 Task: Open a blank google sheet and write heading  Revive Sales. Add 10 people name  'Ethan Reynolds, Olivia Thompson, Benjamin Martinez, Emma Davis, Alexander Mitchell, Ava Rodriguez, Daniel Anderson, Mia Lewis, Christopher Scott, Sophia Harris.'Item code in between  1001-1098. Product range in between  2000-9000. Add Products   Calvin Klein, Tommy Hilfiger T-shirt, Armani Bag, Burberry Shoe, Levi's T-shirt, Under Armour, Vans Shoe, Converse Shoe, Timberland Shoe, Skechers Shoe.Choose quantity  5 to 9 commission 2 percent Total Add Amount. Save page  Revive Sales templetes   book
Action: Mouse moved to (28, 103)
Screenshot: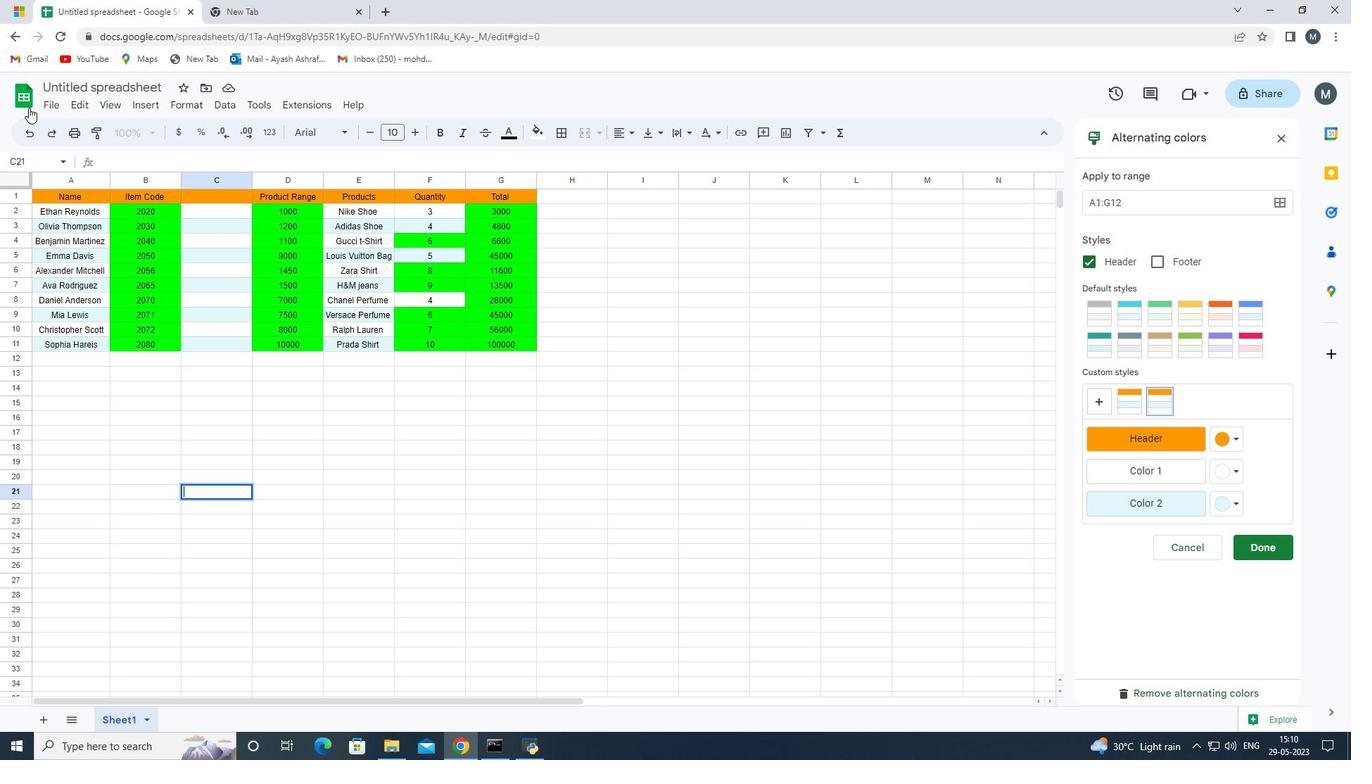 
Action: Mouse pressed left at (28, 103)
Screenshot: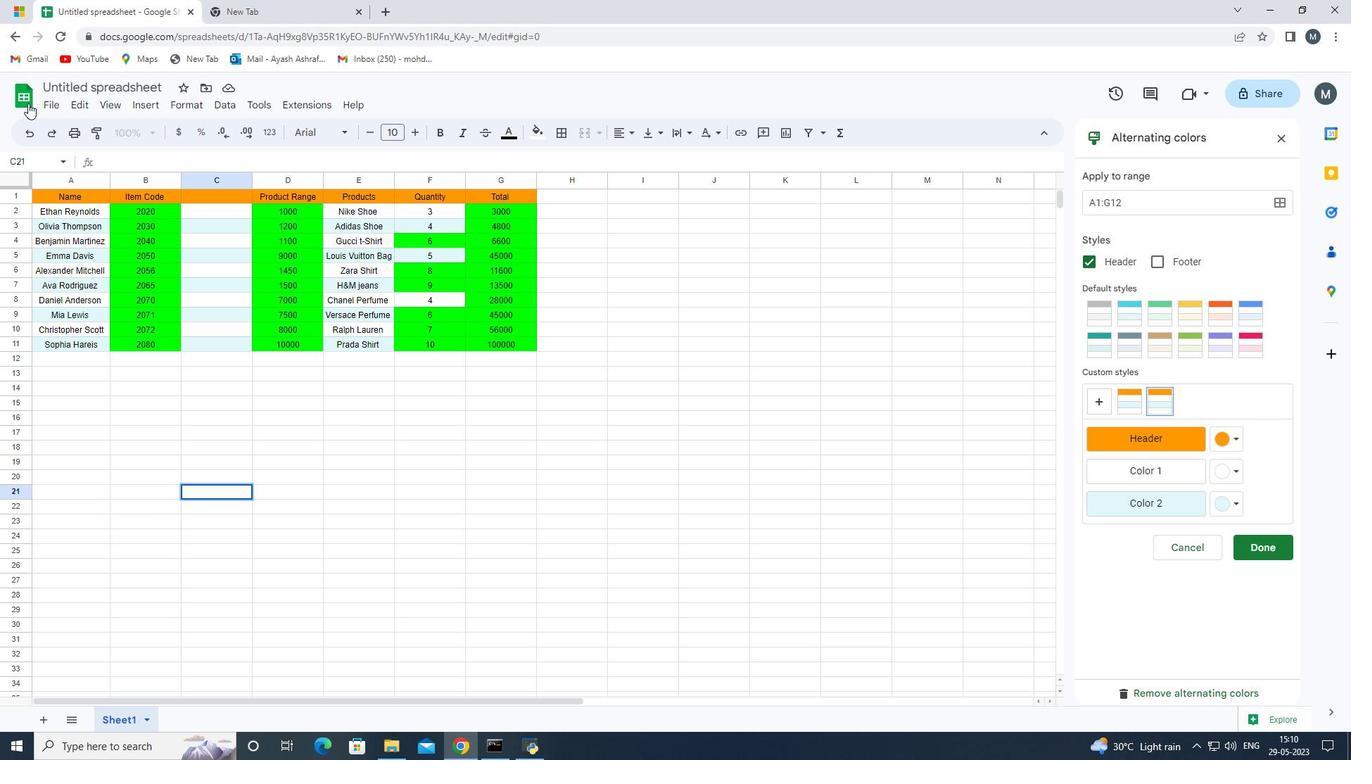 
Action: Mouse moved to (744, 117)
Screenshot: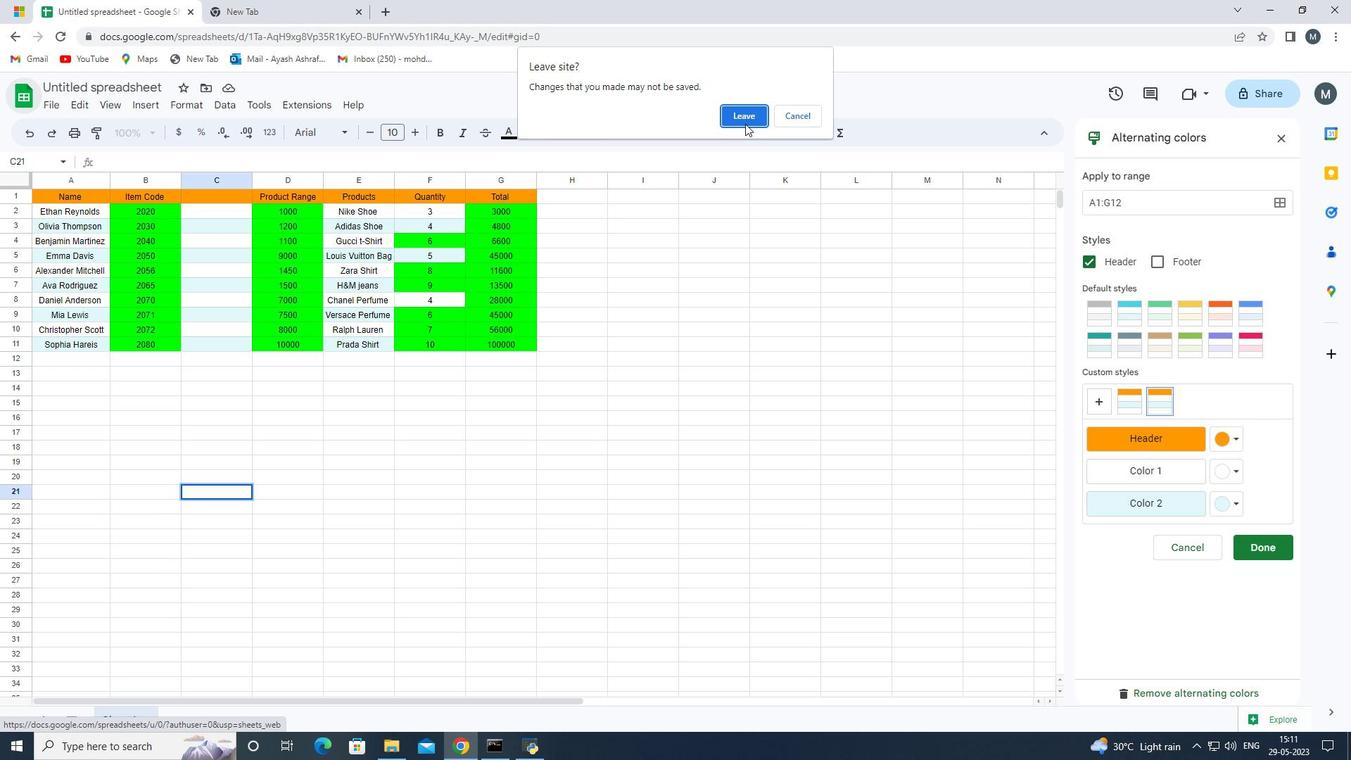 
Action: Mouse pressed left at (744, 117)
Screenshot: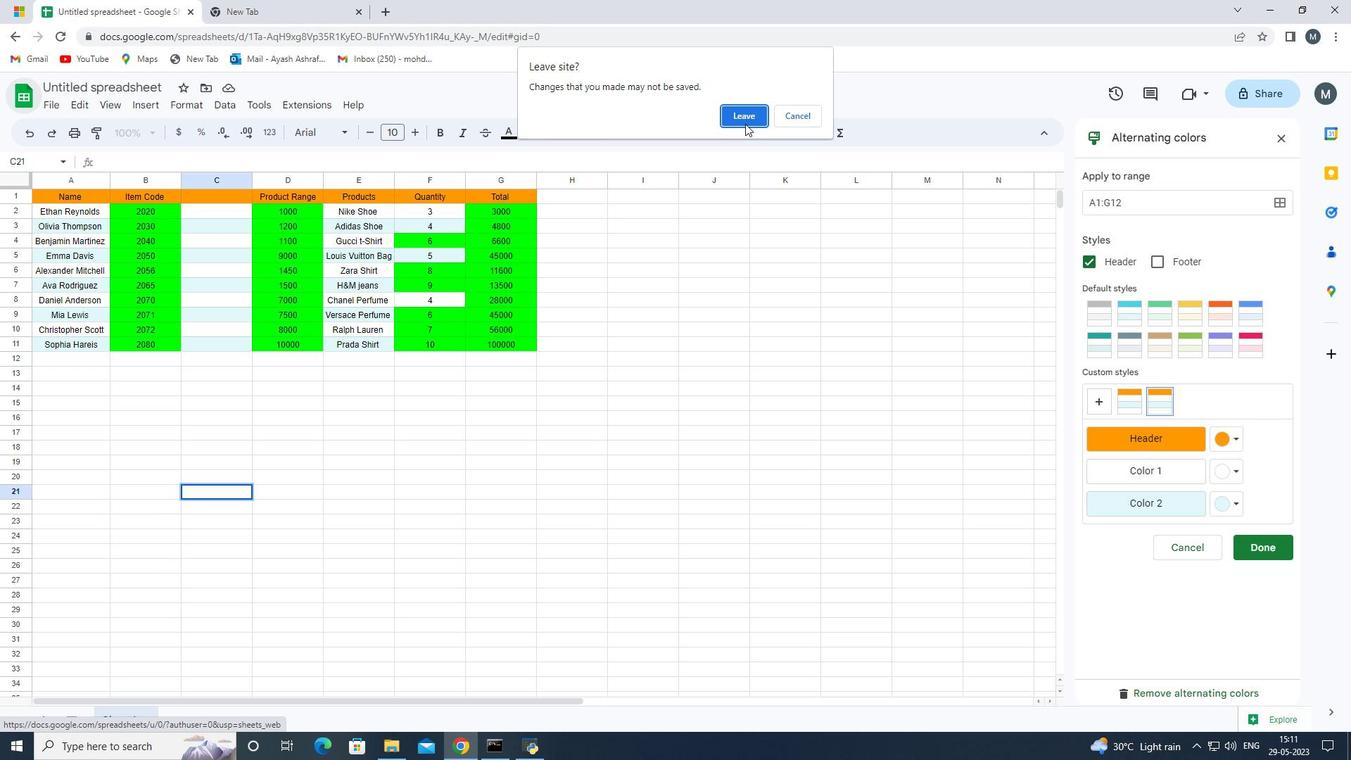 
Action: Mouse moved to (313, 226)
Screenshot: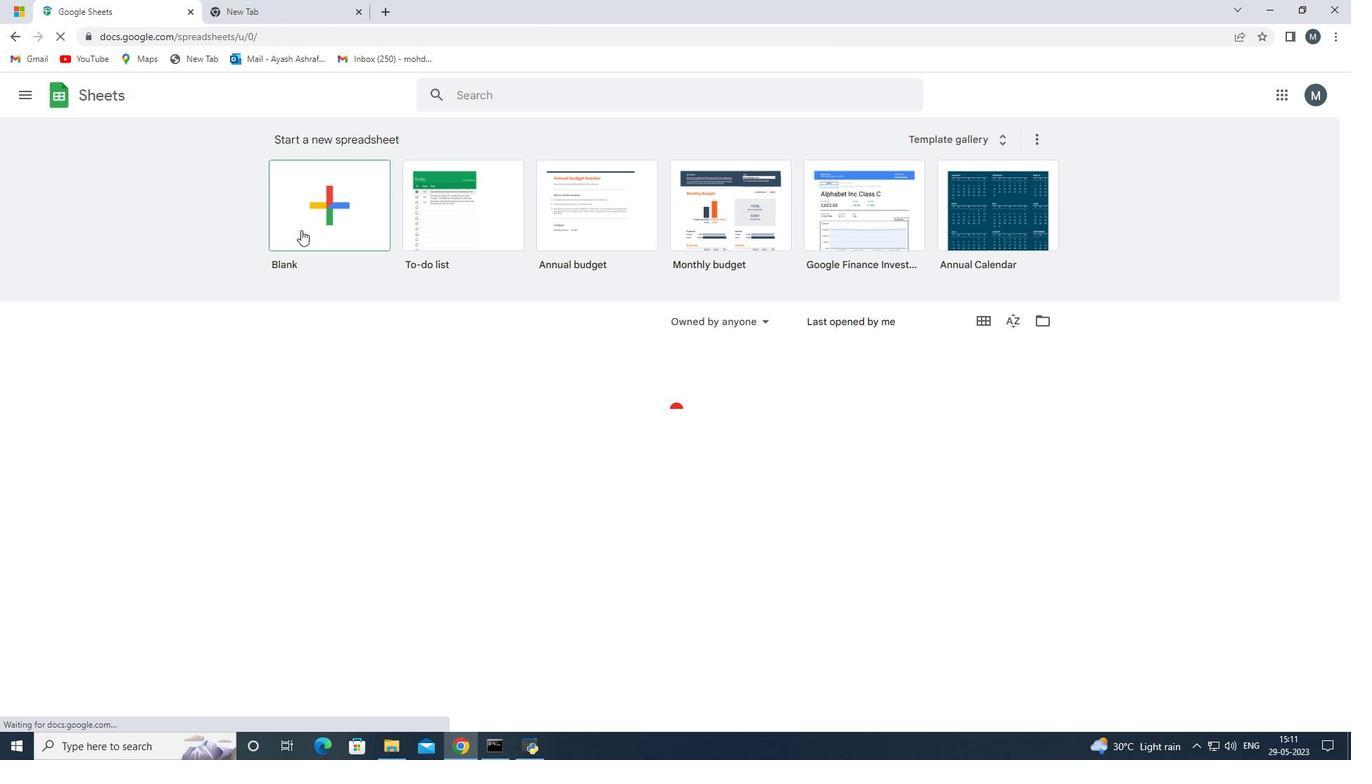 
Action: Mouse pressed left at (313, 226)
Screenshot: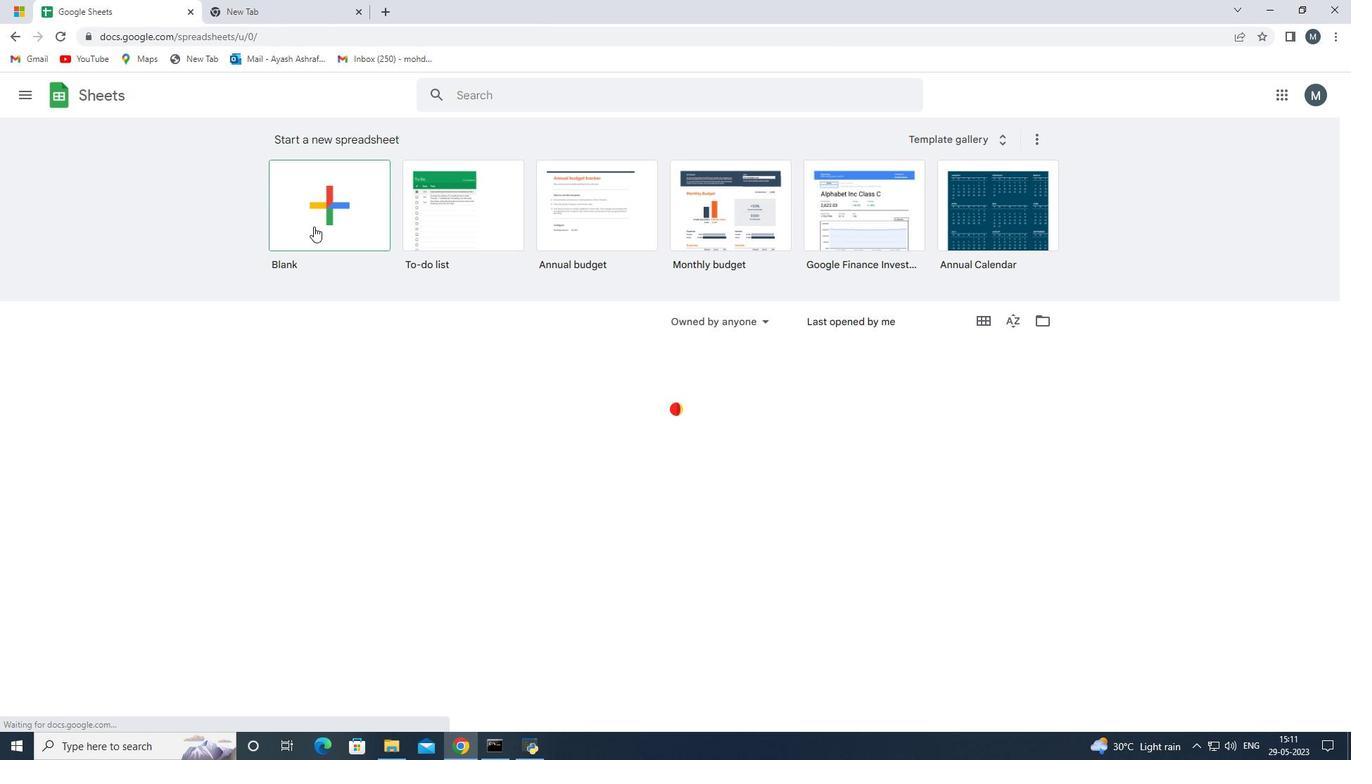 
Action: Mouse moved to (225, 163)
Screenshot: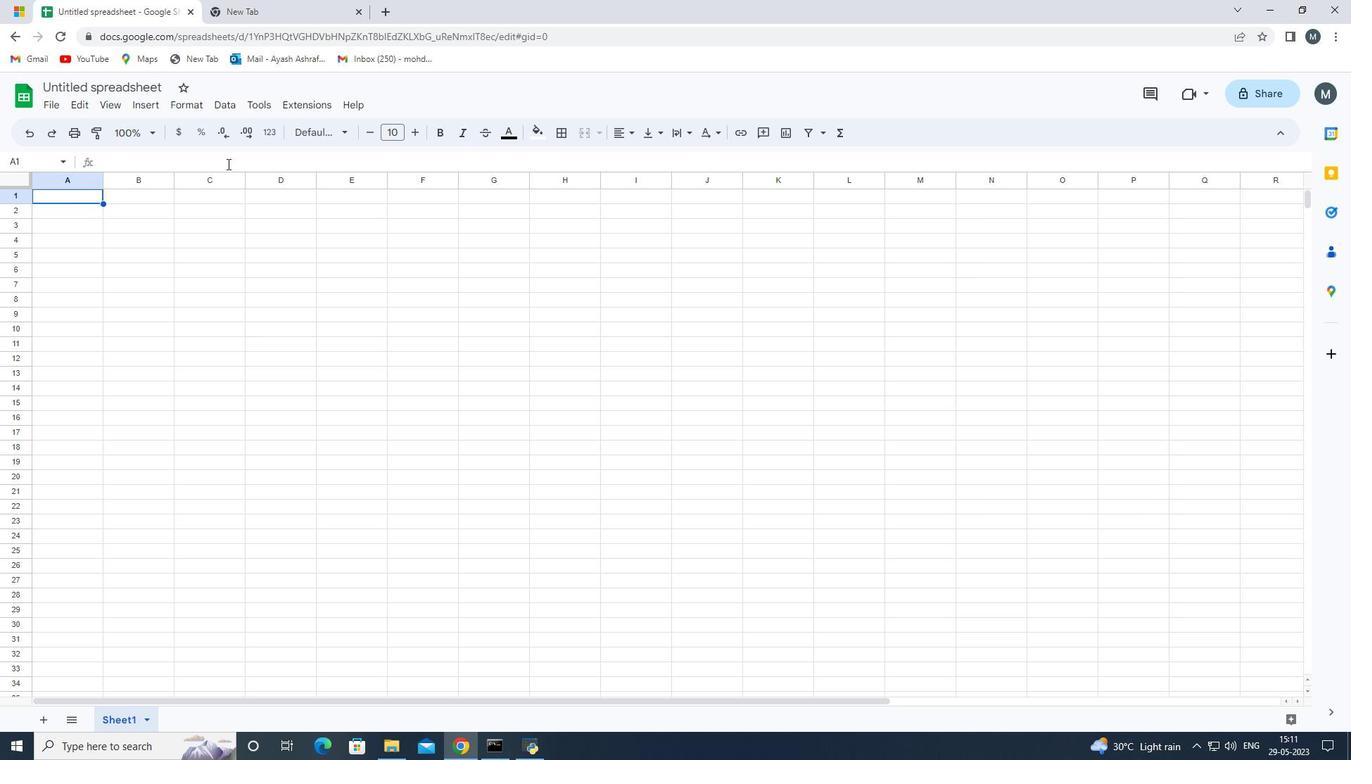 
Action: Mouse pressed left at (225, 163)
Screenshot: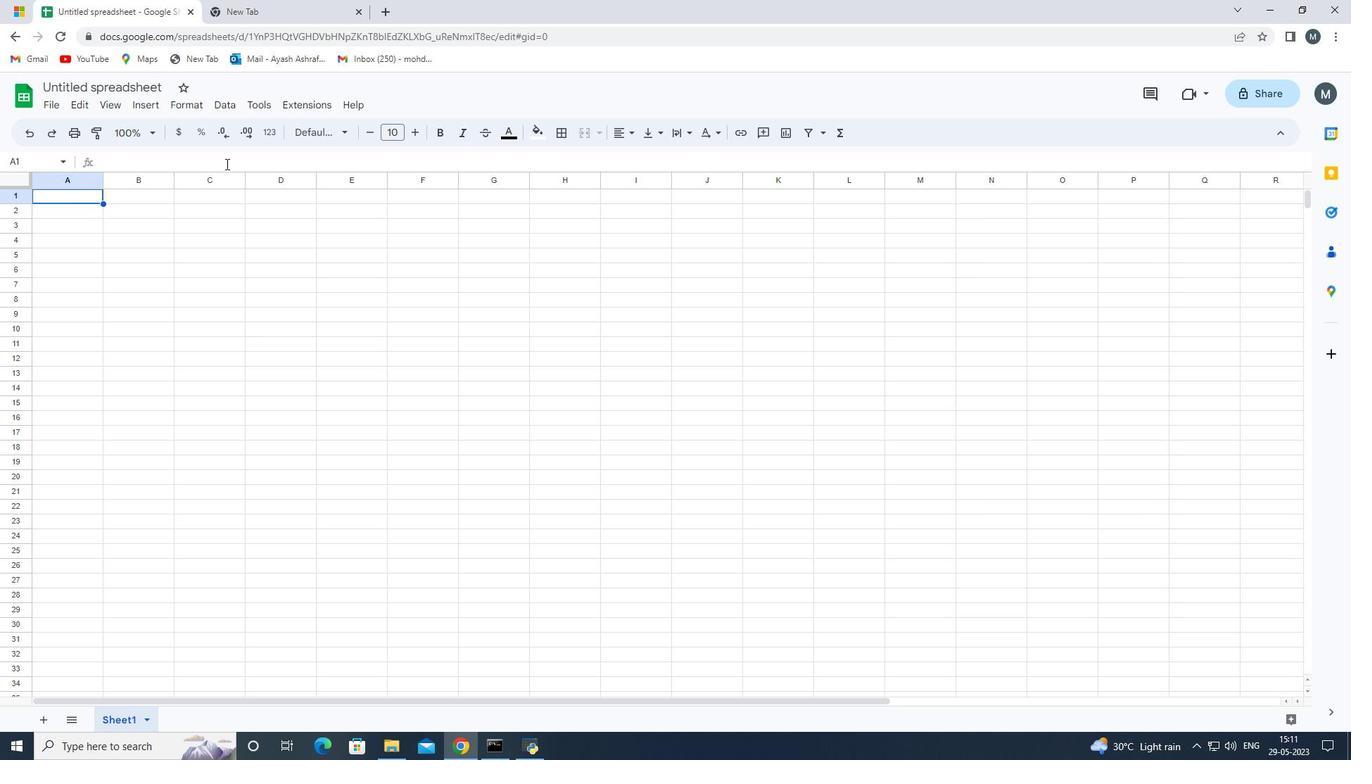 
Action: Key pressed <Key.shift>Revive<Key.space><Key.shift>Sales<Key.space>
Screenshot: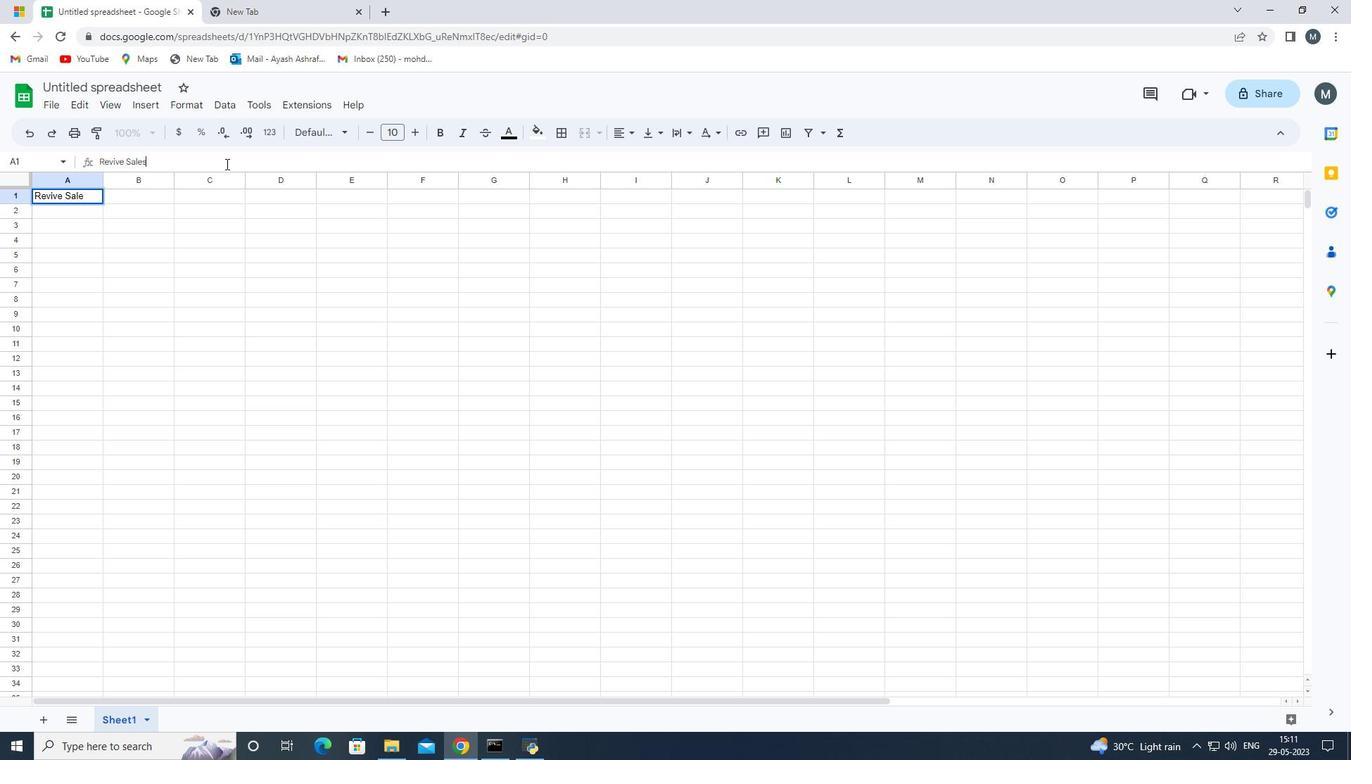 
Action: Mouse moved to (57, 230)
Screenshot: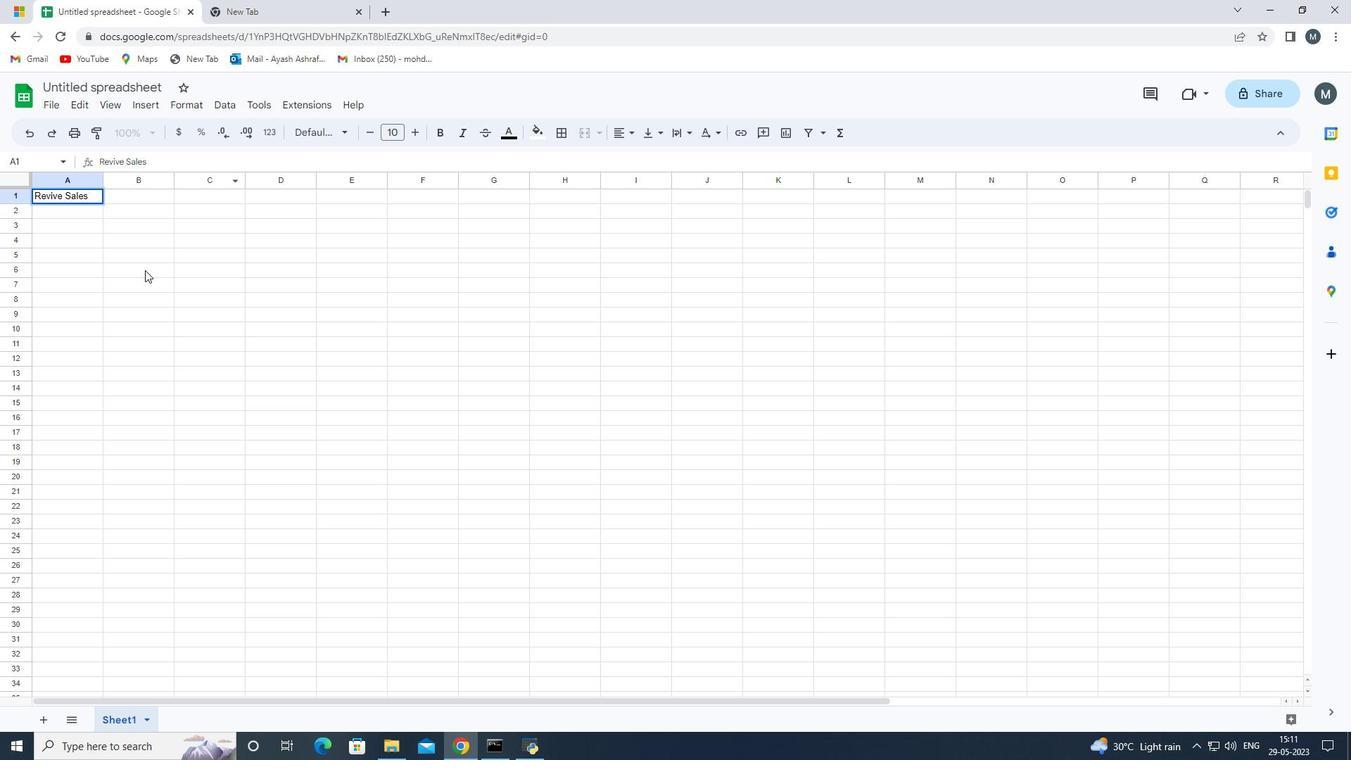 
Action: Mouse pressed left at (57, 230)
Screenshot: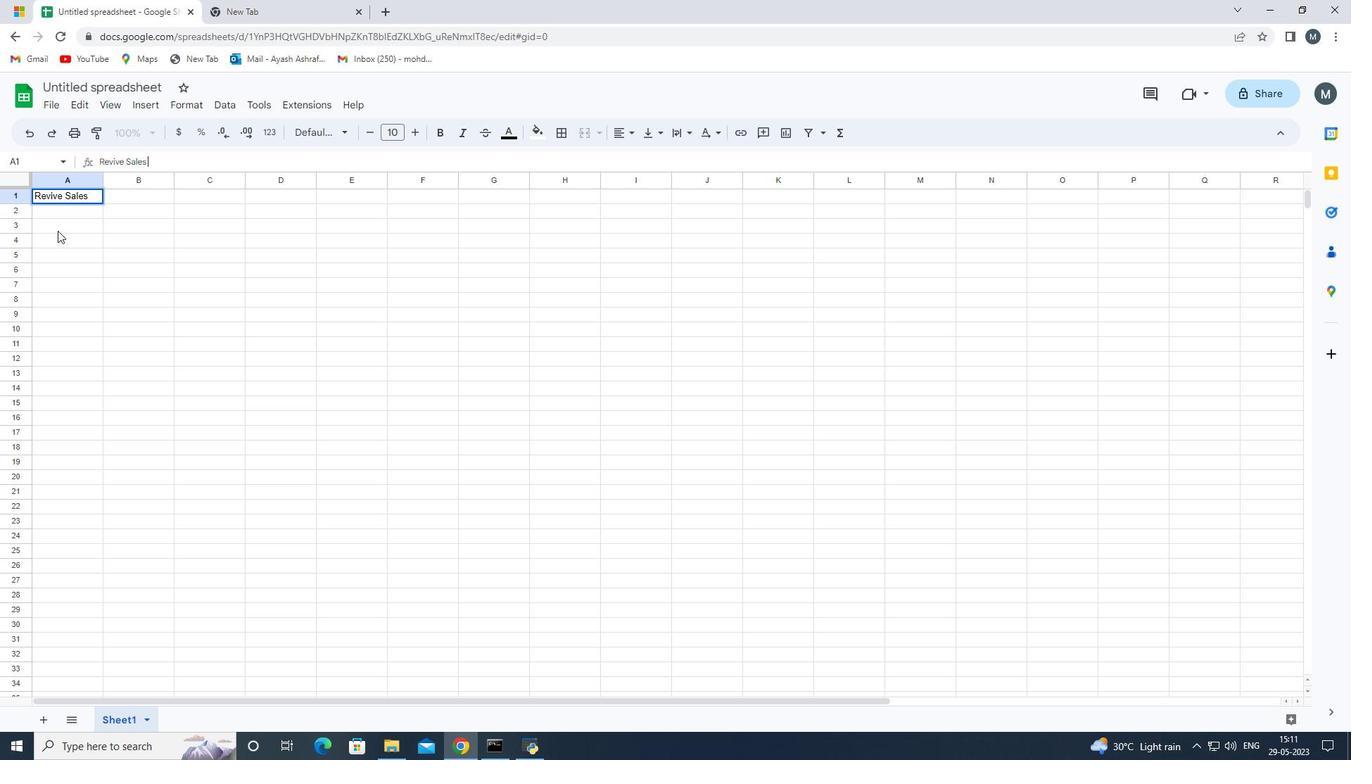 
Action: Mouse moved to (60, 210)
Screenshot: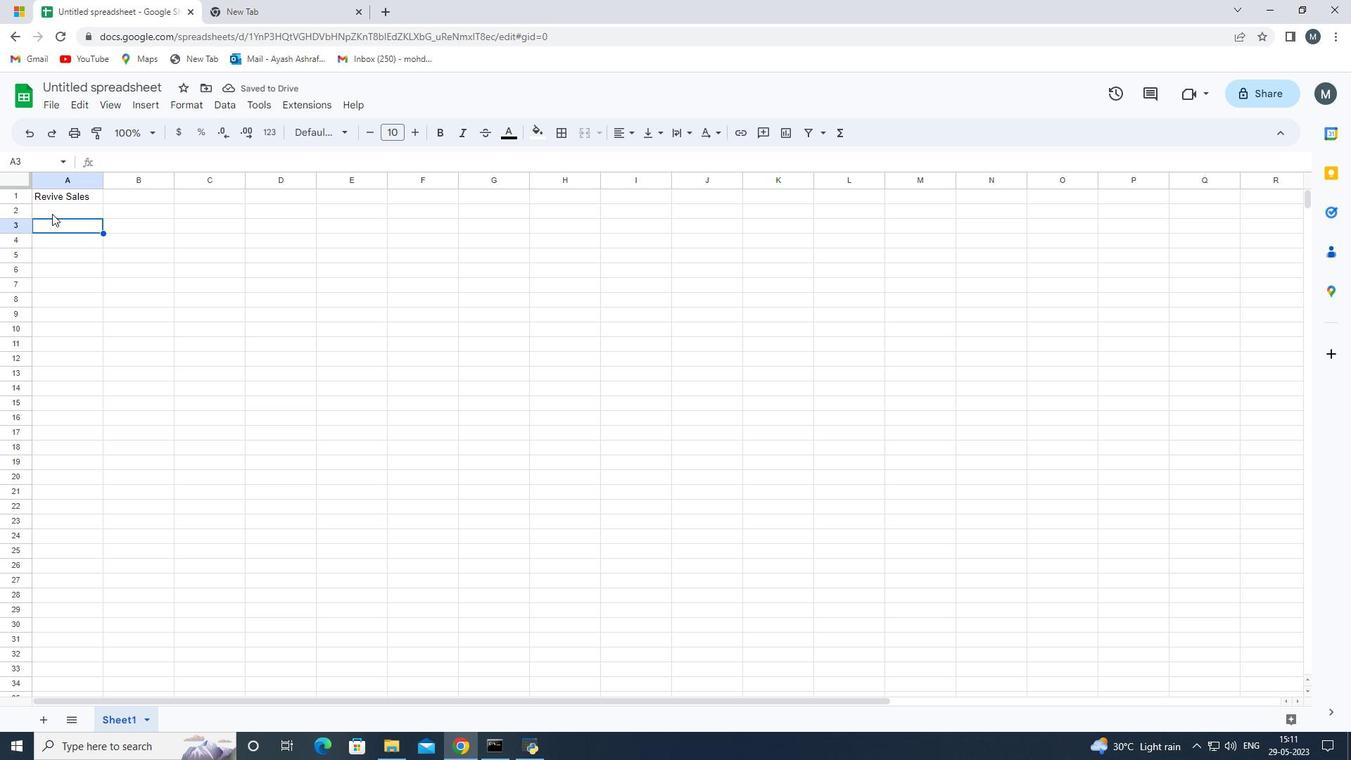 
Action: Mouse pressed left at (60, 210)
Screenshot: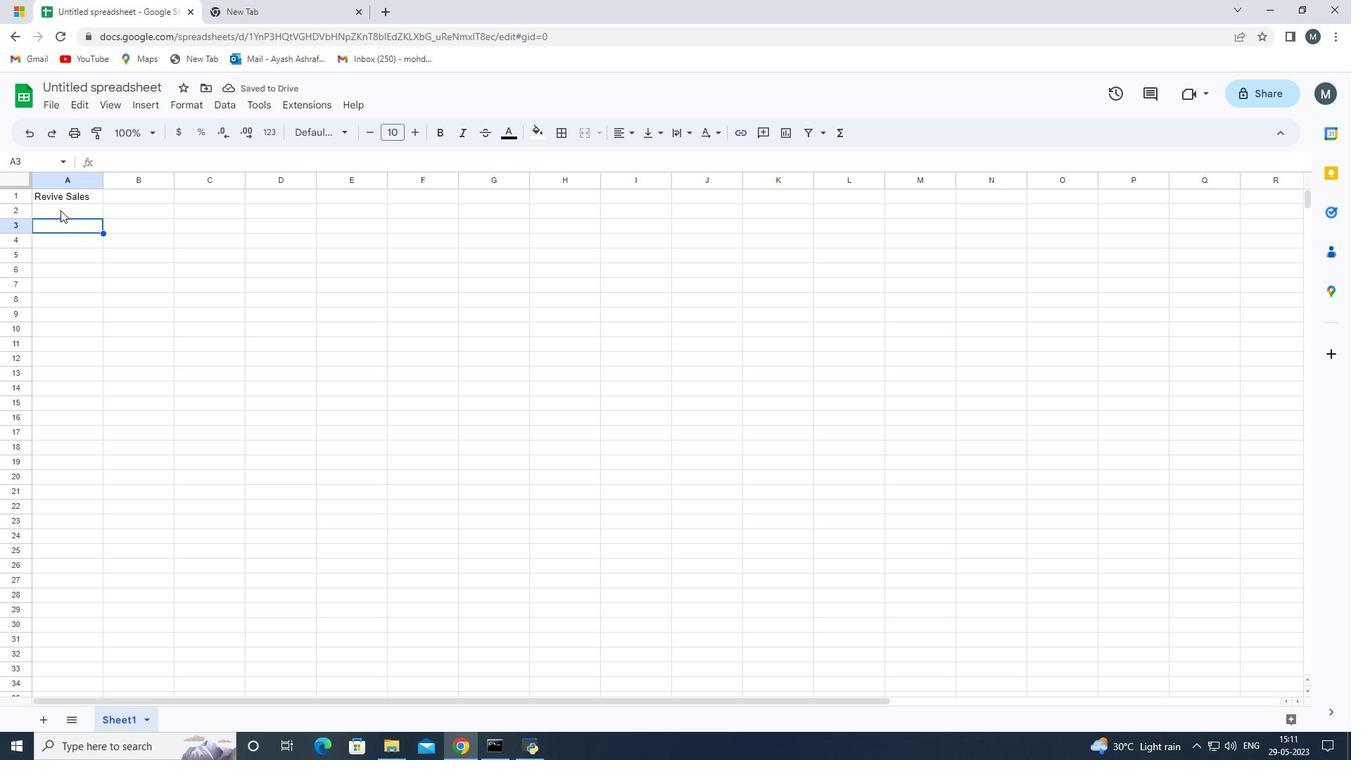 
Action: Mouse moved to (61, 209)
Screenshot: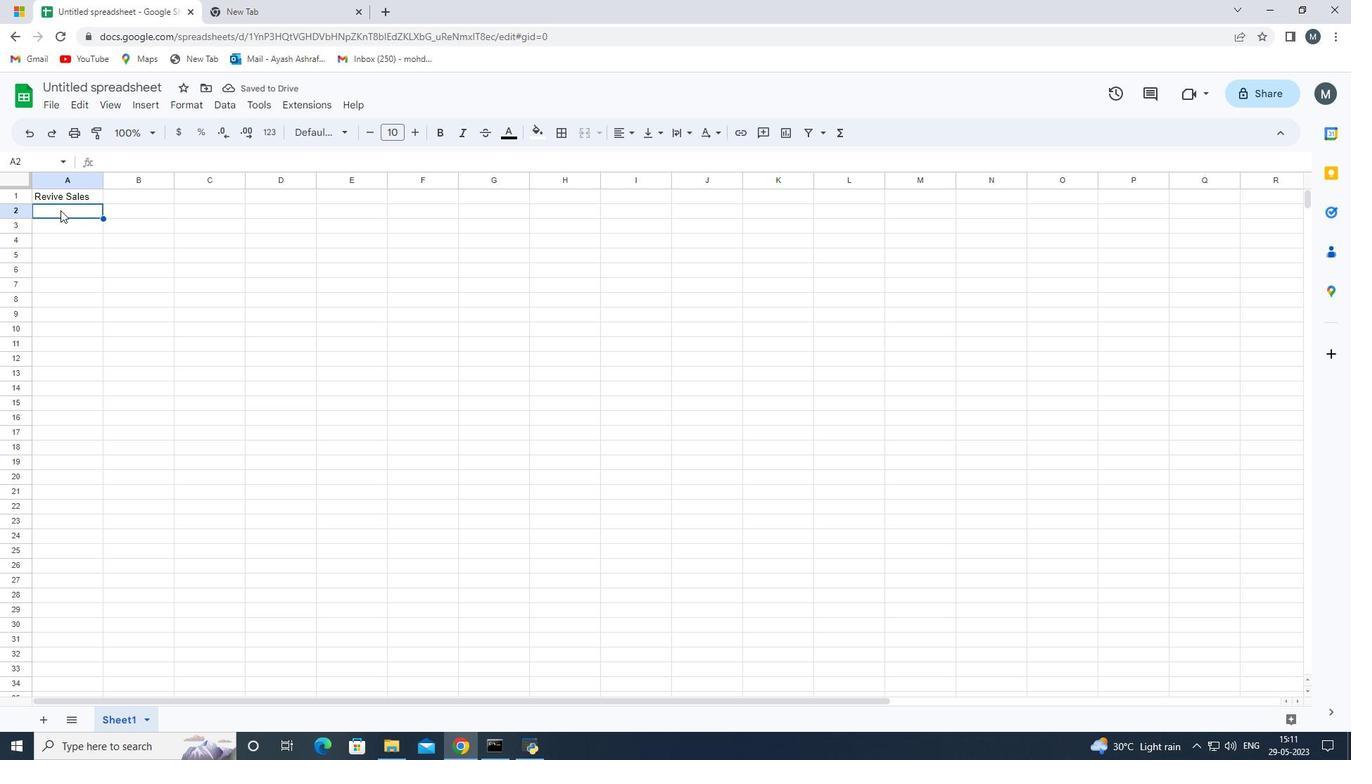 
Action: Key pressed <Key.shift>Name<Key.space><Key.space><Key.space><Key.space><Key.space><Key.backspace><Key.enter><Key.shift>Ethan<Key.space><Key.shift>Reynolds<Key.space><Key.enter><Key.shift>Olivia<Key.space><Key.shift>Thompson<Key.space><Key.enter><Key.shift>Benjamin<Key.space><Key.shift>Martin
Screenshot: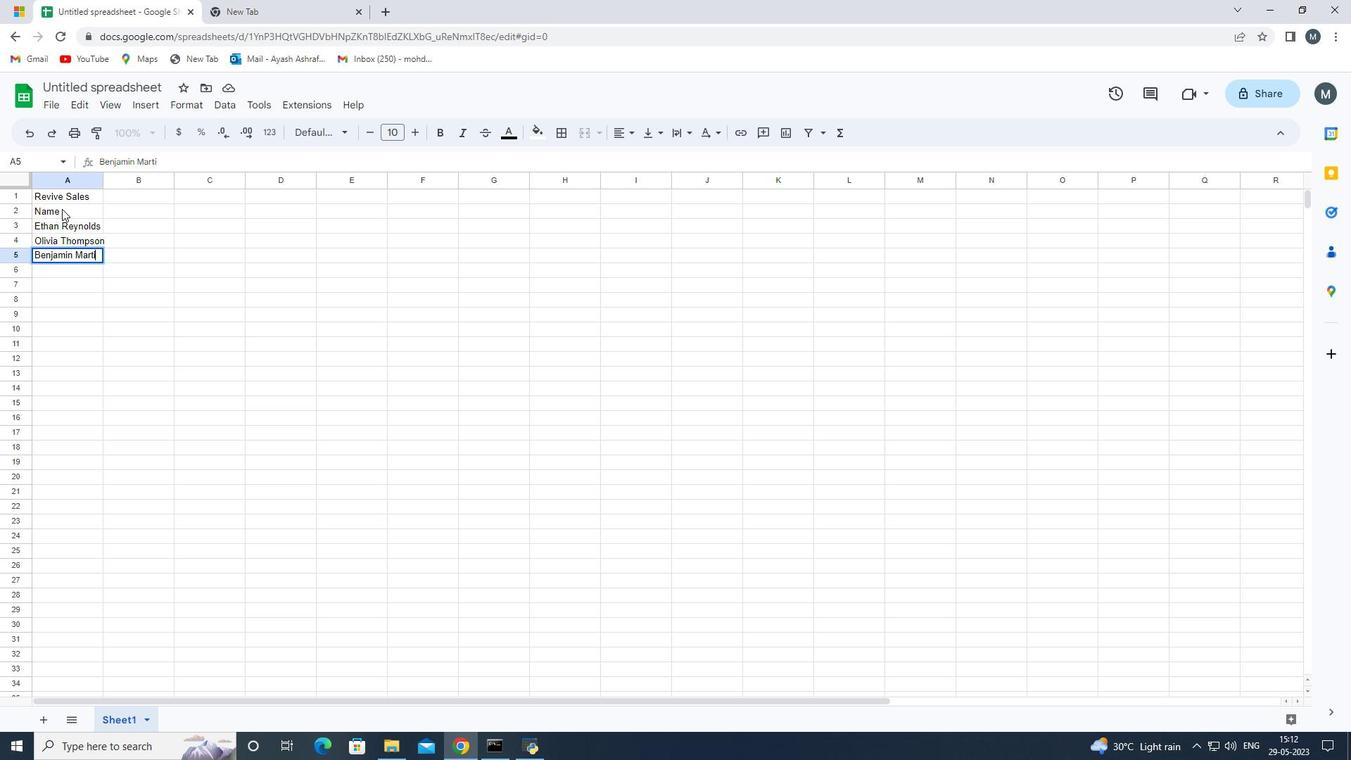 
Action: Mouse moved to (158, 394)
Screenshot: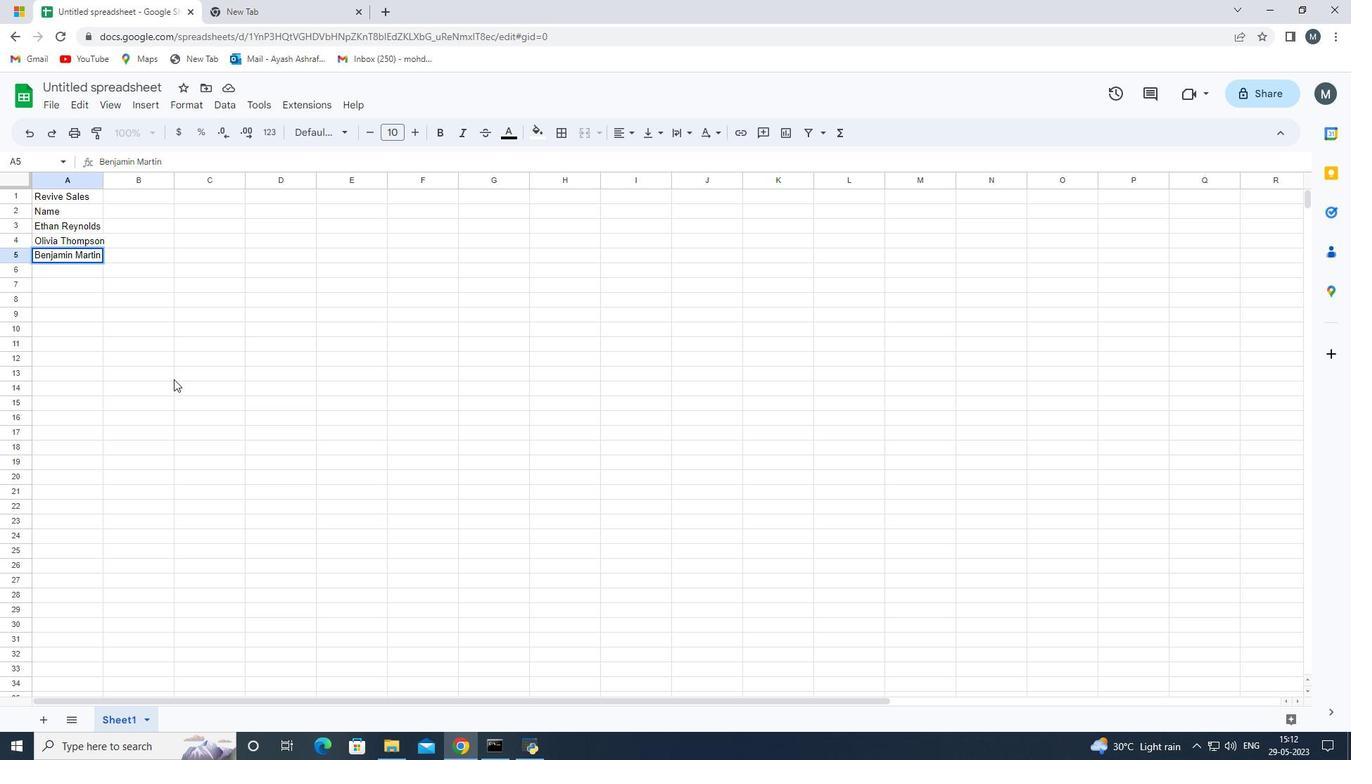 
Action: Key pressed ez<Key.space><Key.enter><Key.shift>Emma<Key.space><Key.shift>Davis<Key.enter><Key.shift>Alexander<Key.space><Key.shift>Mitchell<Key.enter><Key.shift>Ava<Key.space><Key.shift><Key.shift><Key.shift>Rodriguez<Key.space><Key.shift><Key.shift><Key.shift><Key.shift><Key.shift><Key.shift><Key.shift><Key.shift>DA<Key.backspace><Key.backspace><Key.enter><Key.shift>Daniel<Key.space><Key.shift>Aderson<Key.enter><Key.shift>Mia<Key.space><Key.shift>Lewis<Key.space><Key.enter><Key.shift>Christopher<Key.space><Key.shift>Scott<Key.enter><Key.shift>Sophia<Key.space><Key.shift>Harriss<Key.backspace><Key.enter>
Screenshot: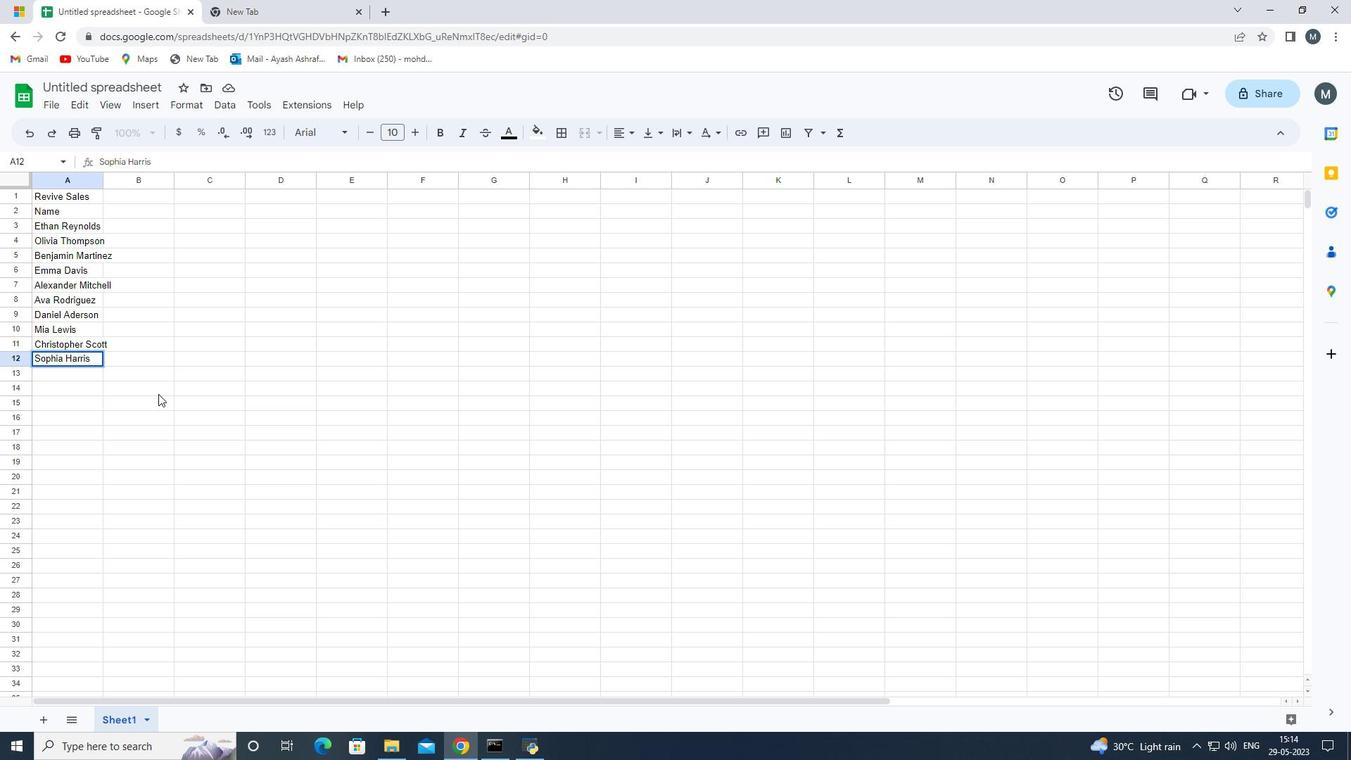 
Action: Mouse moved to (102, 175)
Screenshot: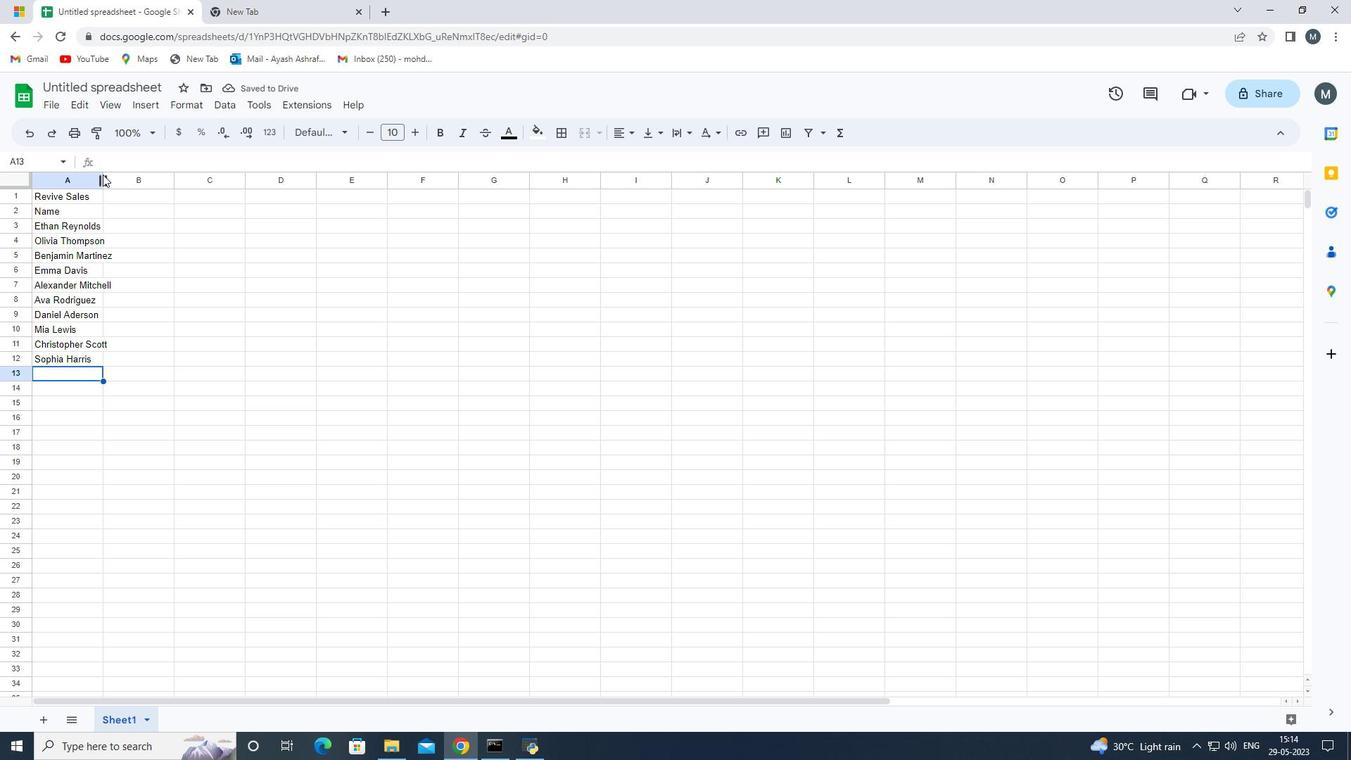 
Action: Mouse pressed left at (102, 175)
Screenshot: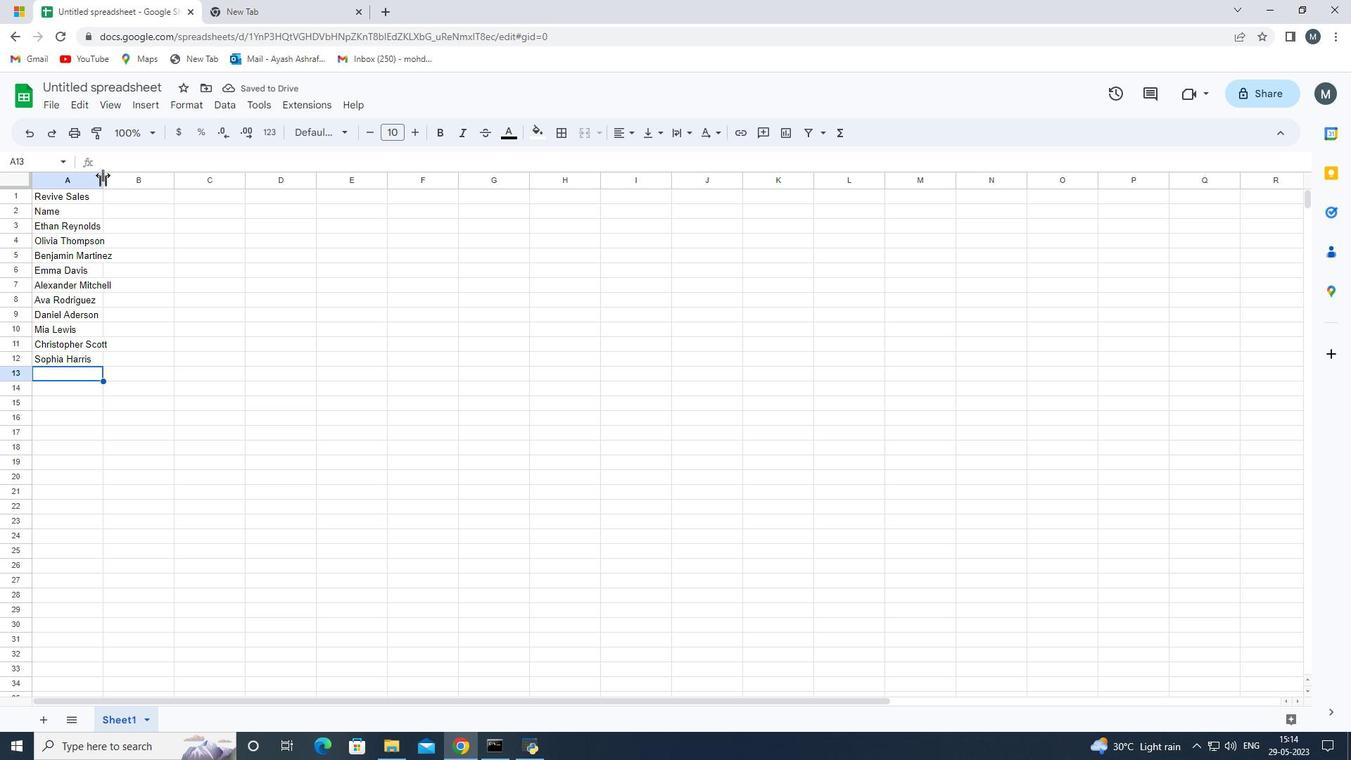 
Action: Mouse moved to (162, 195)
Screenshot: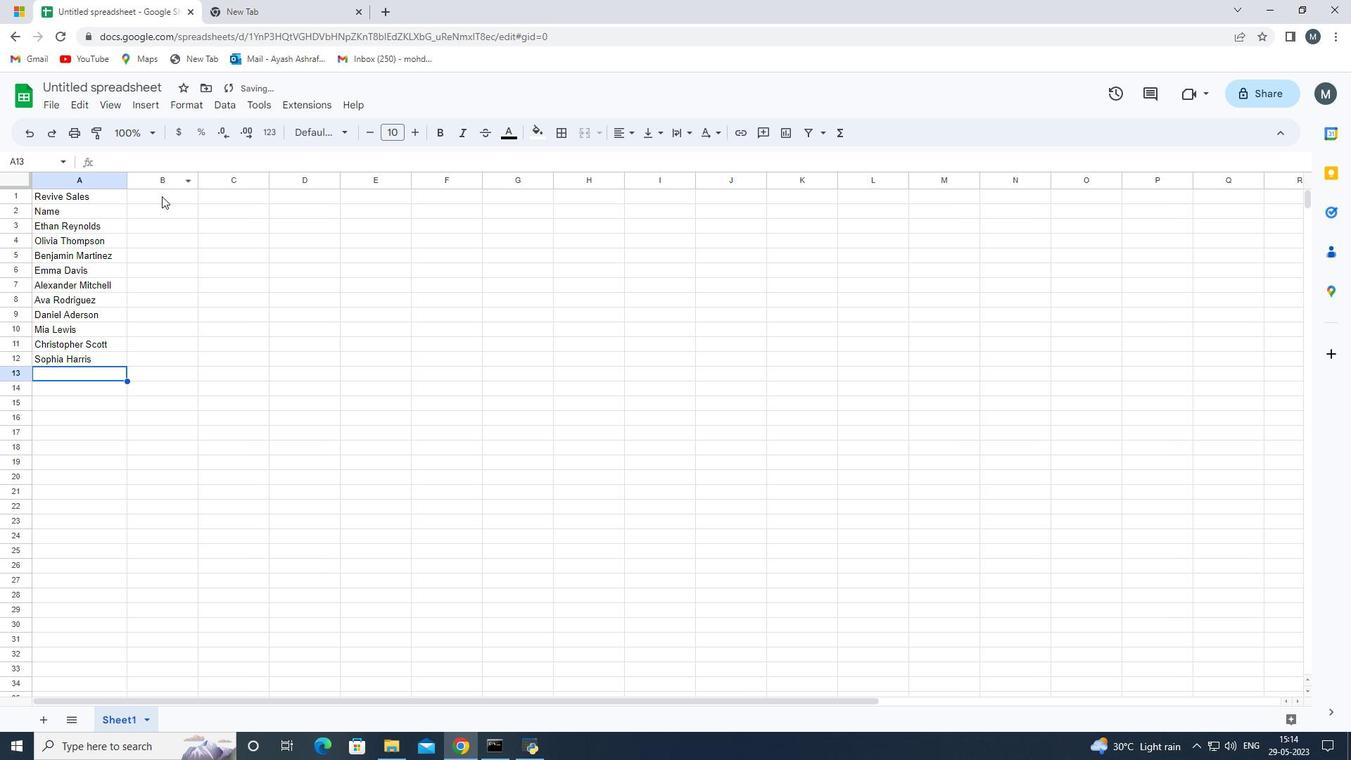 
Action: Mouse pressed left at (162, 195)
Screenshot: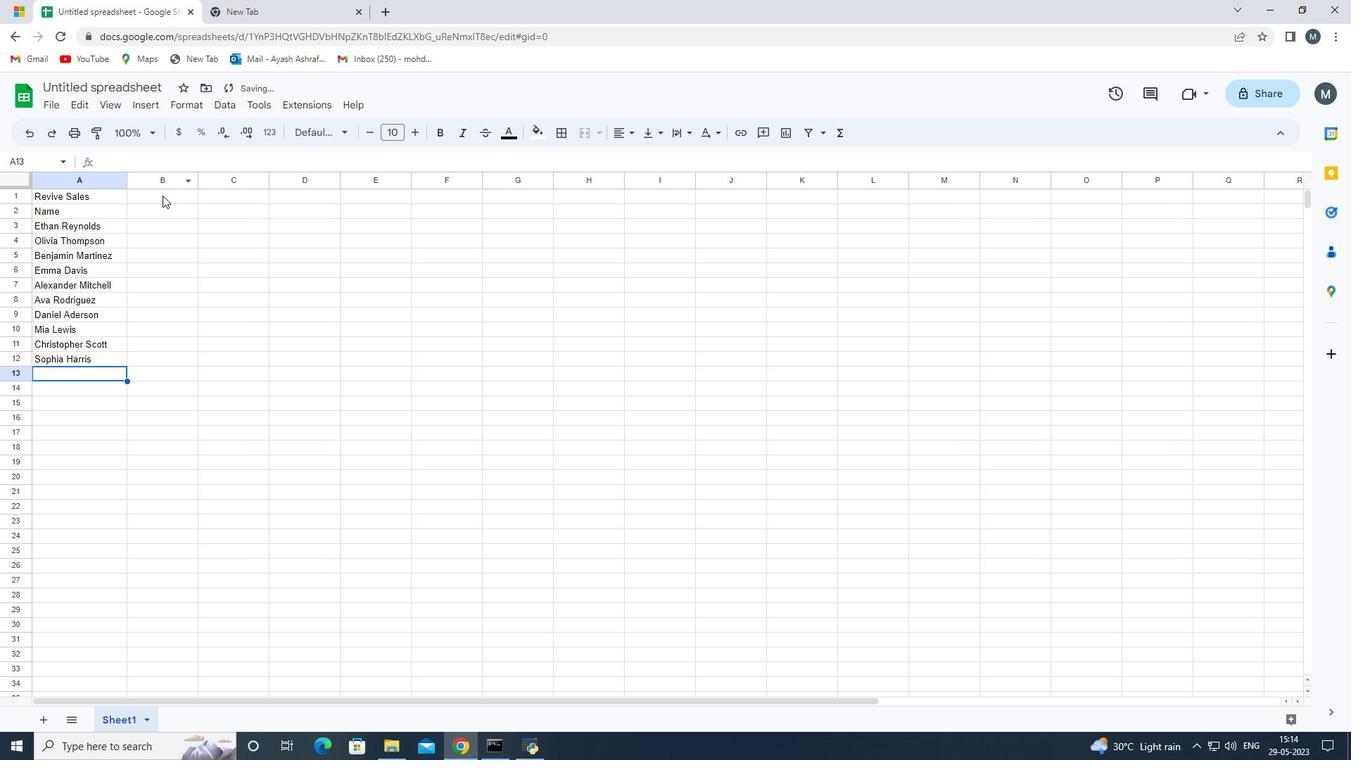 
Action: Mouse moved to (155, 214)
Screenshot: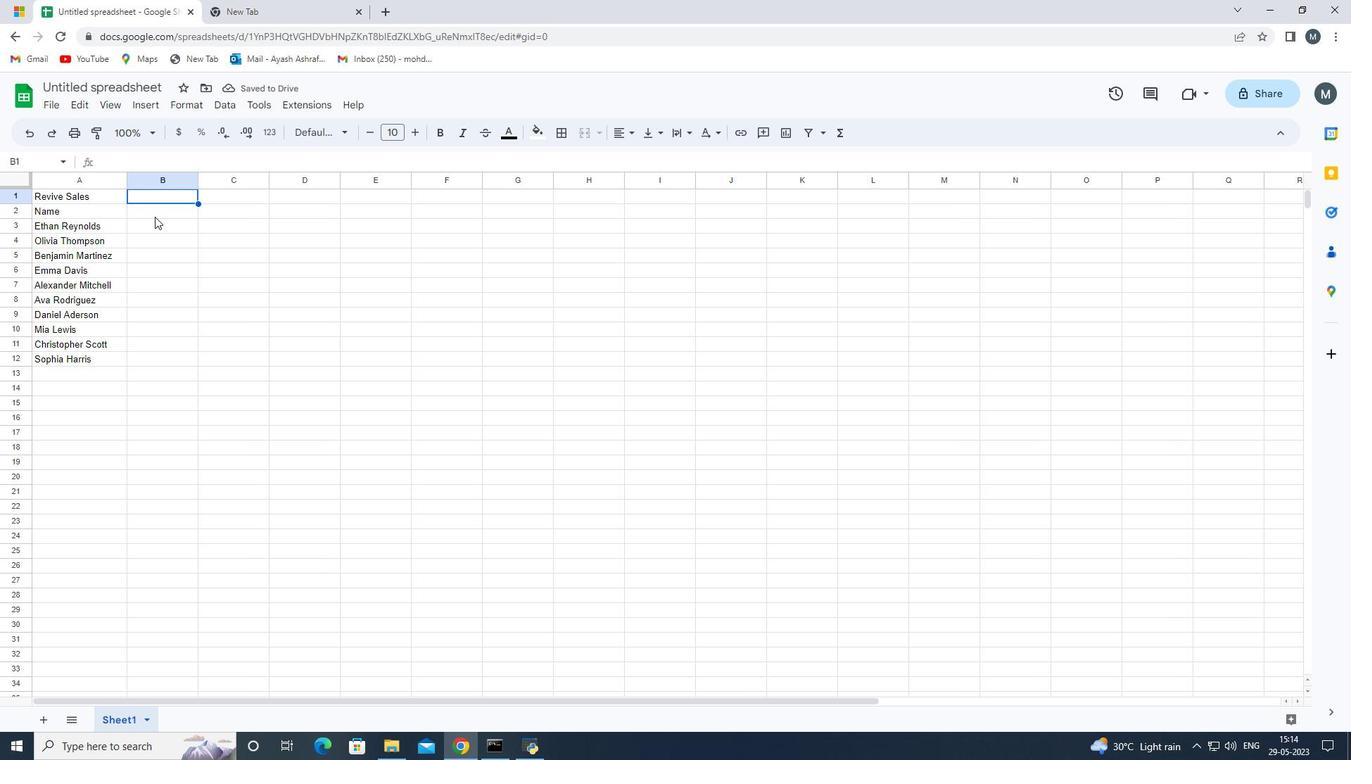 
Action: Mouse pressed left at (155, 214)
Screenshot: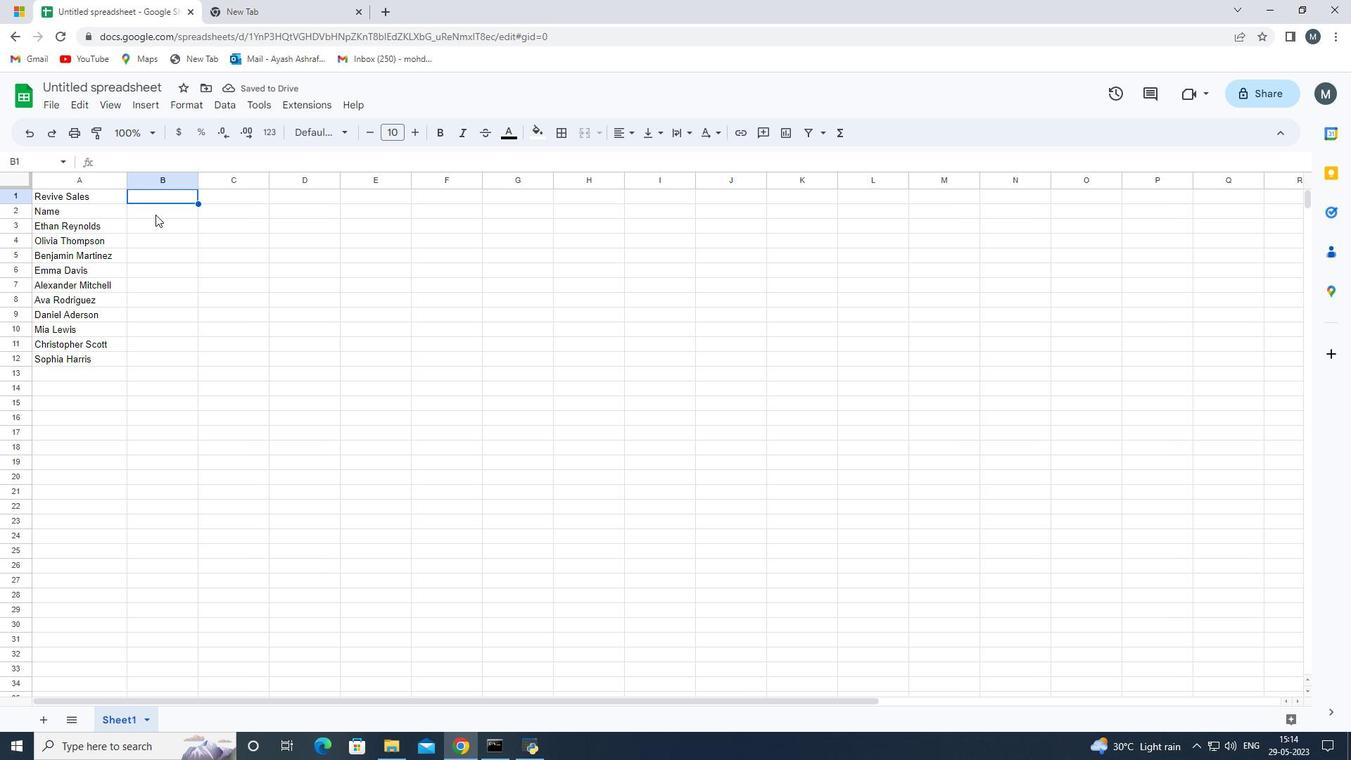 
Action: Mouse moved to (155, 213)
Screenshot: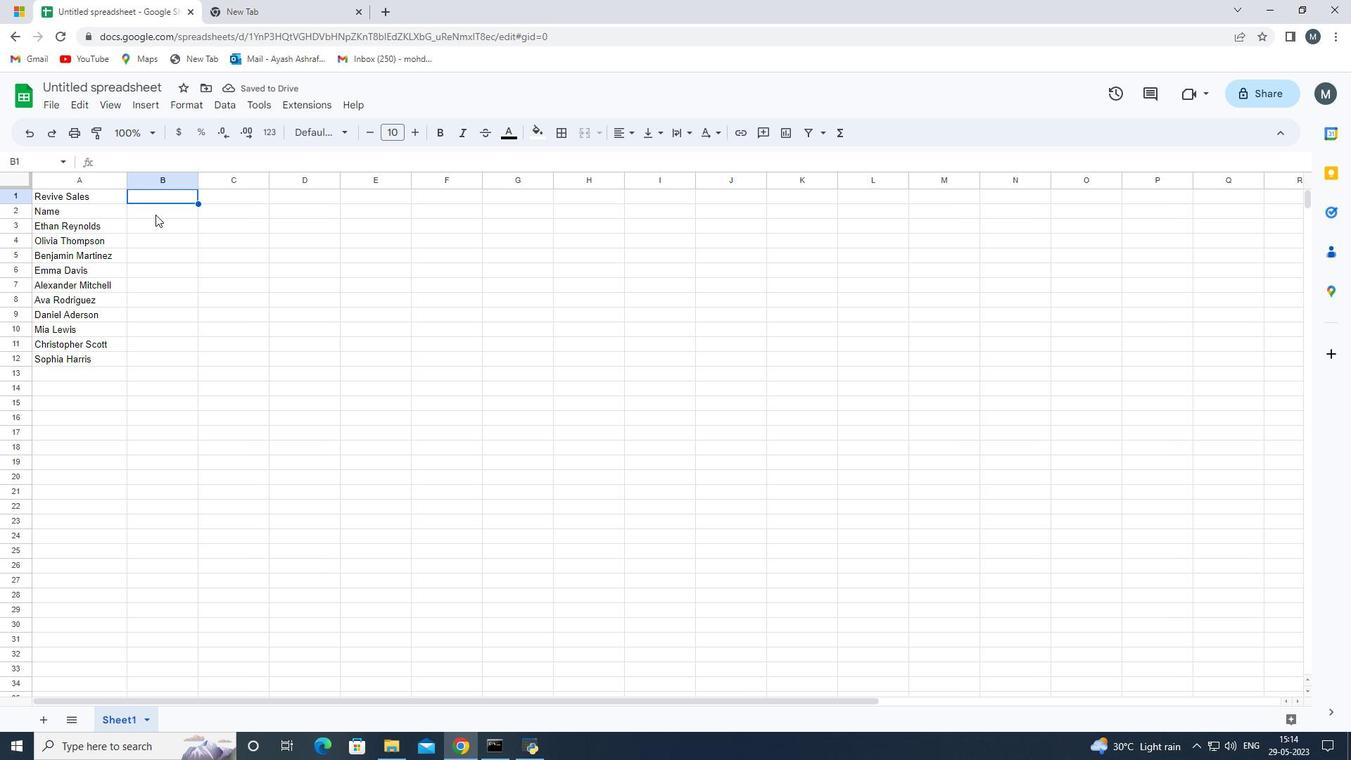 
Action: Mouse pressed left at (155, 213)
Screenshot: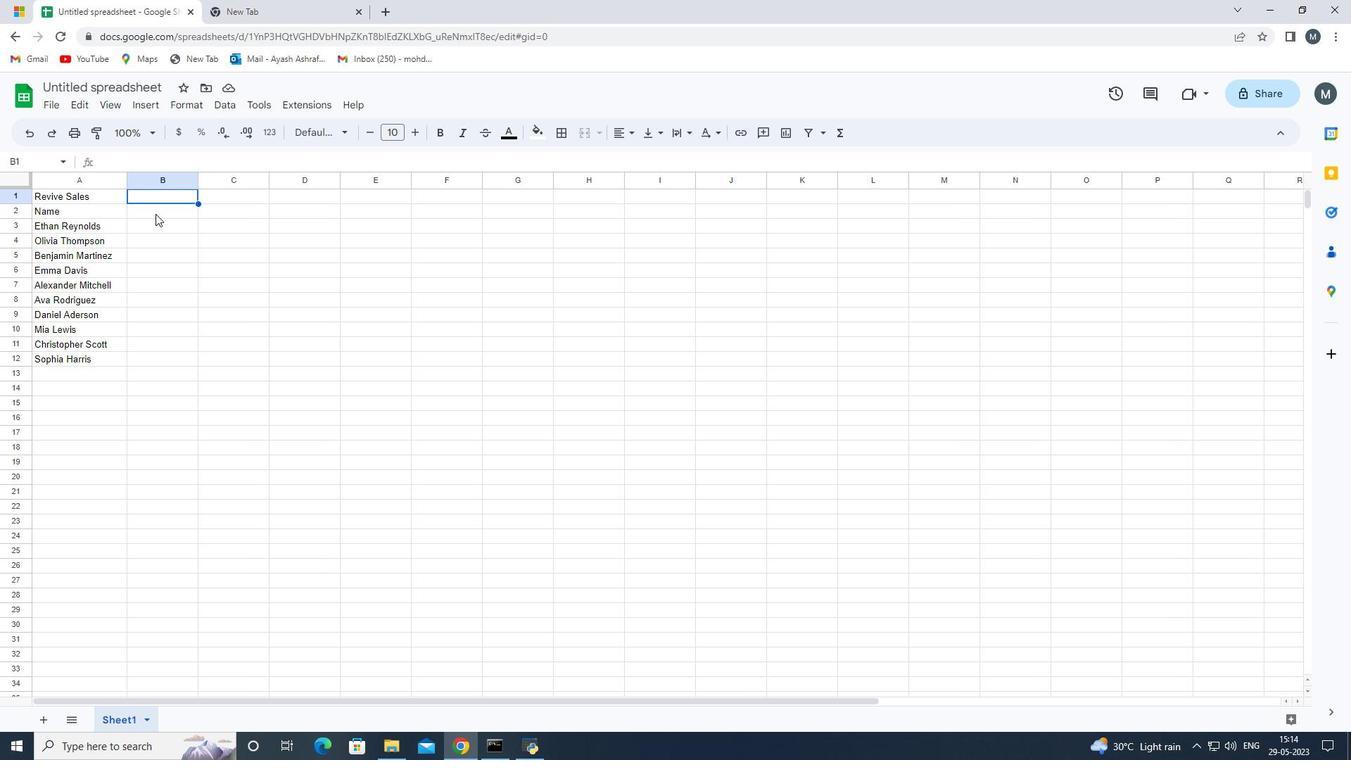 
Action: Key pressed <Key.shift>Item<Key.space><Key.shift><Key.shift>Code<Key.enter>1001<Key.enter>1010<Key.enter>1020<Key.enter>1030<Key.enter>
Screenshot: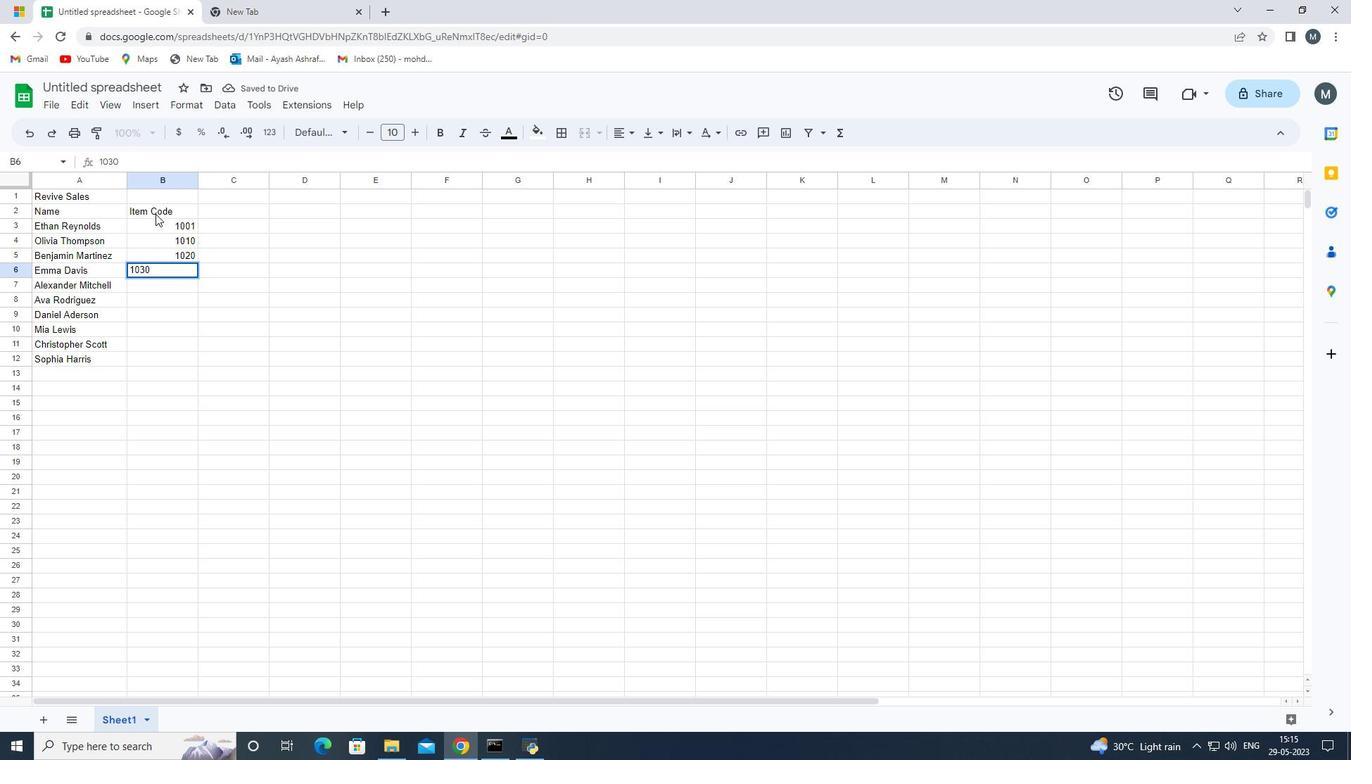 
Action: Mouse moved to (159, 212)
Screenshot: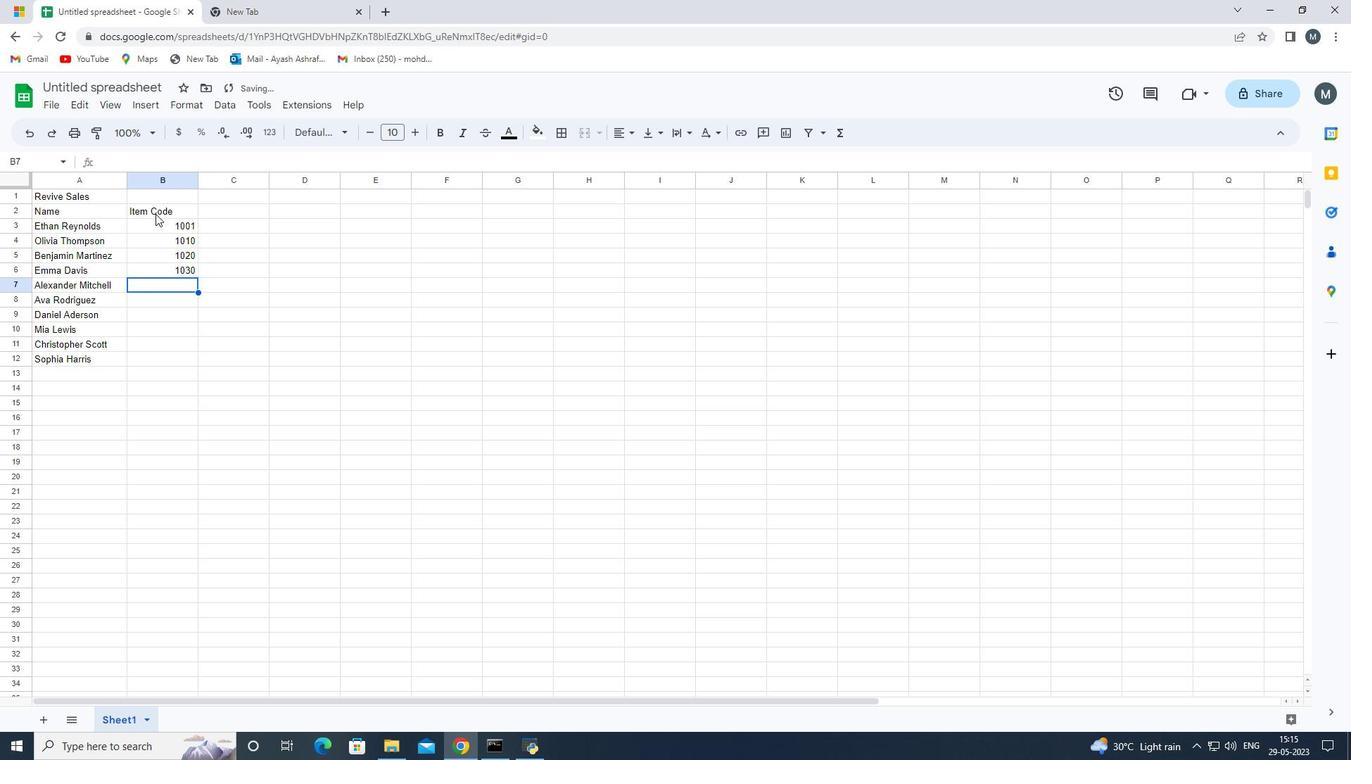 
Action: Key pressed 1022<Key.enter>1055<Key.enter>1060<Key.enter>1070<Key.enter>1080<Key.enter>1098<Key.enter>
Screenshot: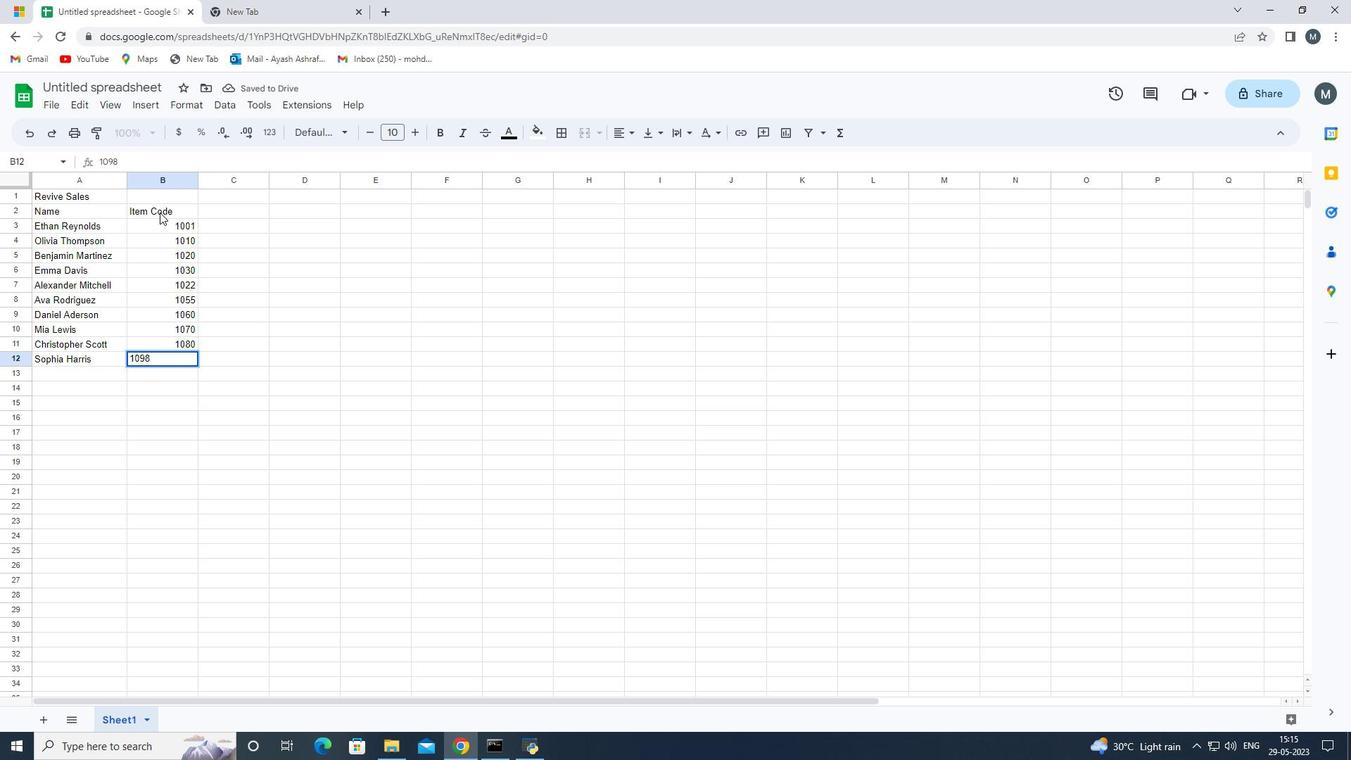 
Action: Mouse moved to (226, 213)
Screenshot: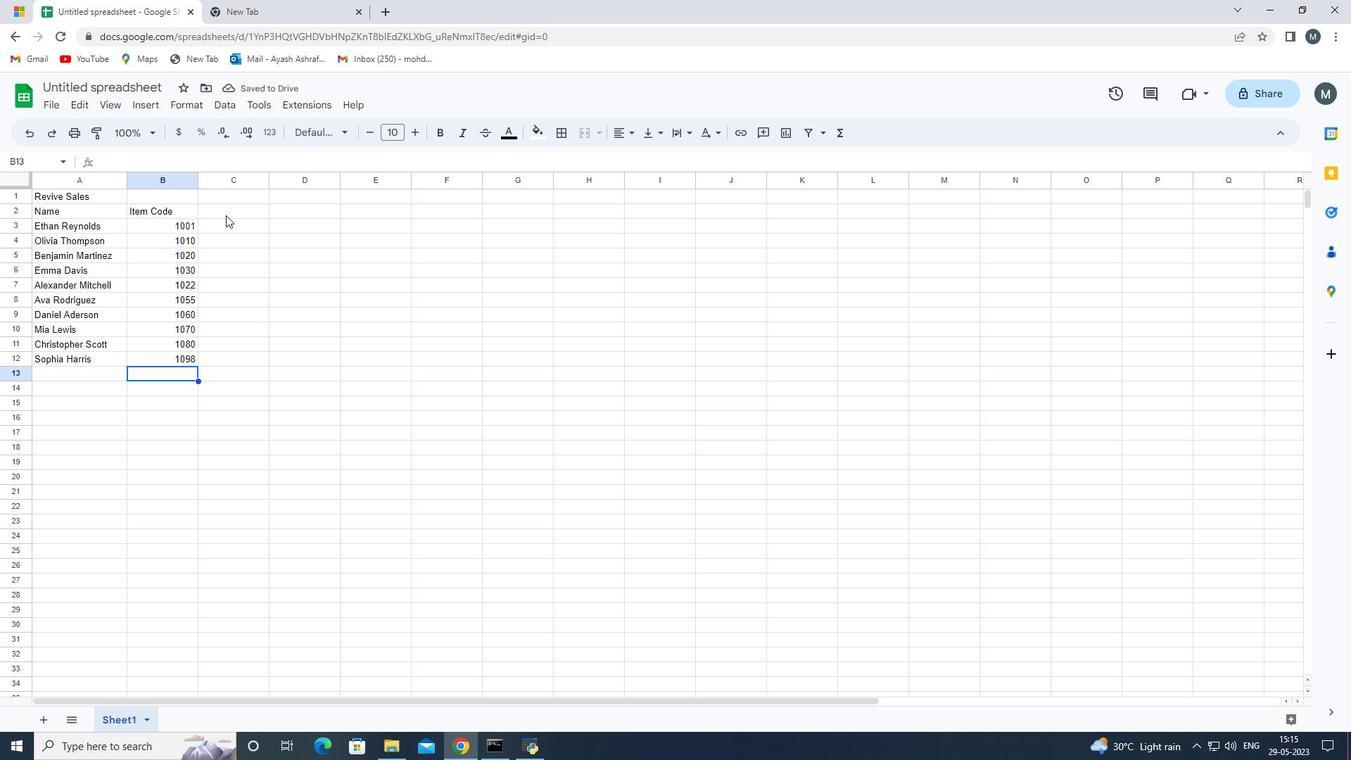 
Action: Mouse pressed left at (226, 213)
Screenshot: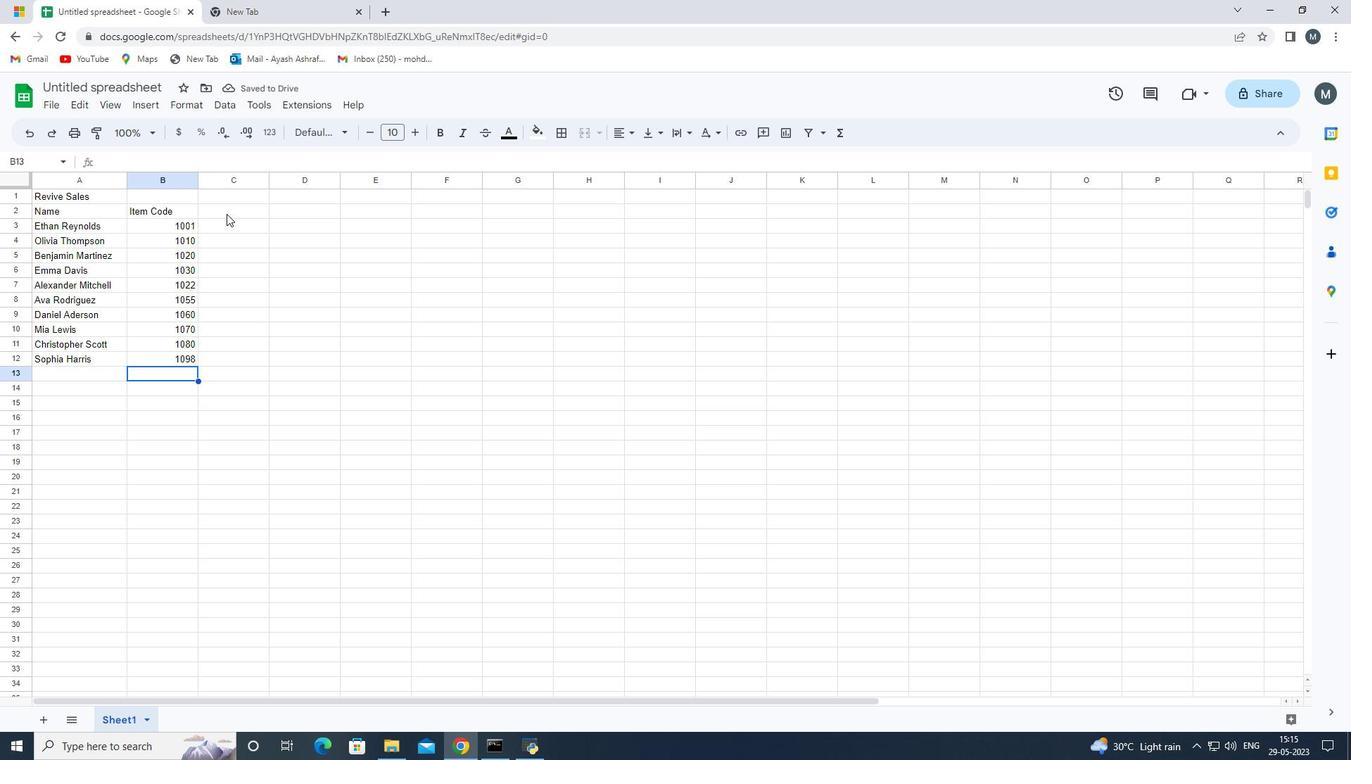 
Action: Mouse moved to (231, 212)
Screenshot: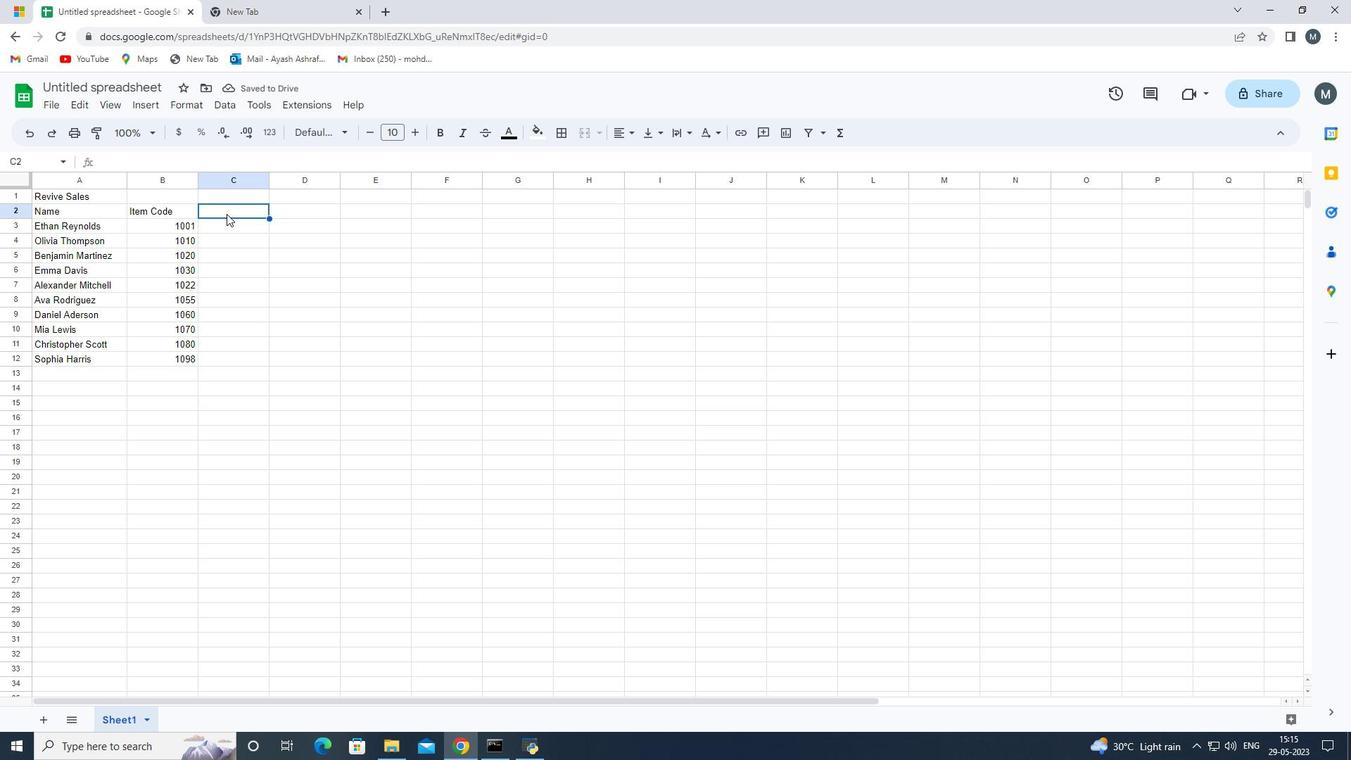 
Action: Mouse pressed left at (231, 212)
Screenshot: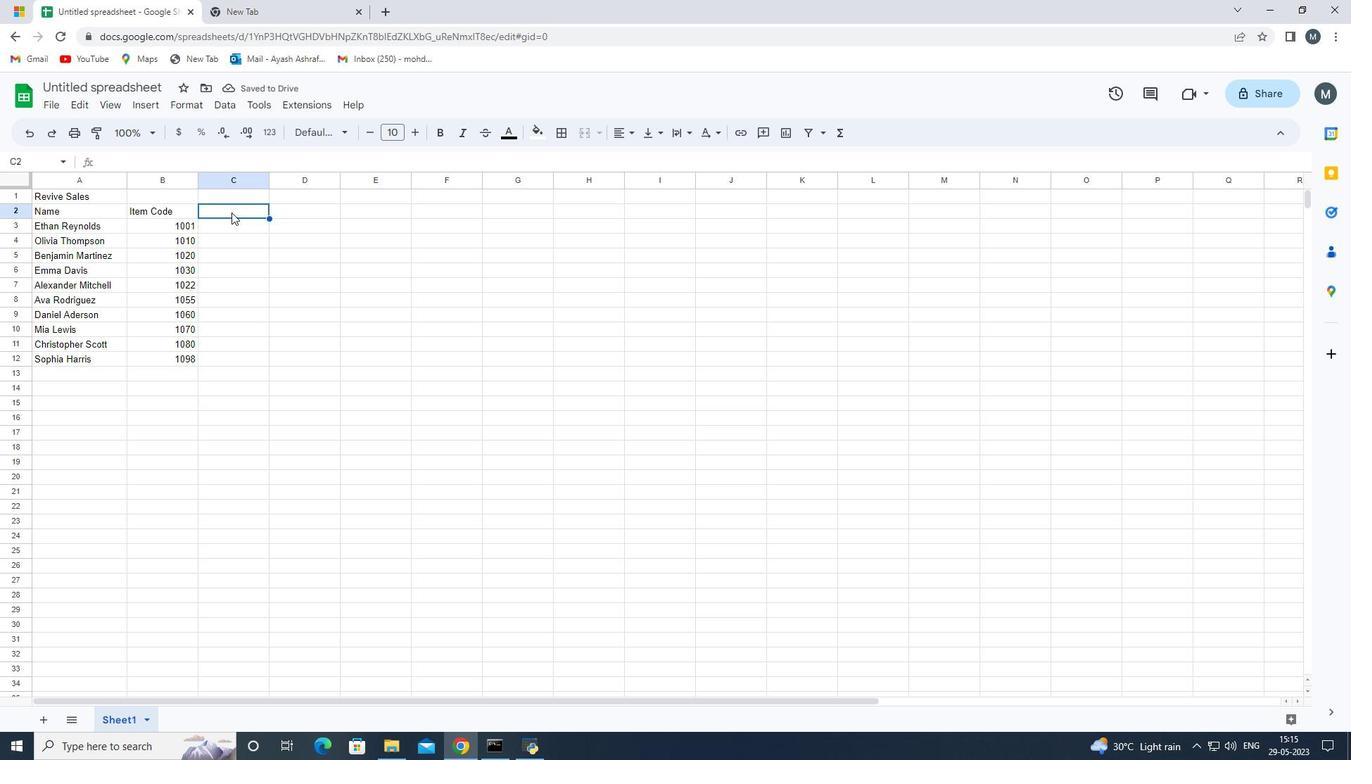 
Action: Mouse pressed left at (231, 212)
Screenshot: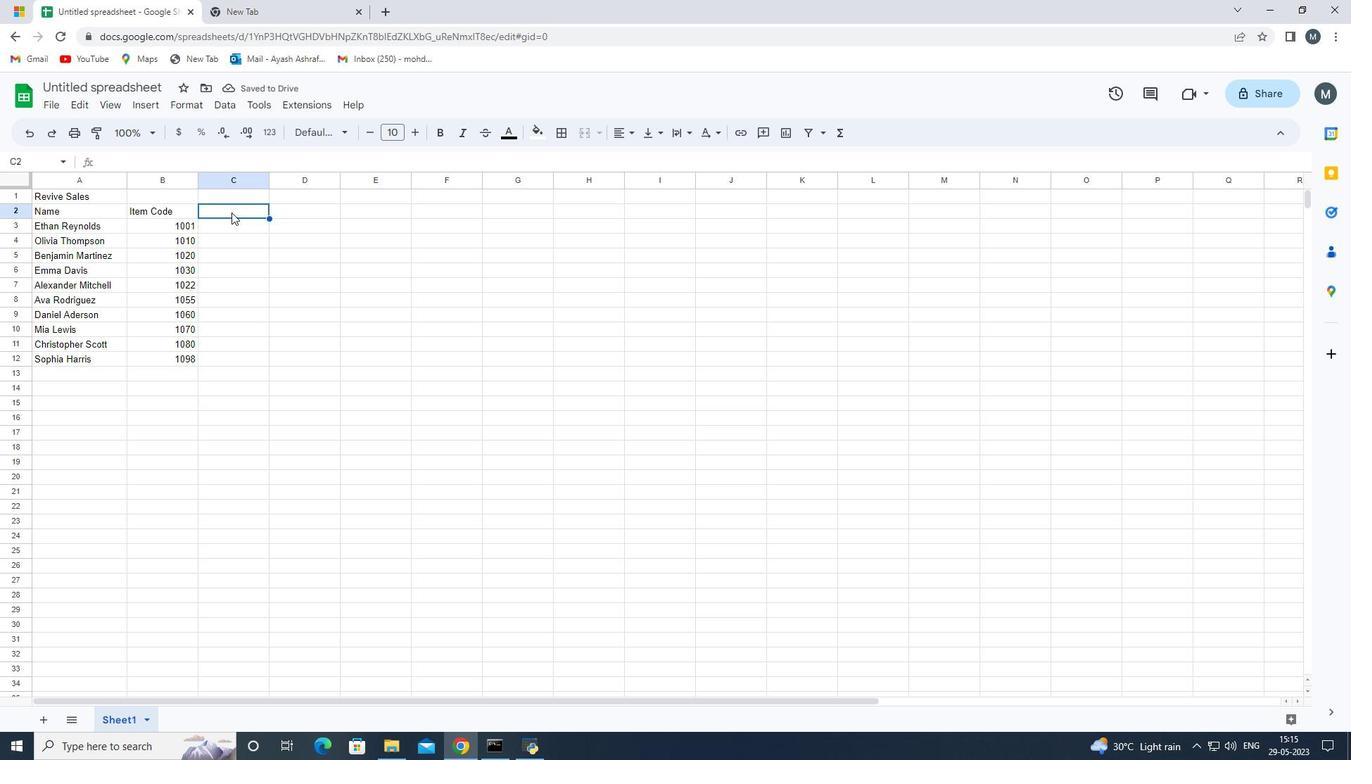 
Action: Key pressed <Key.shift>Product<Key.space><Key.shift>Range<Key.enter>2000<Key.enter>2500<Key.enter>2600<Key.enter>2800<Key.enter>
Screenshot: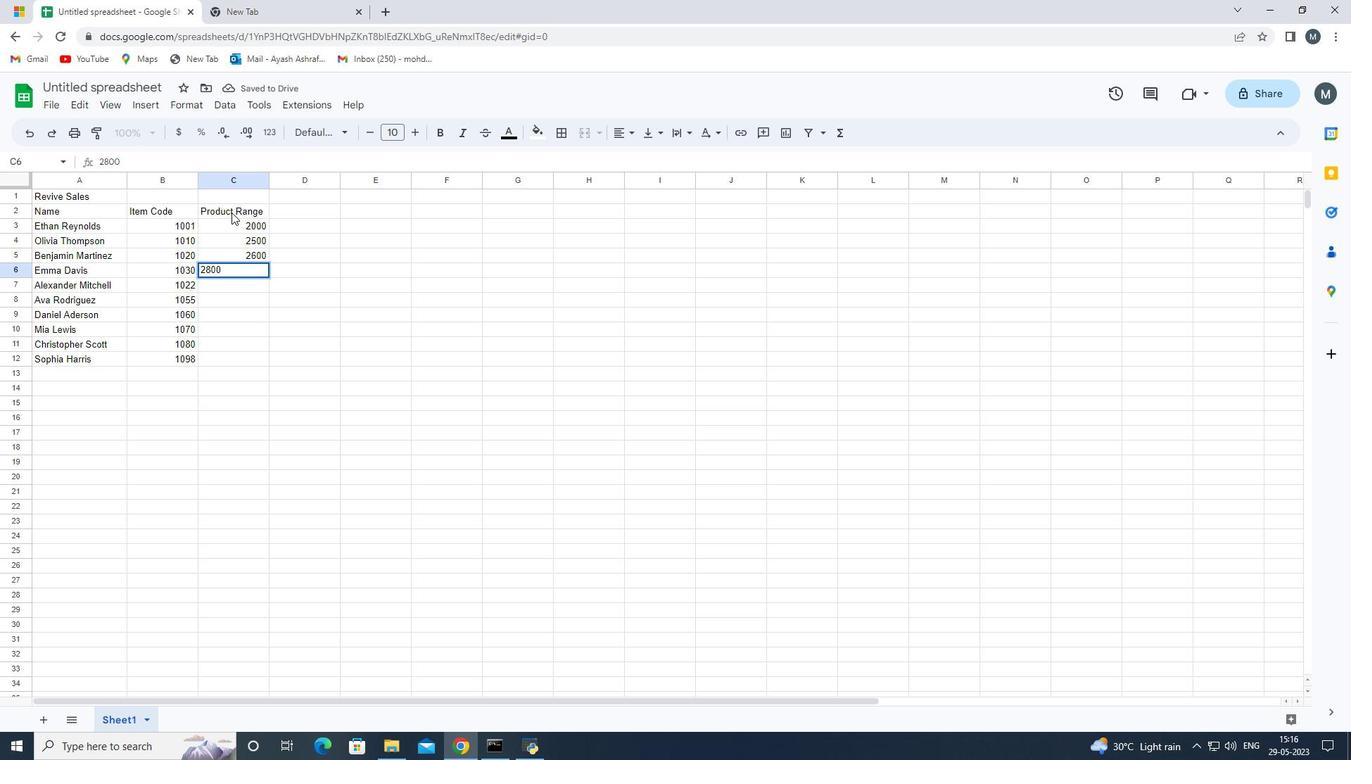 
Action: Mouse moved to (244, 206)
Screenshot: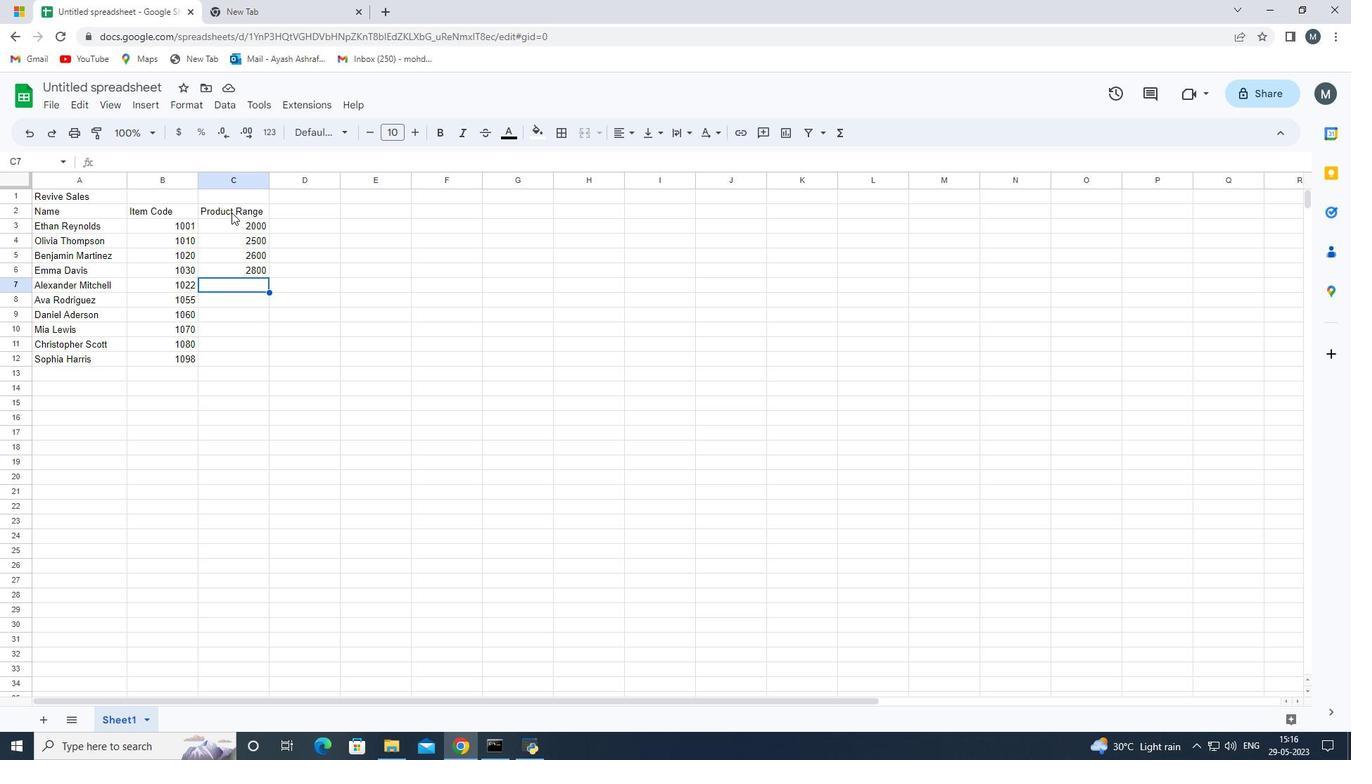 
Action: Key pressed 2900<Key.enter>3400<Key.enter>4000<Key.enter>5000<Key.enter>7000<Key.enter>9000
Screenshot: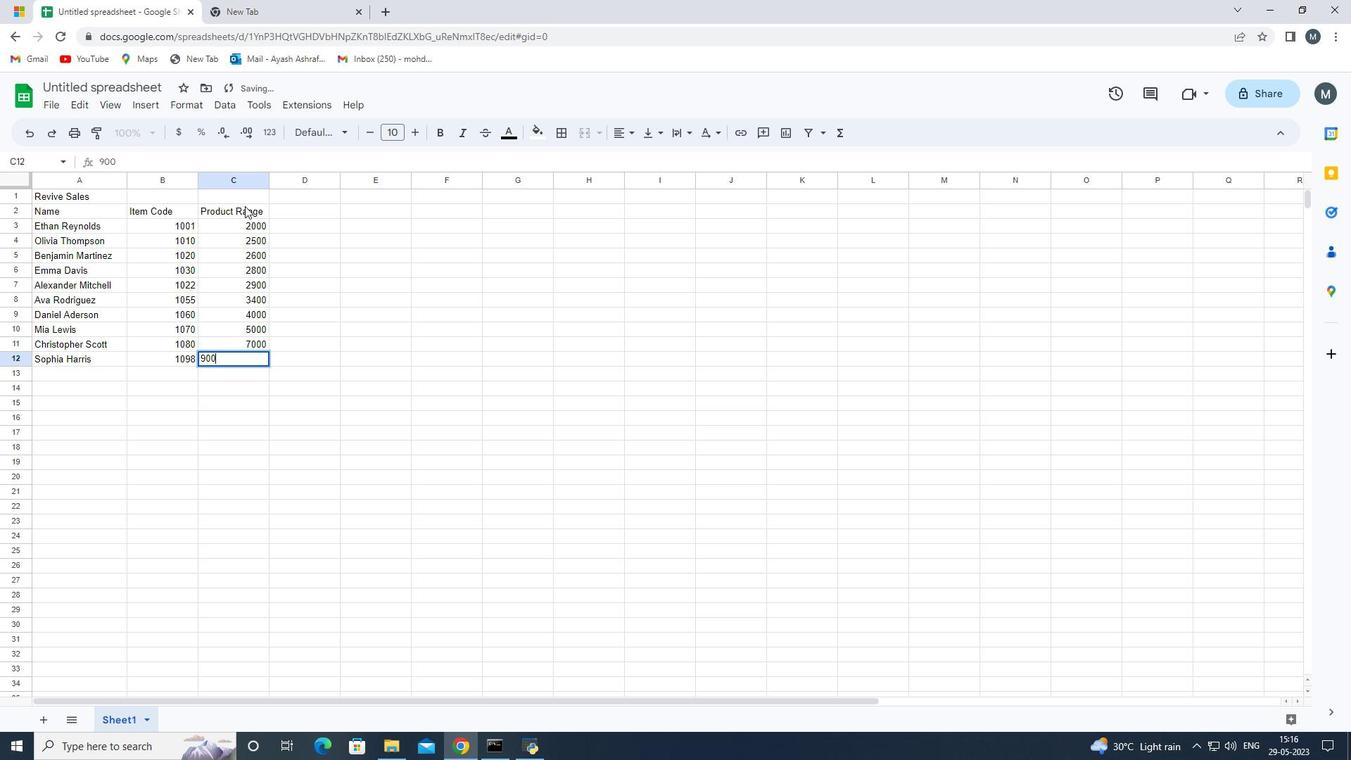 
Action: Mouse moved to (301, 208)
Screenshot: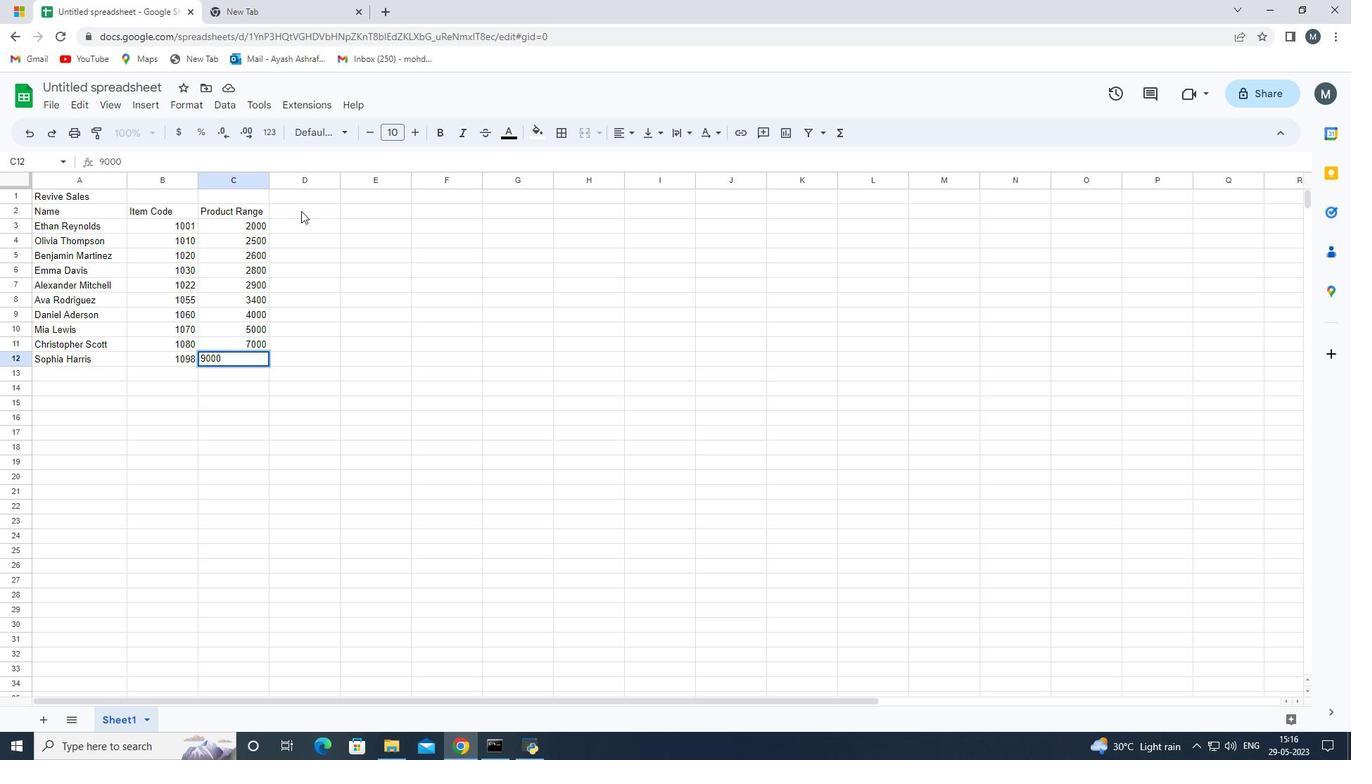 
Action: Mouse pressed left at (301, 208)
Screenshot: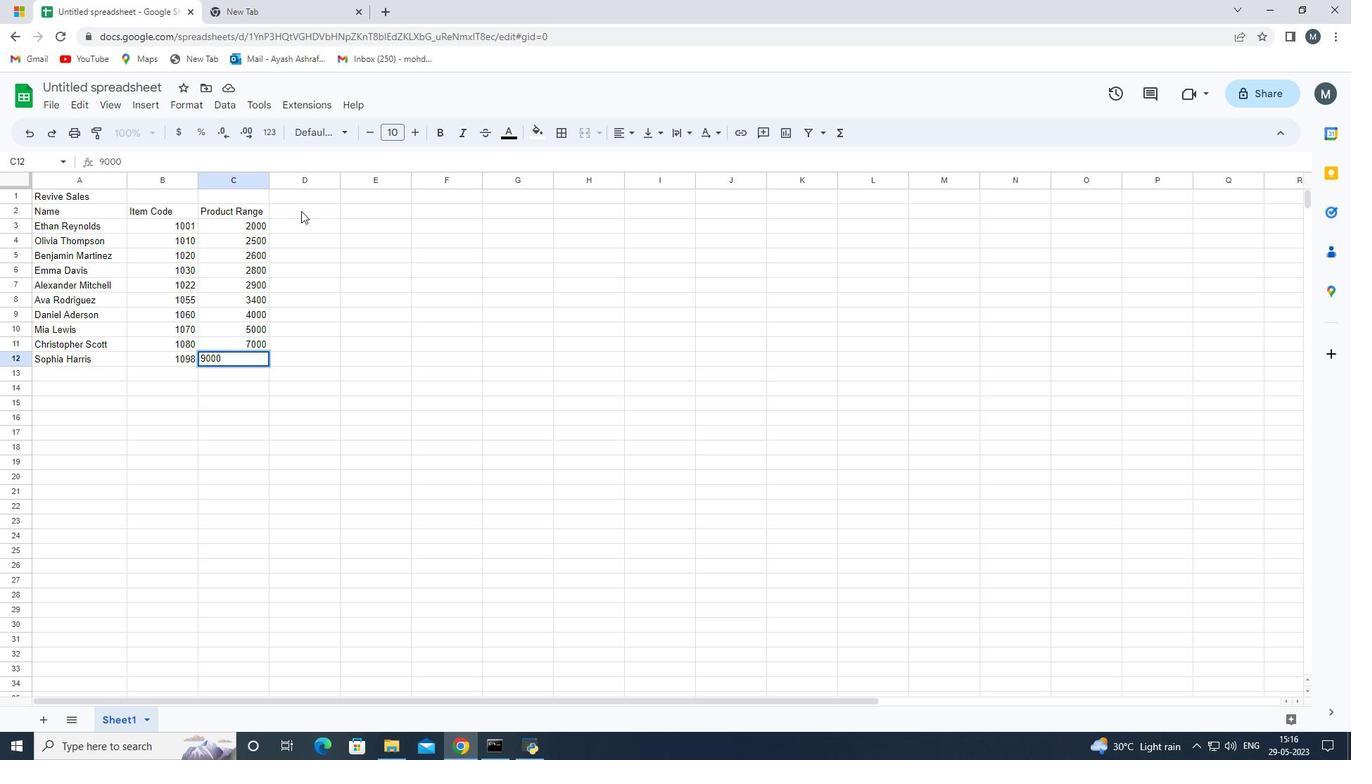 
Action: Key pressed <Key.shift>Products<Key.space><Key.enter><Key.shift>Calc<Key.backspace>vin<Key.space><Key.shift>Klein<Key.enter><Key.shift>Tommy<Key.space><Key.shift>Hilfiger<Key.enter><Key.shift>T-shirt<Key.backspace><Key.backspace><Key.backspace><Key.backspace><Key.backspace><Key.backspace><Key.backspace><Key.shift>Armani<Key.space><Key.shift>Bag<Key.enter><Key.shift>Burbr<Key.backspace>eryy<Key.backspace><Key.space><Key.shift><Key.shift><Key.shift><Key.shift><Key.shift><Key.shift><Key.shift><Key.shift><Key.shift><Key.shift><Key.shift><Key.shift><Key.shift><Key.shift><Key.shift><Key.shift><Key.shift><Key.shift><Key.shift><Key.shift><Key.shift><Key.shift><Key.shift><Key.shift><Key.shift><Key.shift><Key.shift><Key.shift><Key.shift><Key.shift><Key.shift><Key.shift><Key.shift><Key.shift><Key.shift><Key.shift><Key.shift>Shoe<Key.space><Key.enter><Key.shift>Levi's<Key.space><Key.shift>r<Key.backspace><Key.shift>T-shirt<Key.enter><Key.shift>Under<Key.space><Key.shift>Armour<Key.space><Key.enter><Key.shift>Vans<Key.space><Key.shift>Shoe<Key.space><Key.enter><Key.shift><Key.shift><Key.shift><Key.shift><Key.shift><Key.shift><Key.shift><Key.shift><Key.shift><Key.shift>Converse<Key.space><Key.shift>Shoe<Key.space><Key.enter><Key.shift>Timberland<Key.space><Key.shift>Shoe<Key.space><Key.enter><Key.shift>Skechers<Key.space><Key.shift>Shoe<Key.space><Key.enter>
Screenshot: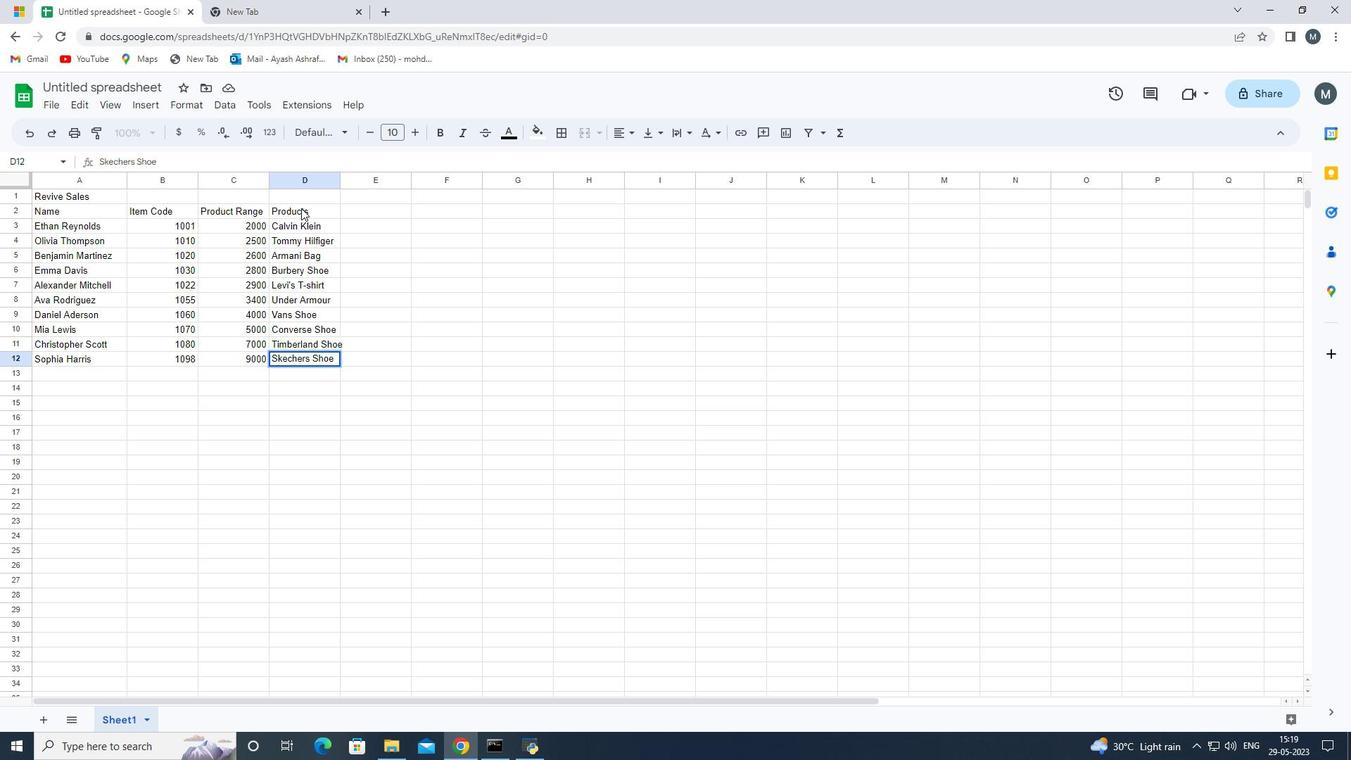 
Action: Mouse moved to (370, 211)
Screenshot: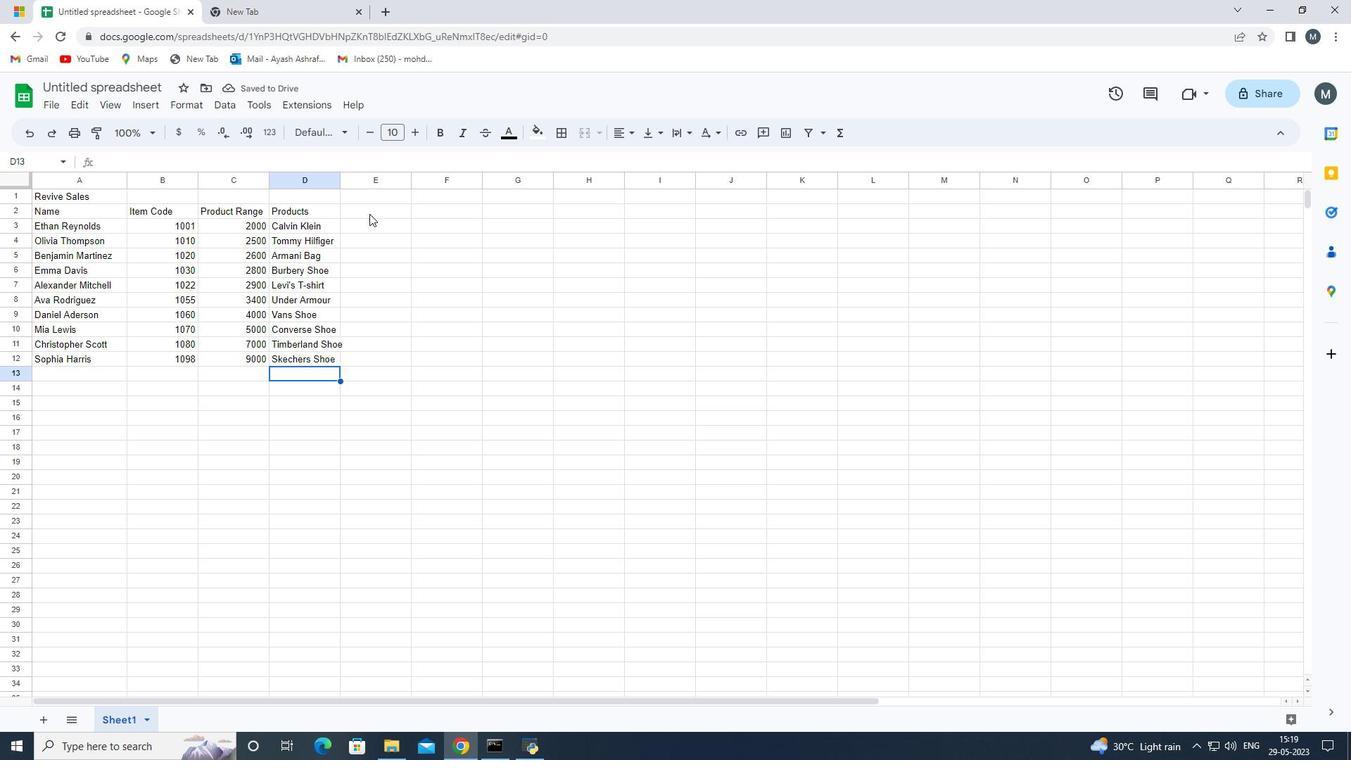 
Action: Mouse pressed left at (370, 211)
Screenshot: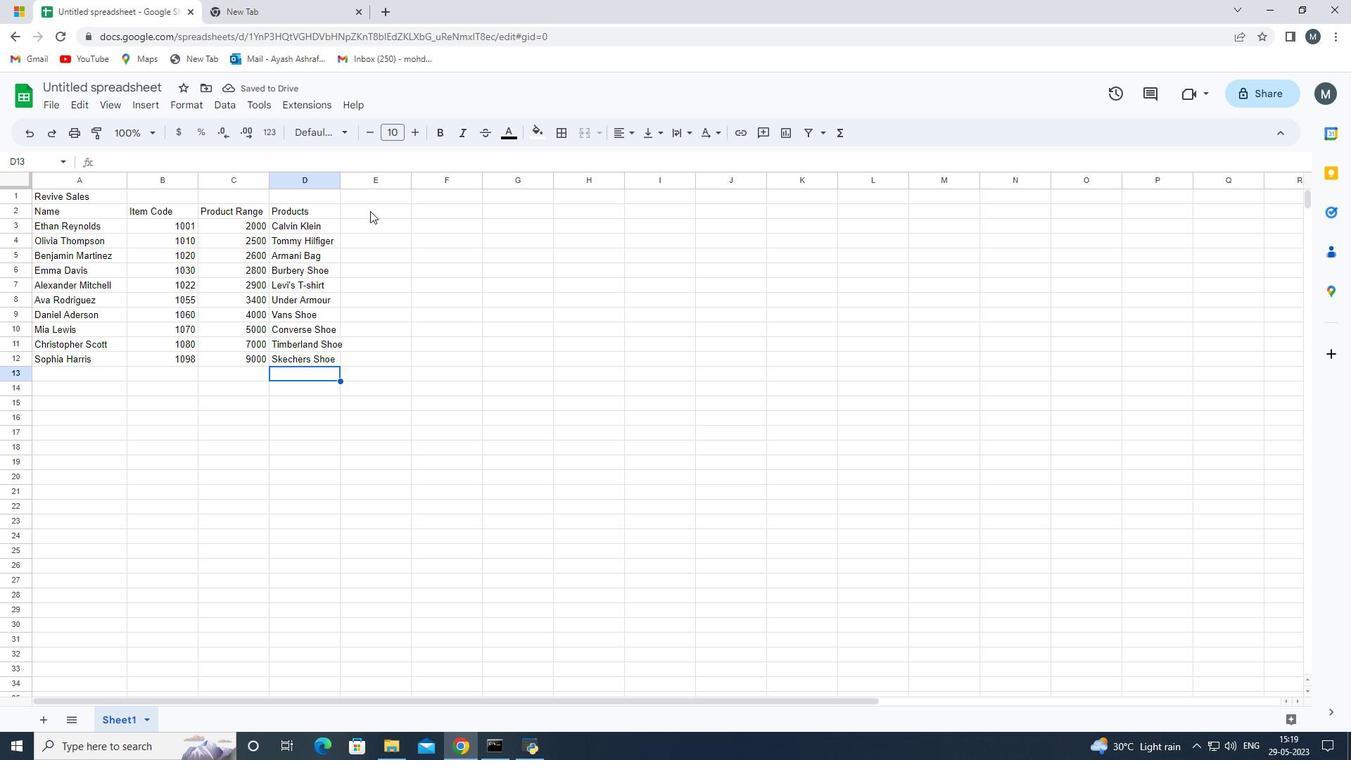 
Action: Key pressed <Key.shift>Quantity<Key.space><Key.enter>5<Key.enter>7<Key.enter>6<Key.enter>8<Key.enter>9<Key.enter>5<Key.enter>8<Key.enter>7<Key.enter>9<Key.backspace>8<Key.enter>9
Screenshot: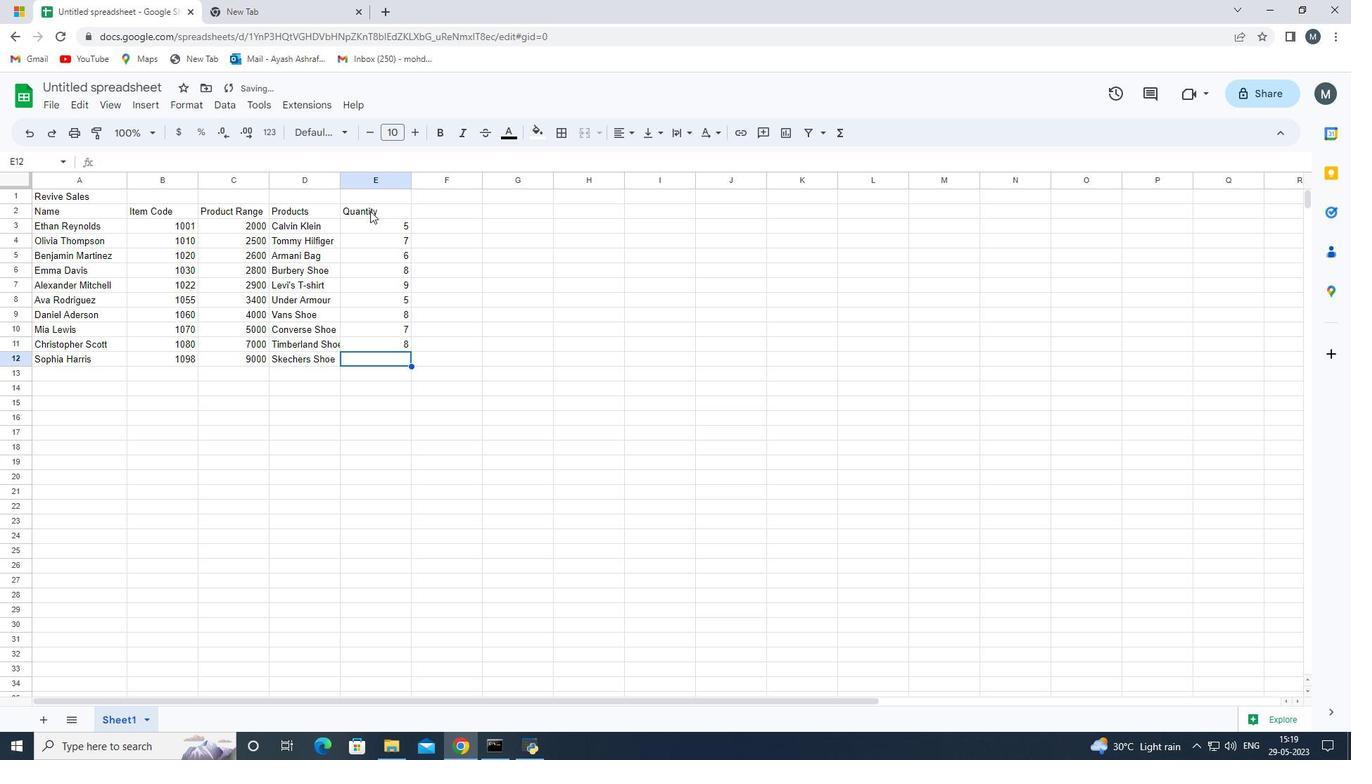 
Action: Mouse moved to (437, 224)
Screenshot: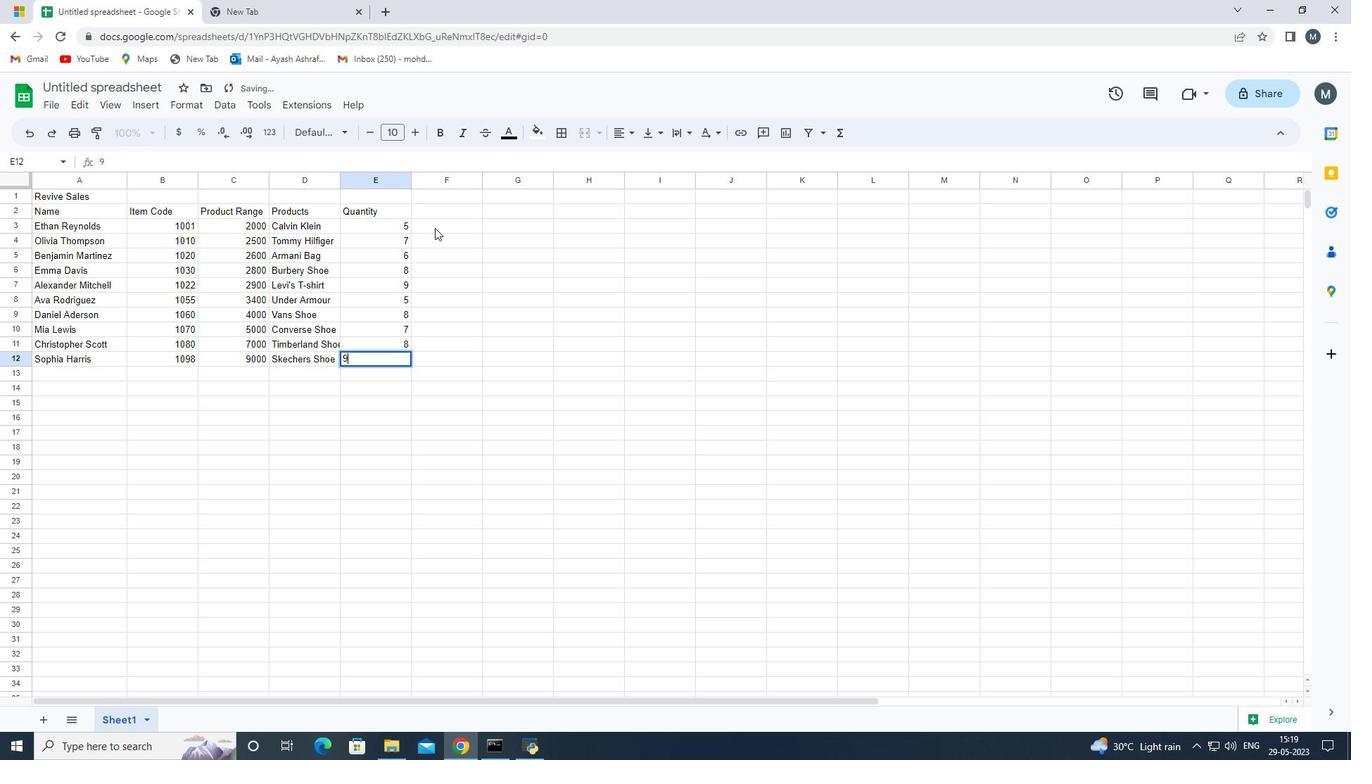 
Action: Mouse pressed left at (437, 224)
Screenshot: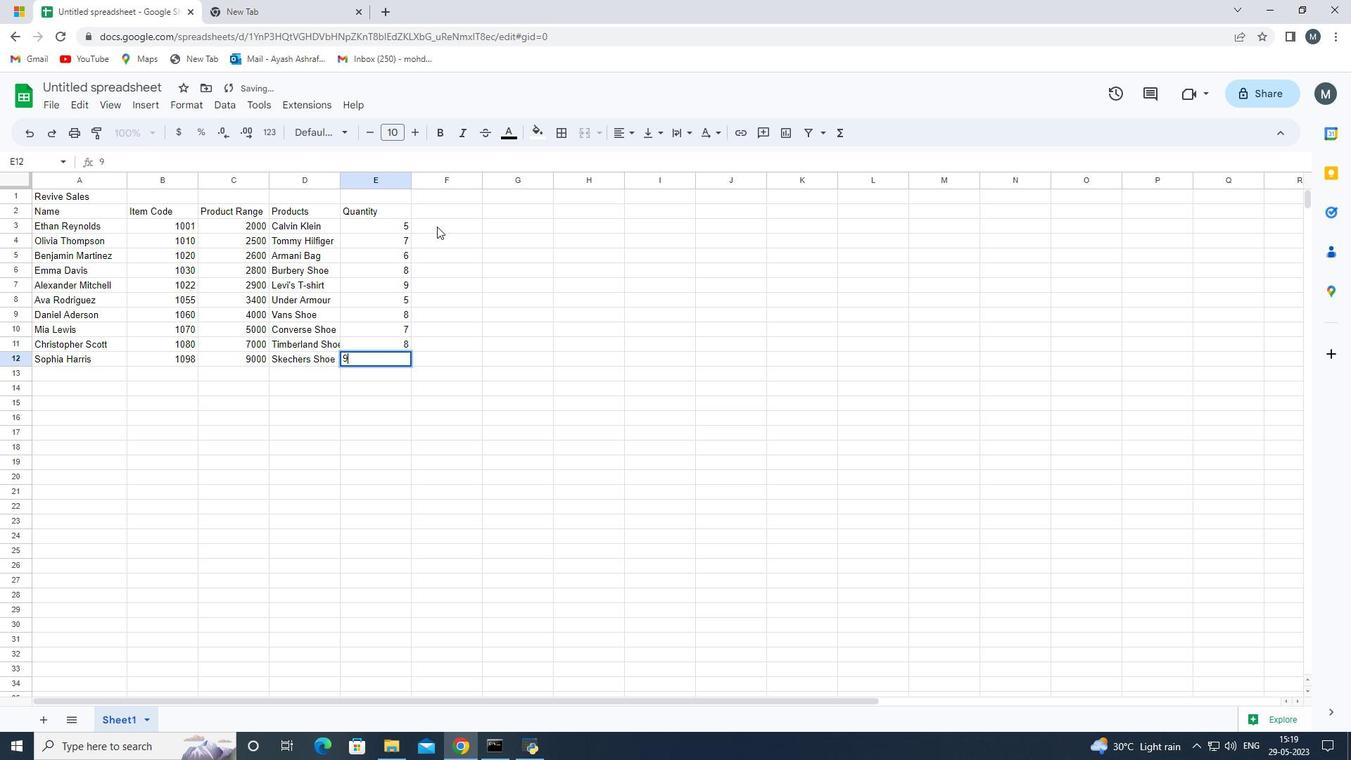 
Action: Mouse moved to (443, 209)
Screenshot: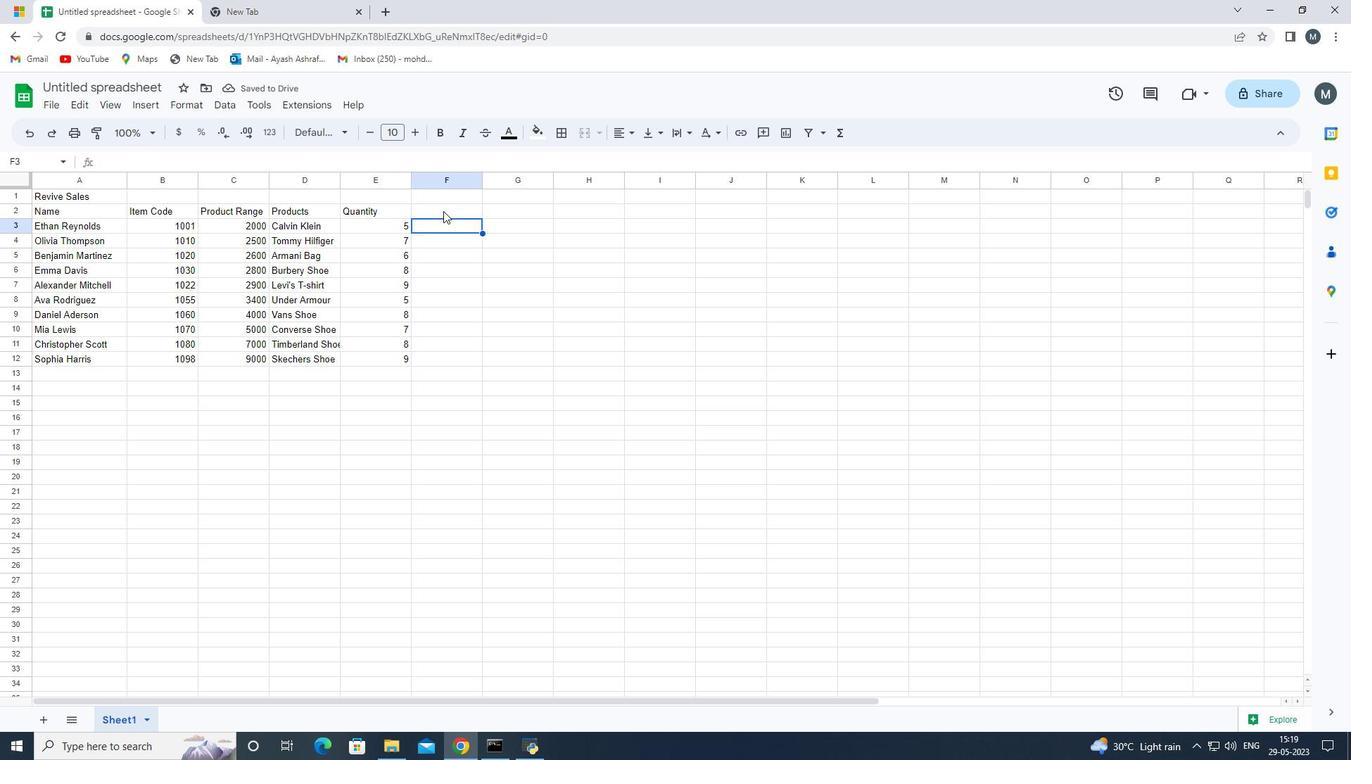 
Action: Mouse pressed left at (443, 209)
Screenshot: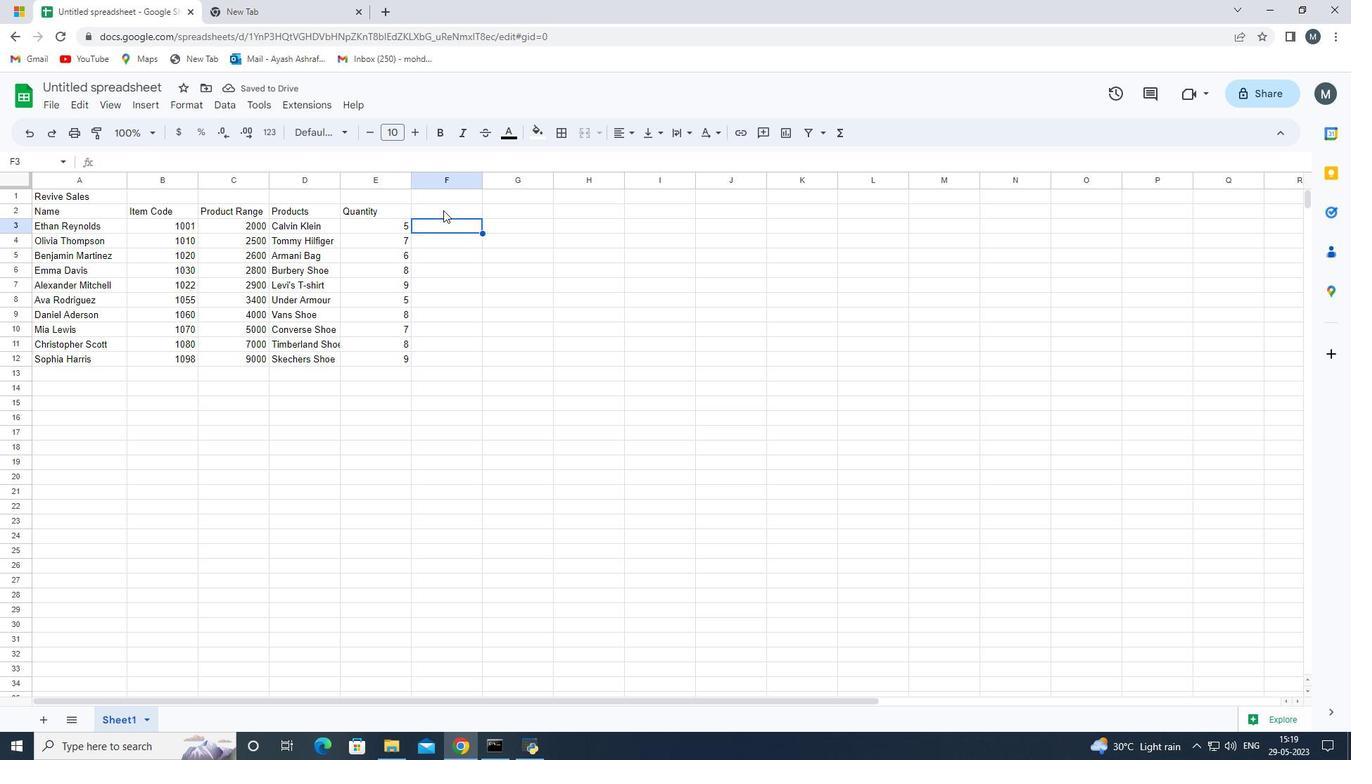 
Action: Key pressed <Key.shift>Total<Key.space><Key.enter>
Screenshot: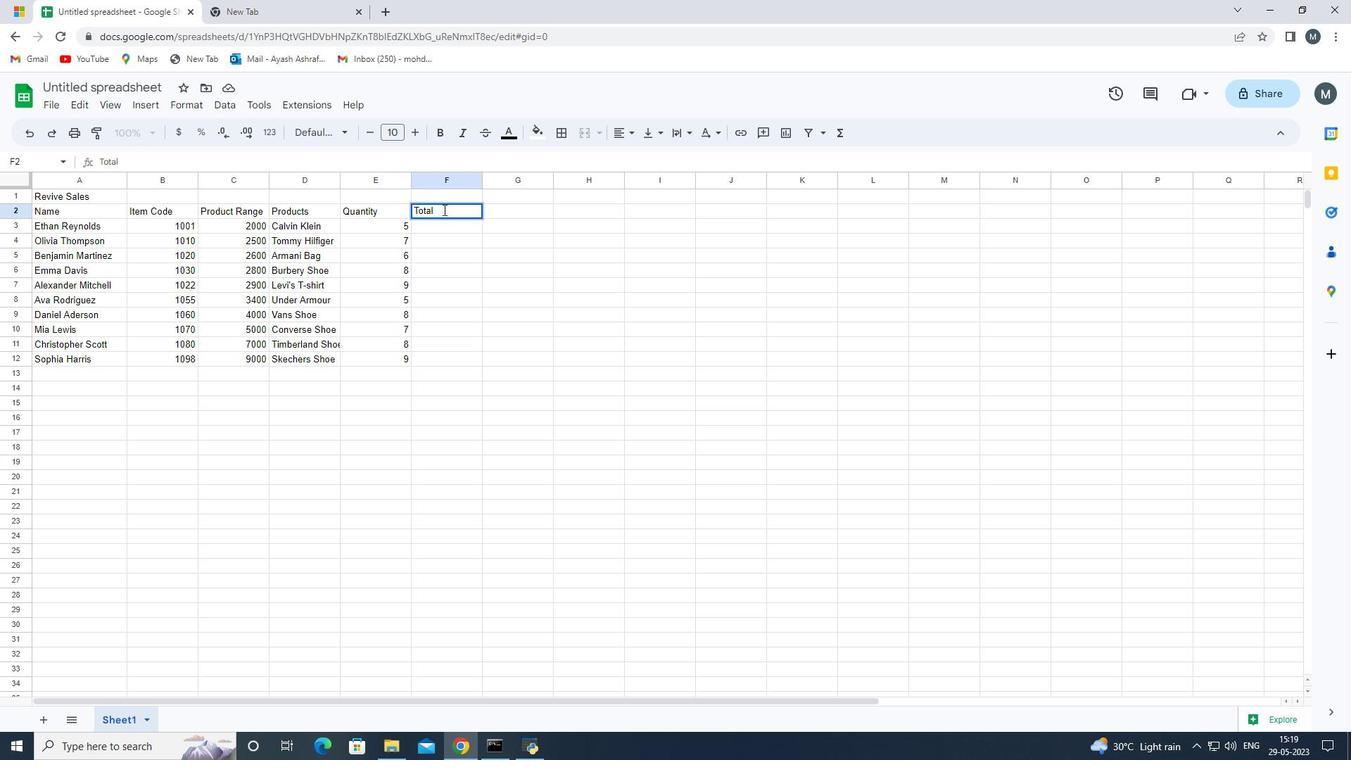 
Action: Mouse moved to (394, 236)
Screenshot: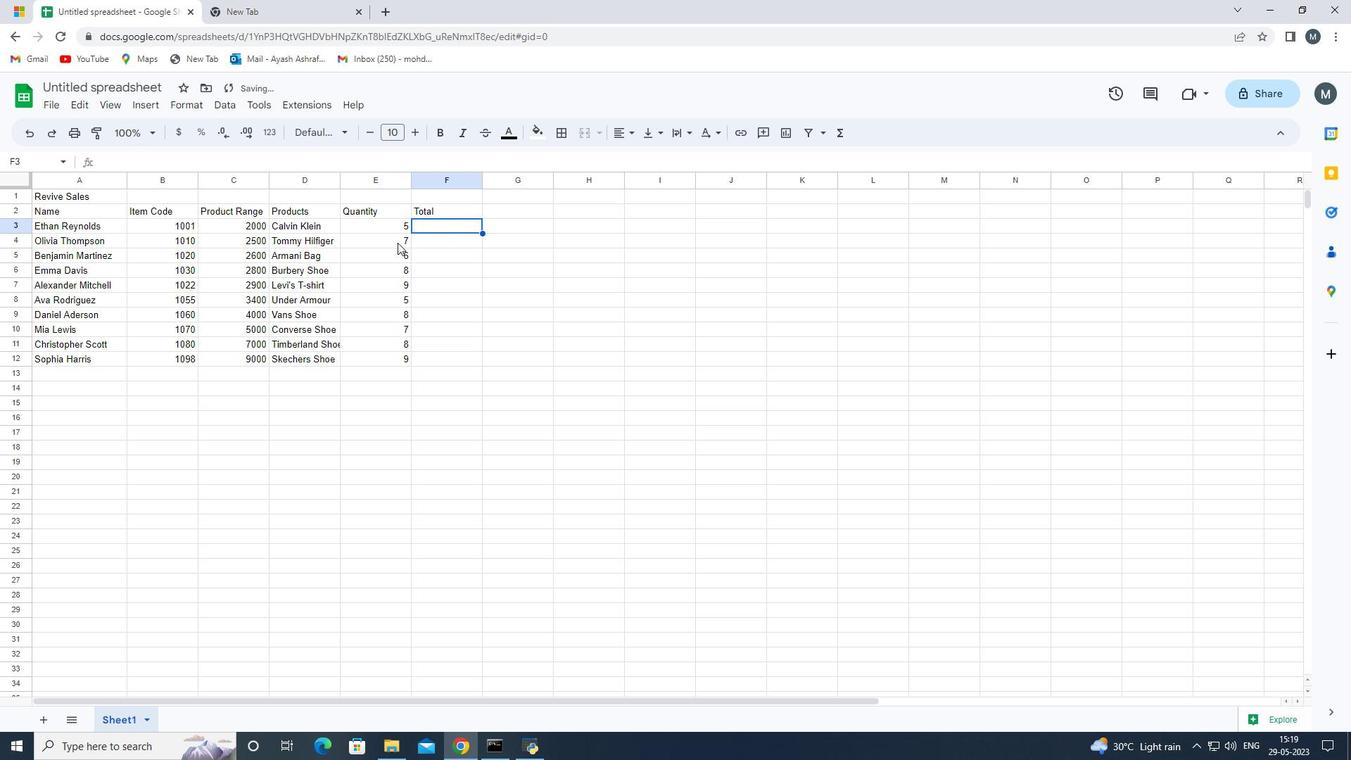 
Action: Key pressed =
Screenshot: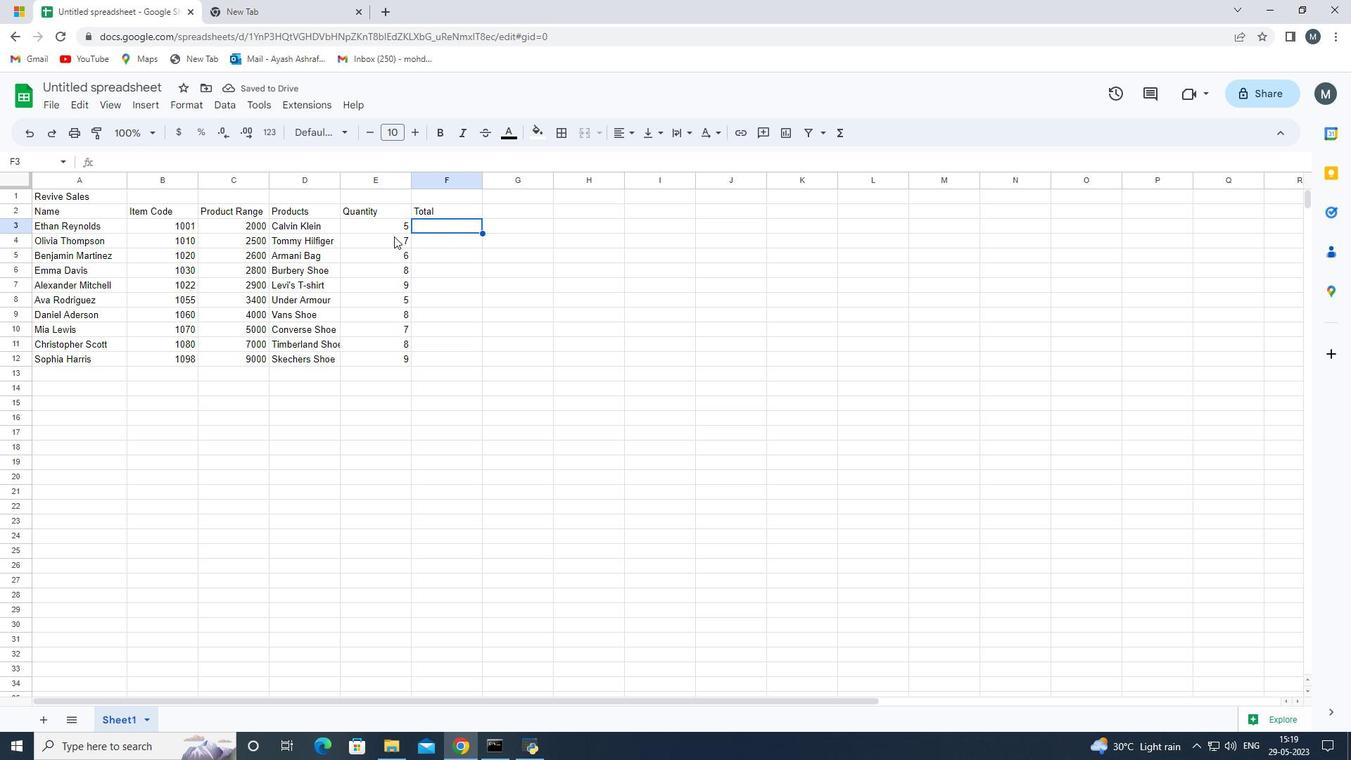 
Action: Mouse moved to (394, 224)
Screenshot: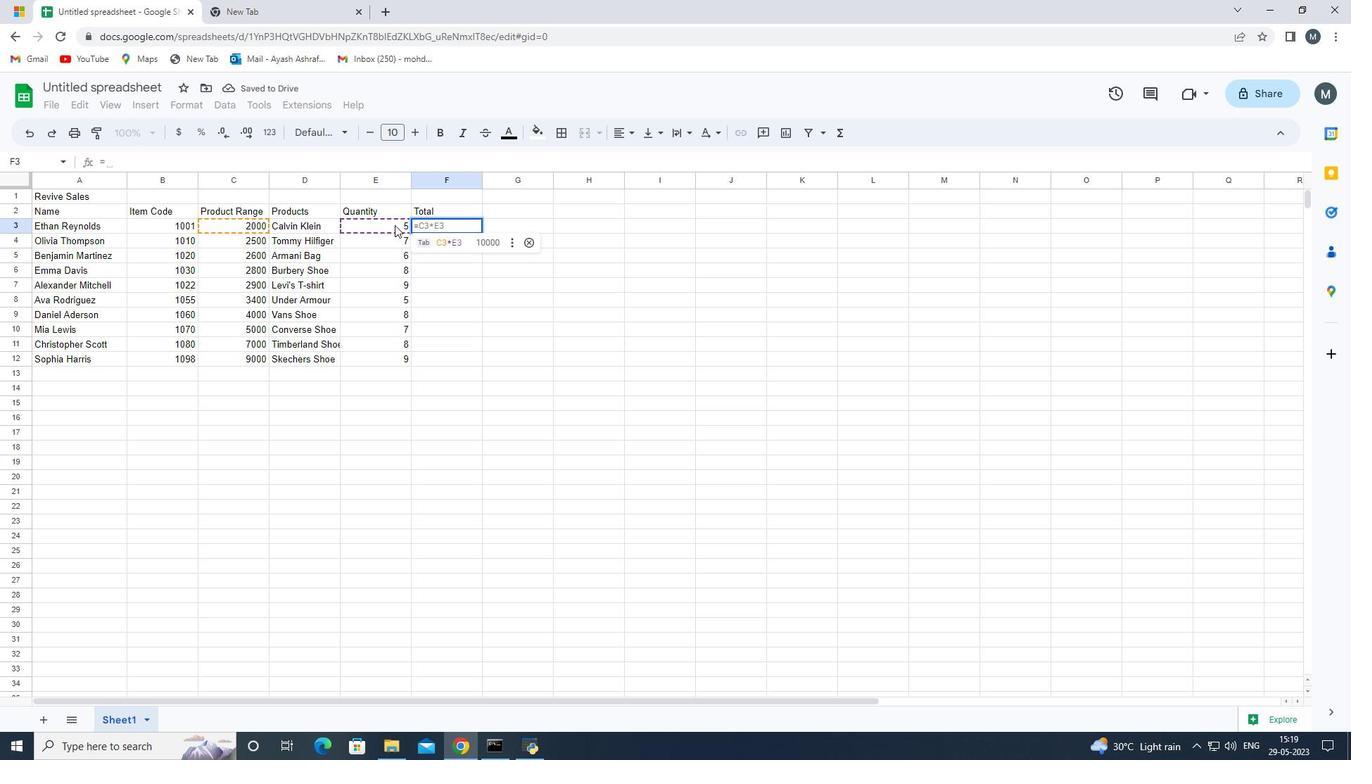 
Action: Mouse pressed left at (394, 224)
Screenshot: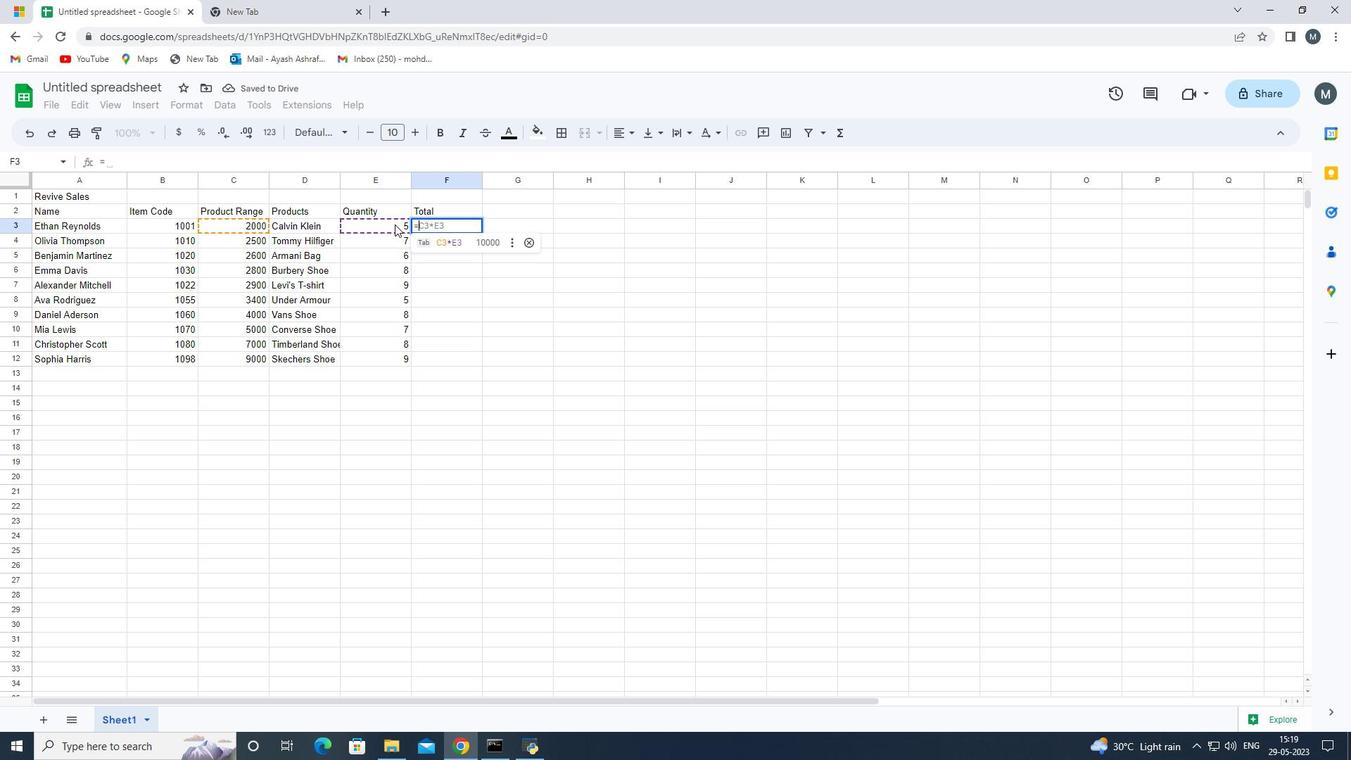 
Action: Mouse moved to (395, 224)
Screenshot: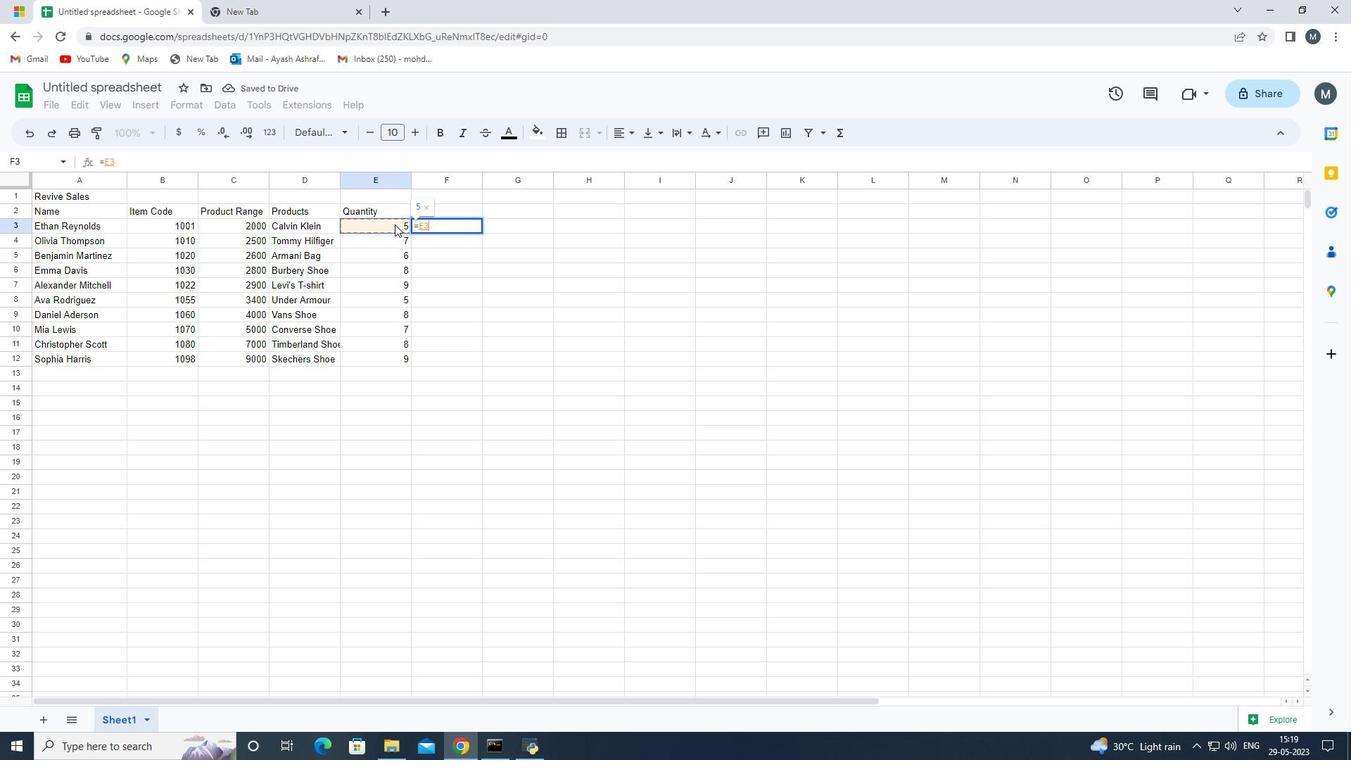 
Action: Key pressed *
Screenshot: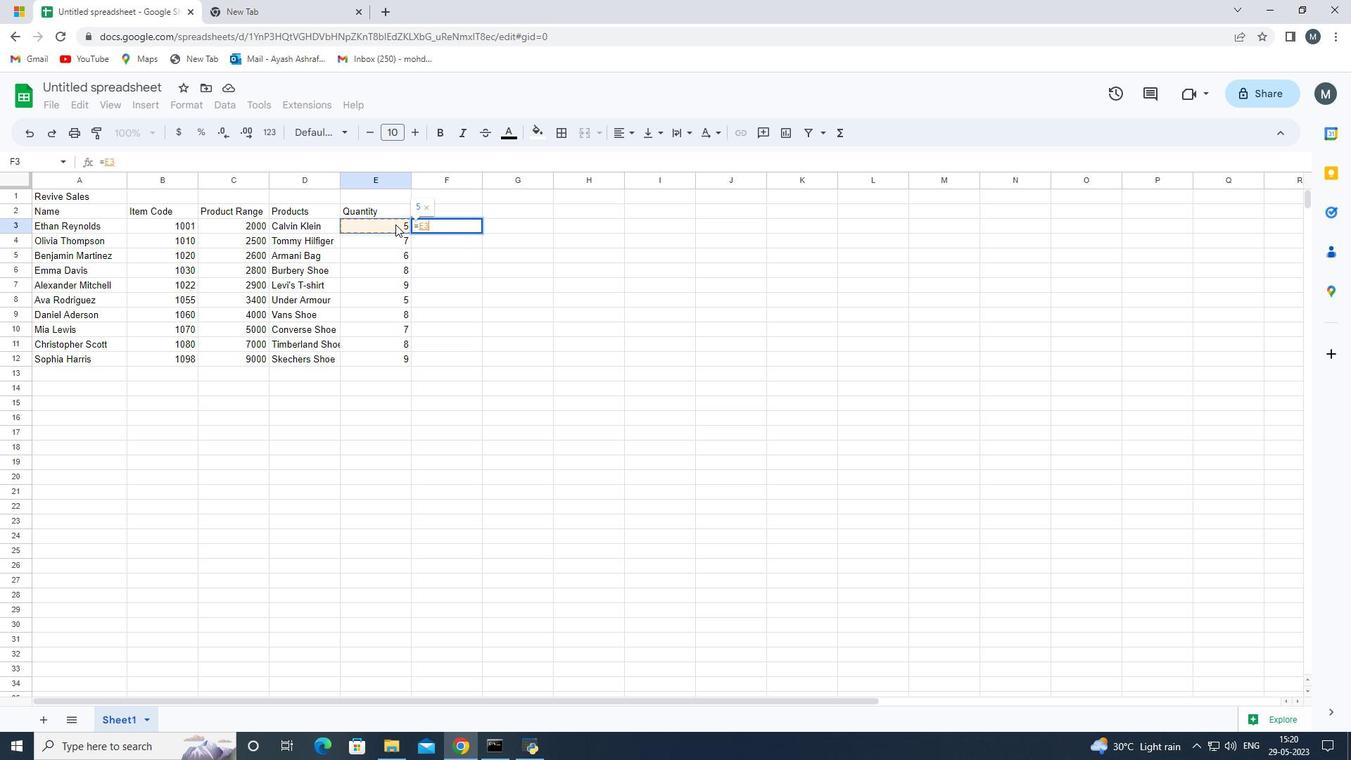
Action: Mouse moved to (160, 225)
Screenshot: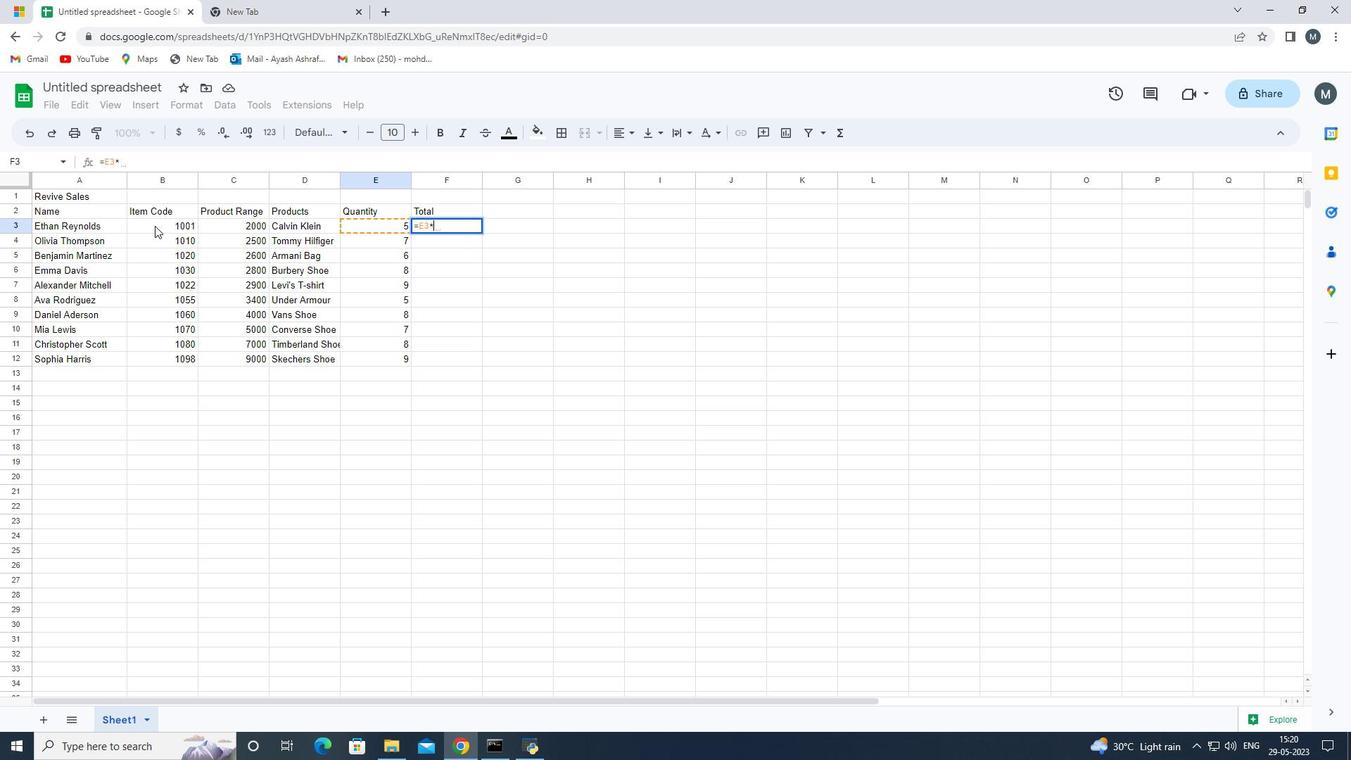 
Action: Mouse pressed left at (160, 225)
Screenshot: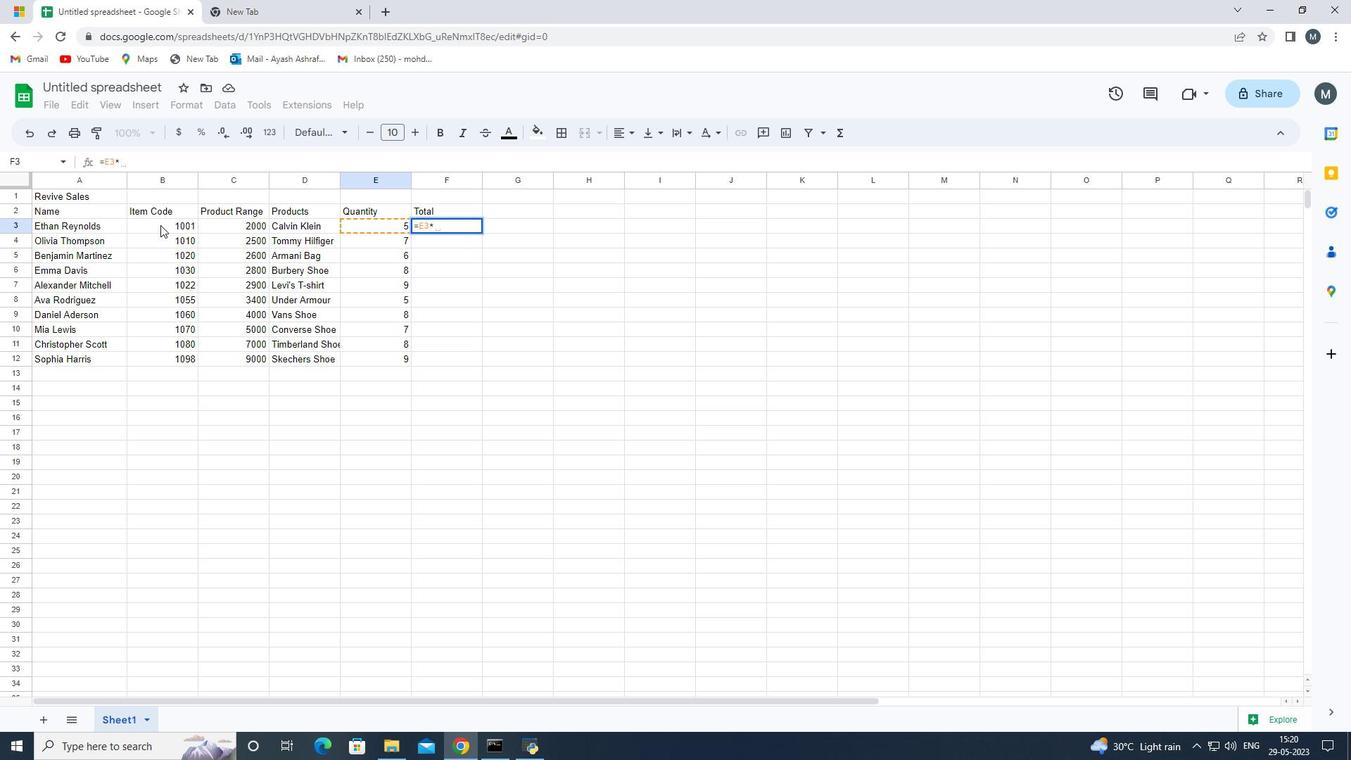 
Action: Mouse moved to (489, 259)
Screenshot: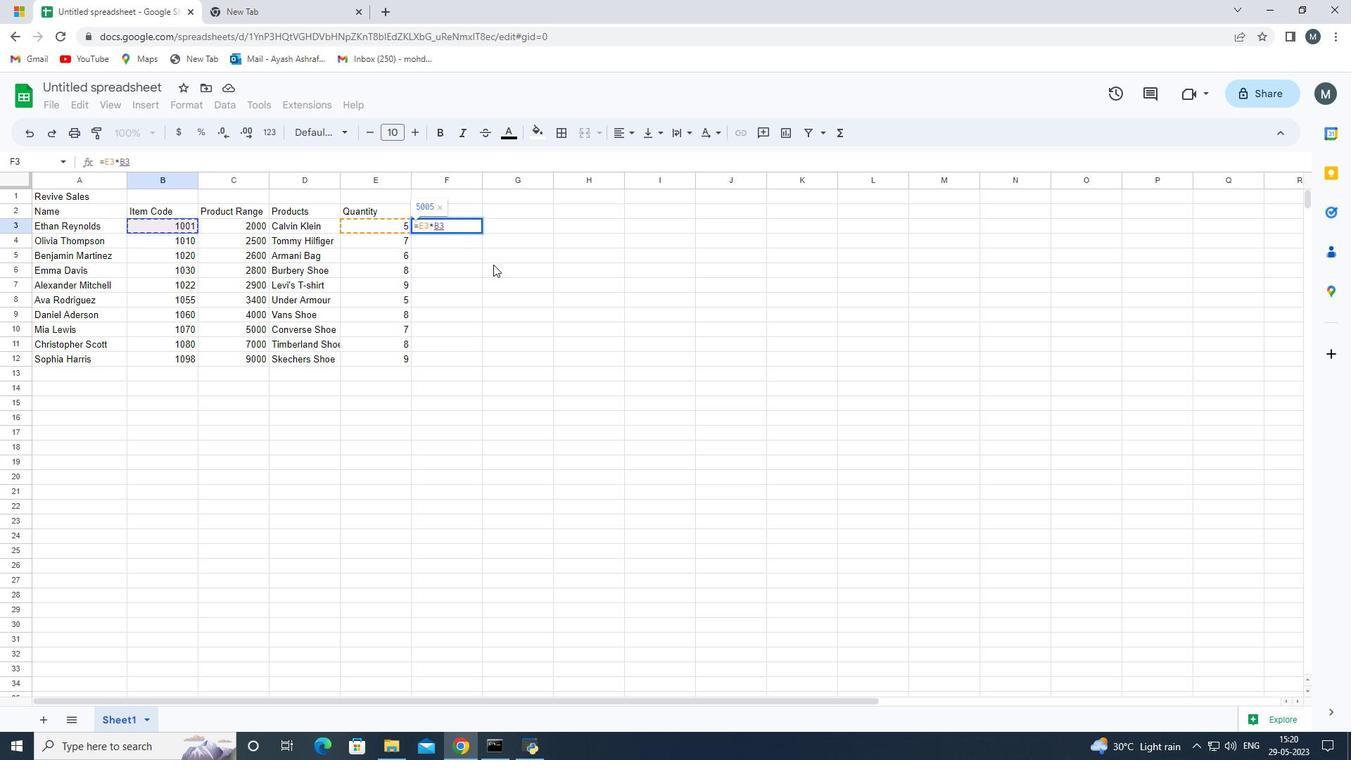 
Action: Key pressed <Key.enter>
Screenshot: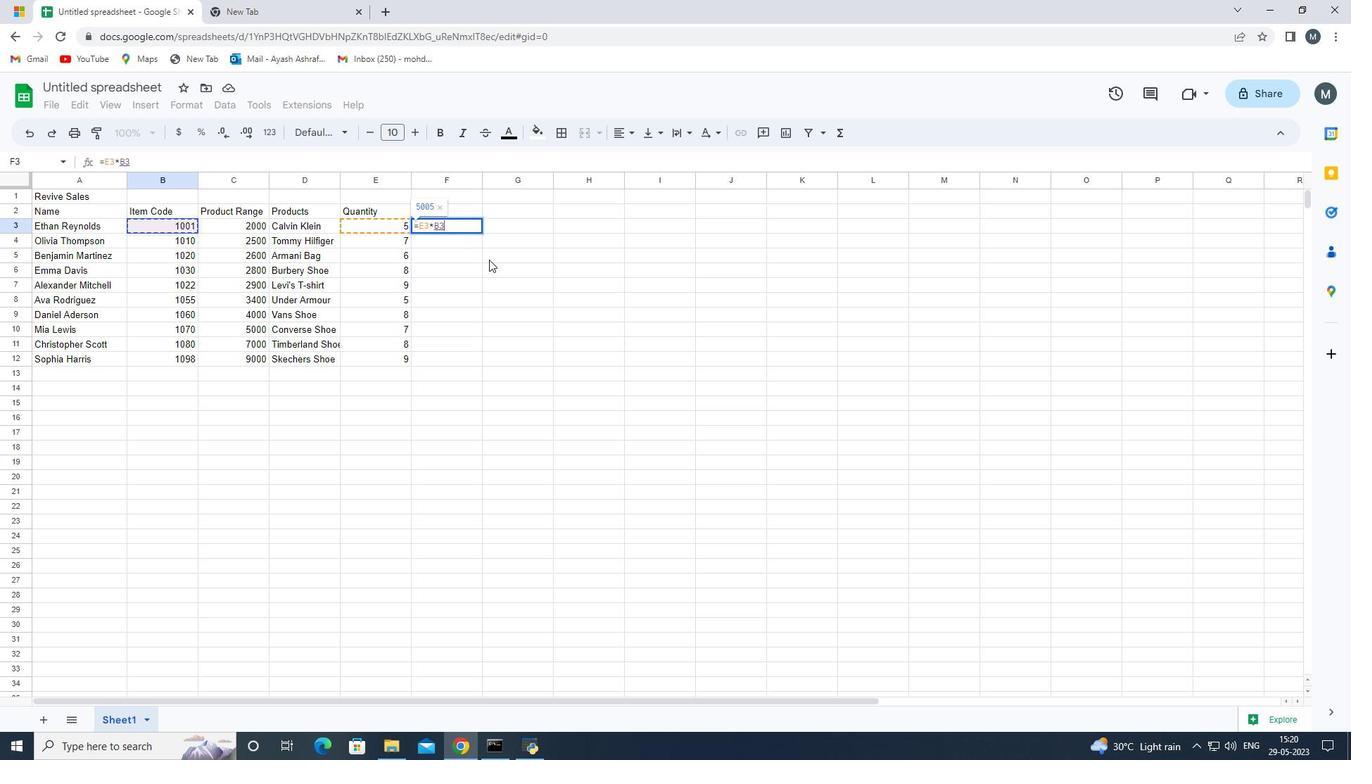
Action: Mouse moved to (520, 225)
Screenshot: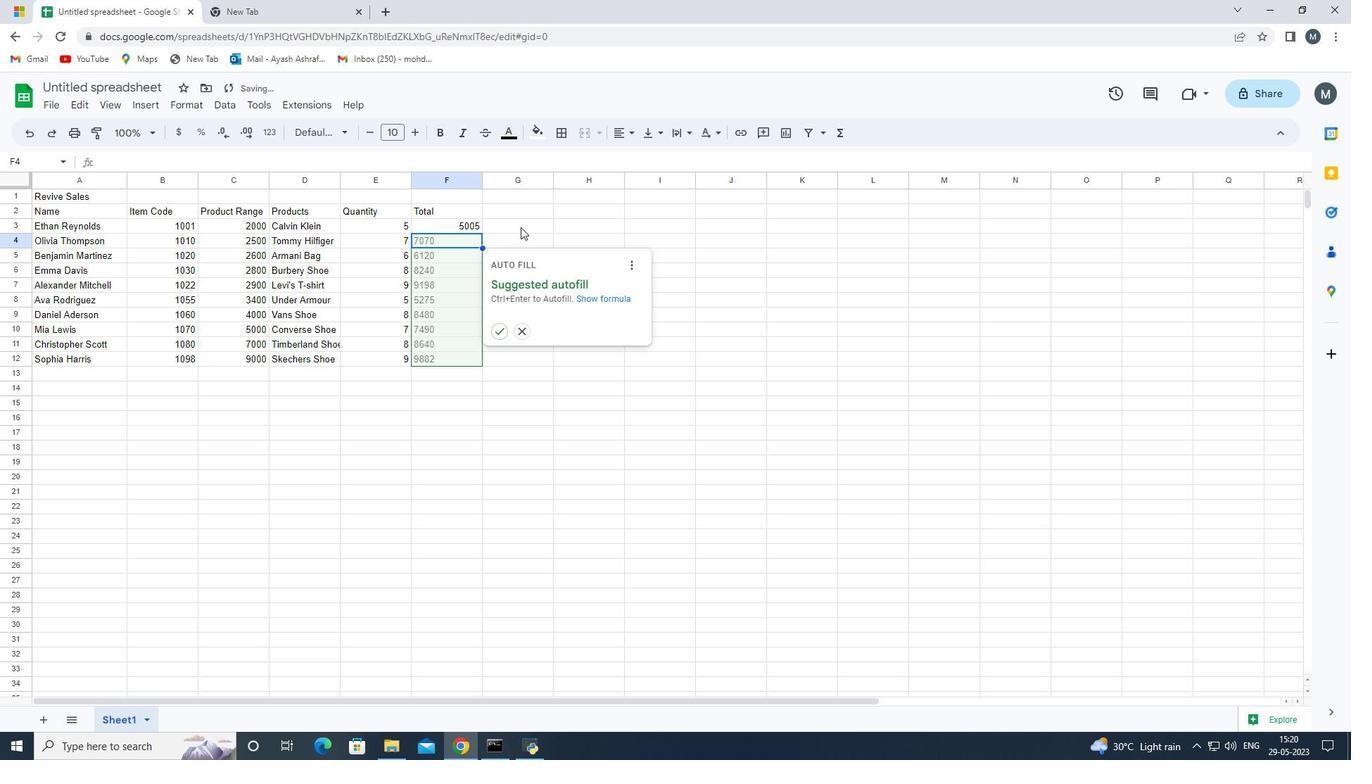 
Action: Mouse pressed left at (520, 225)
Screenshot: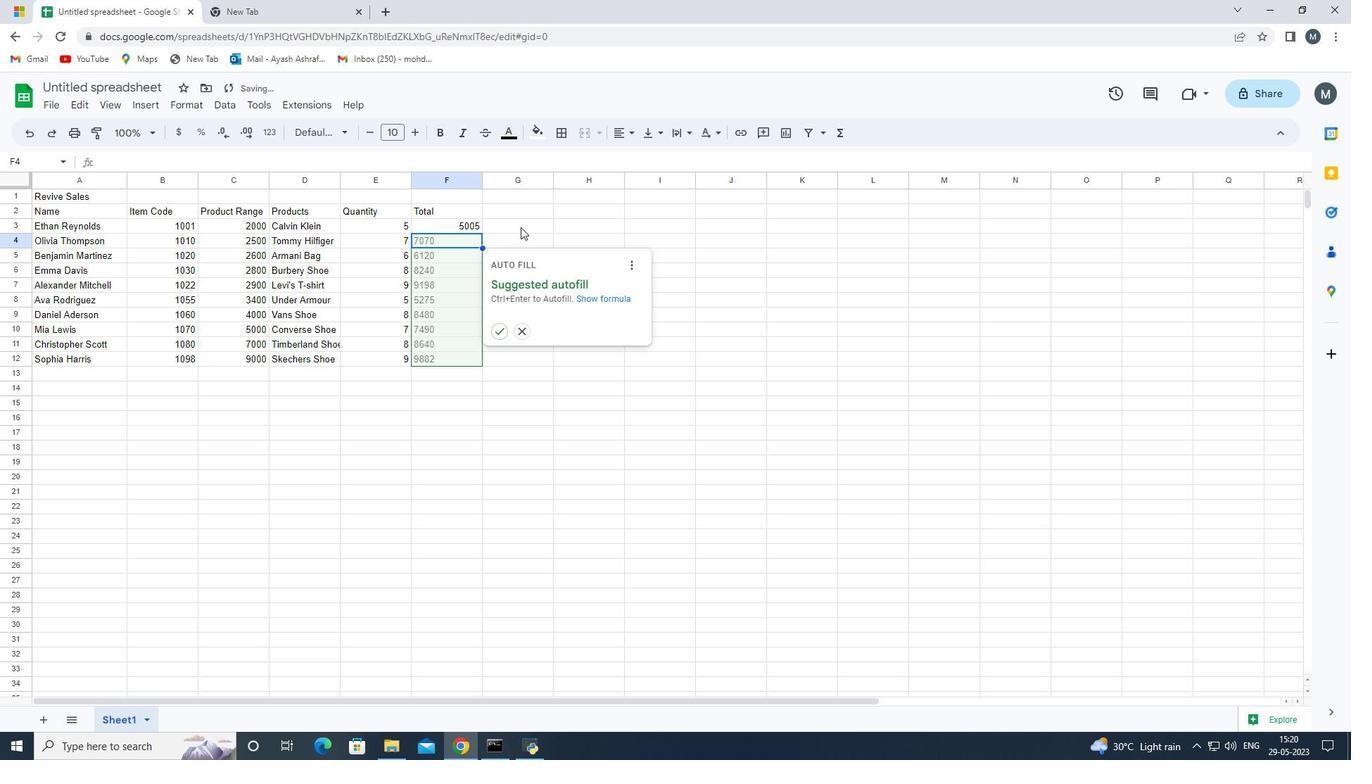 
Action: Mouse moved to (434, 235)
Screenshot: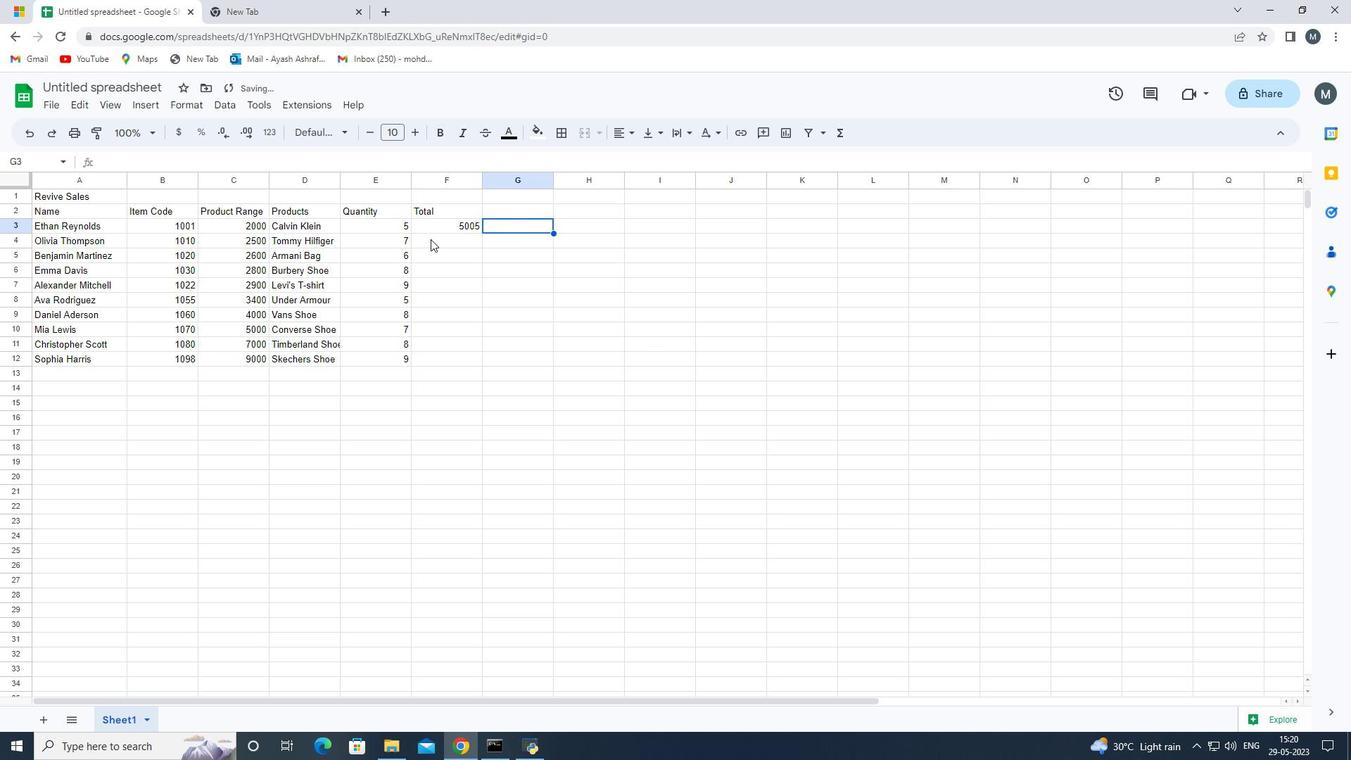 
Action: Mouse pressed left at (434, 235)
Screenshot: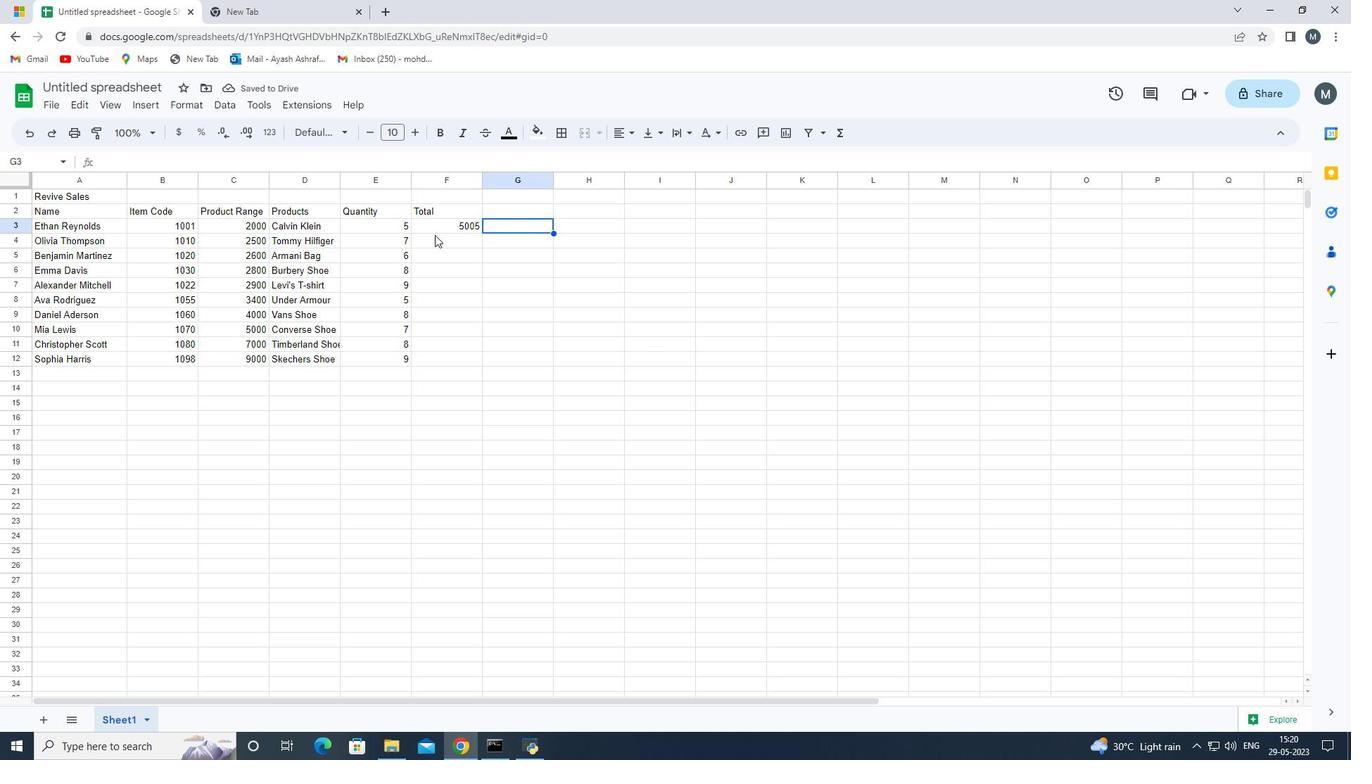 
Action: Key pressed =
Screenshot: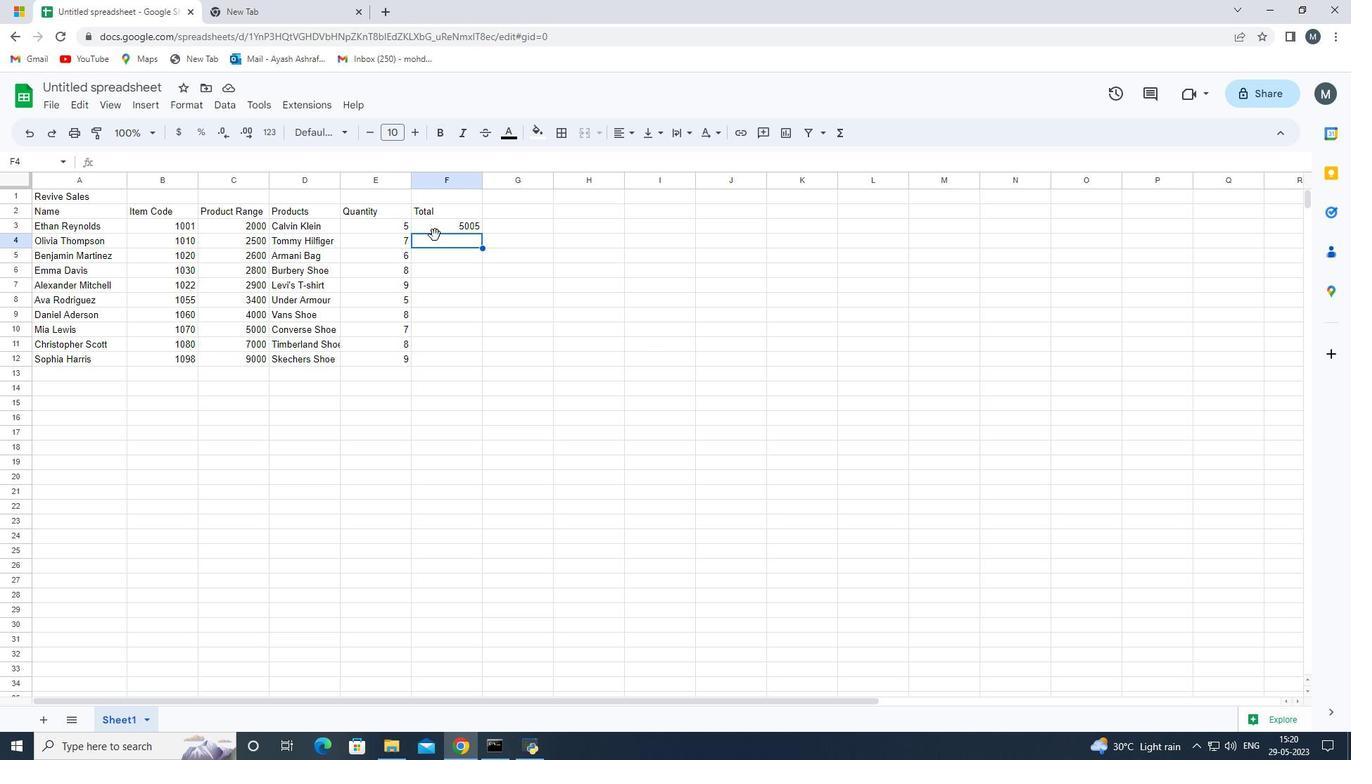 
Action: Mouse moved to (170, 237)
Screenshot: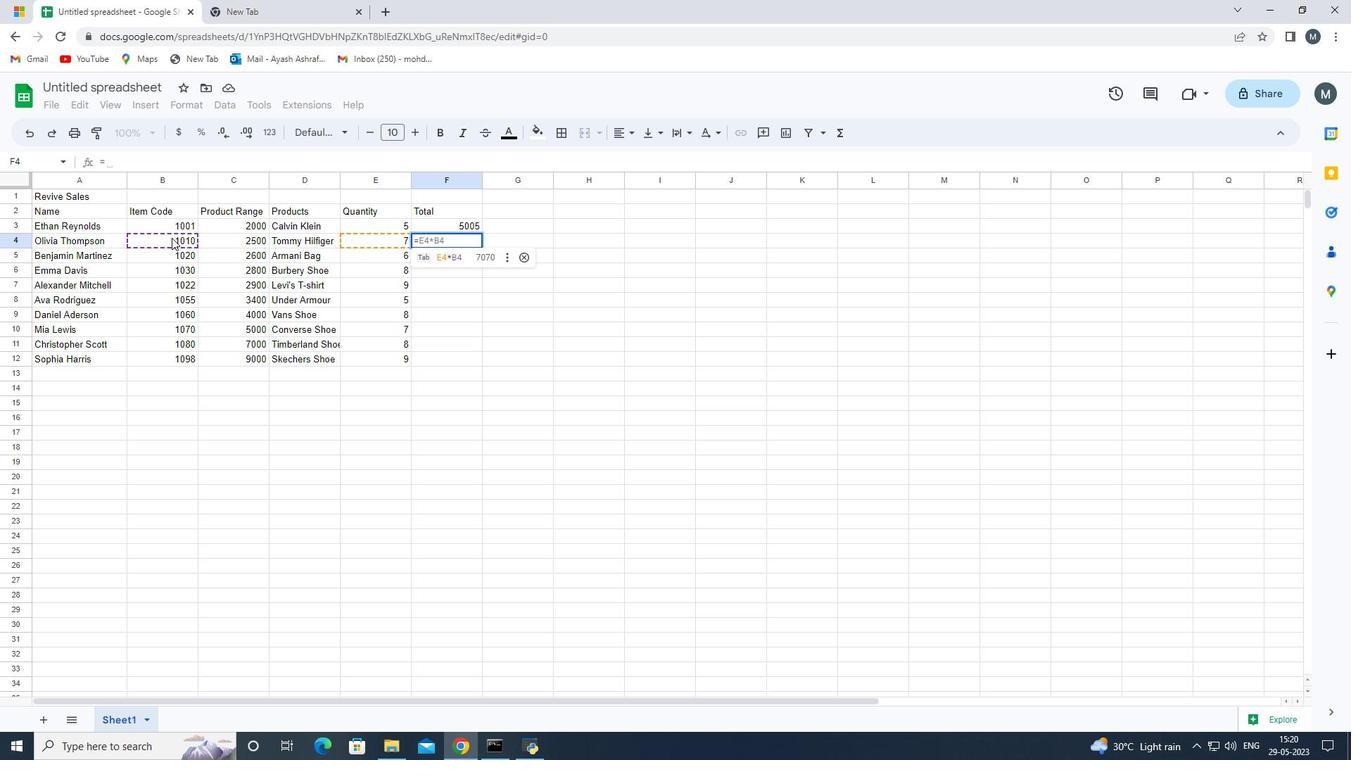 
Action: Mouse pressed left at (170, 237)
Screenshot: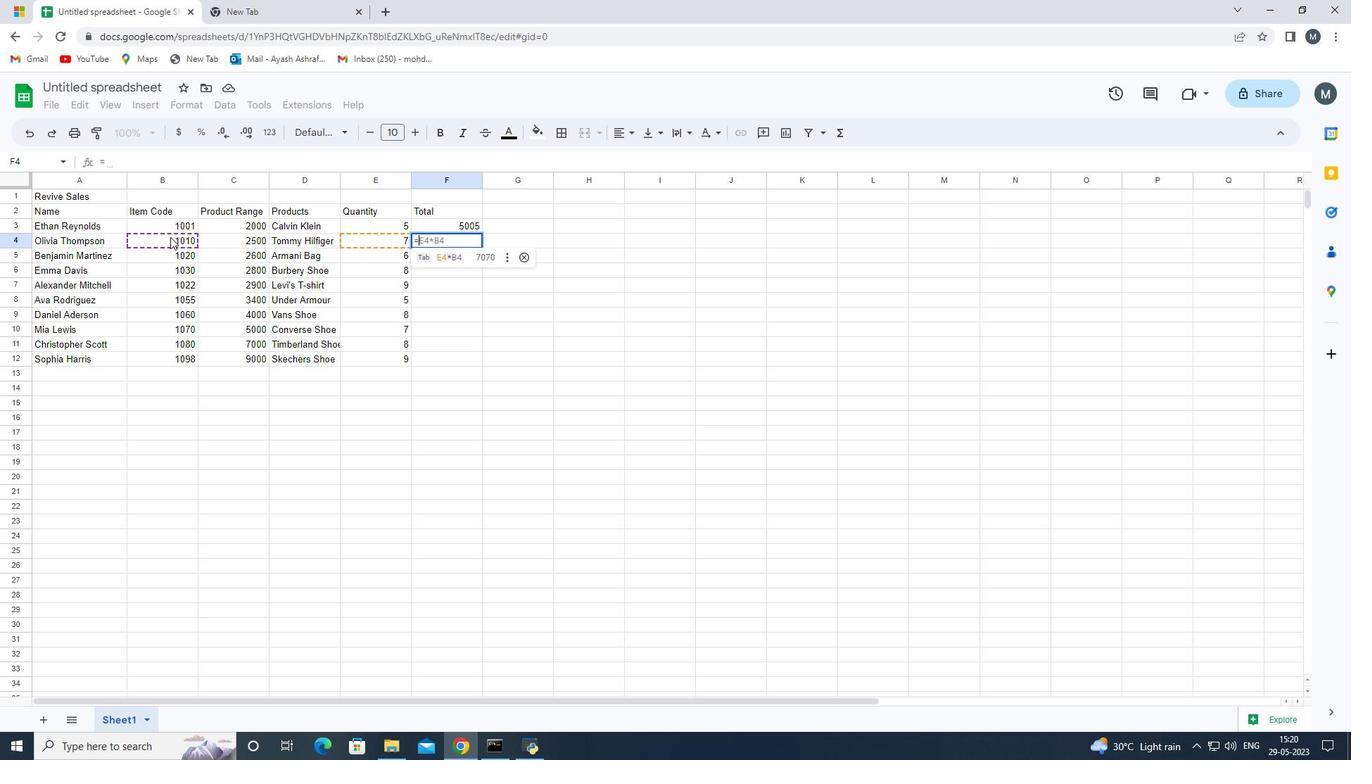 
Action: Mouse moved to (175, 239)
Screenshot: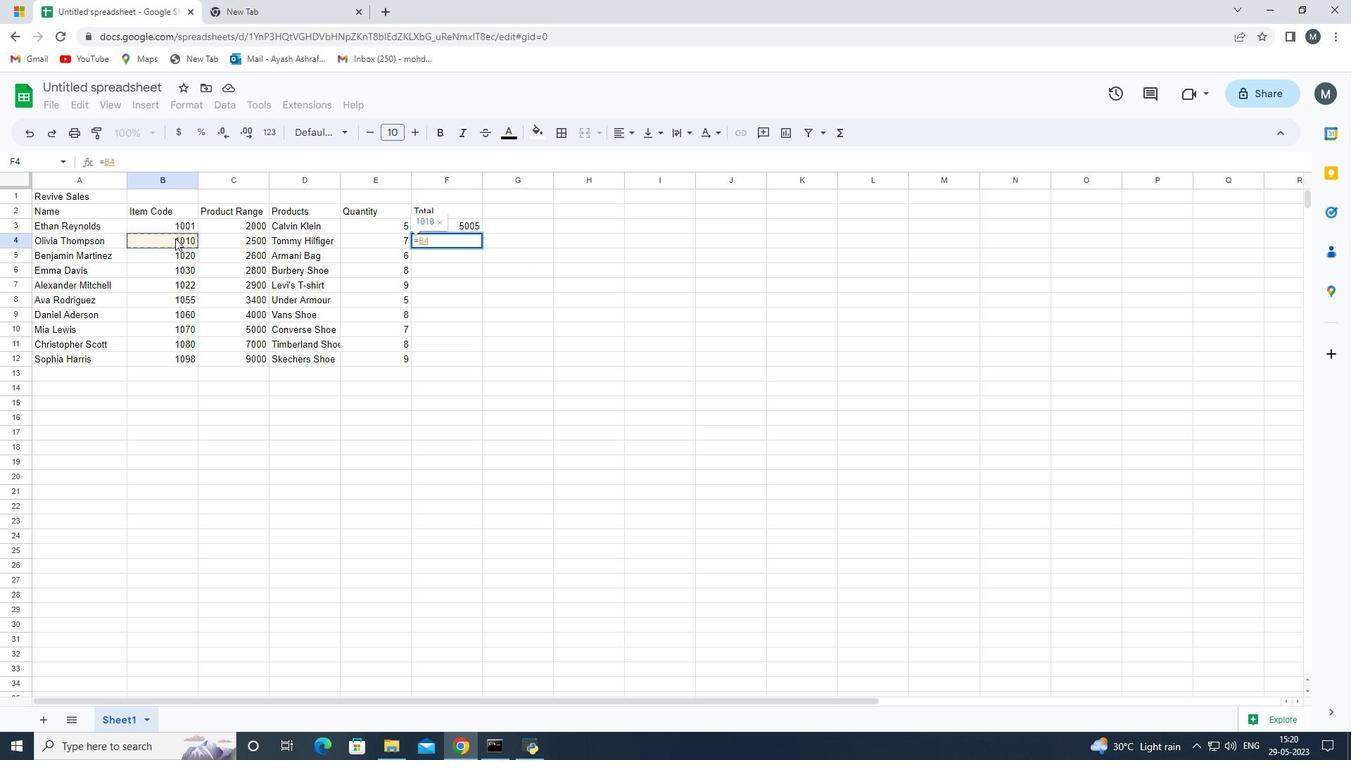 
Action: Key pressed <Key.backspace>
Screenshot: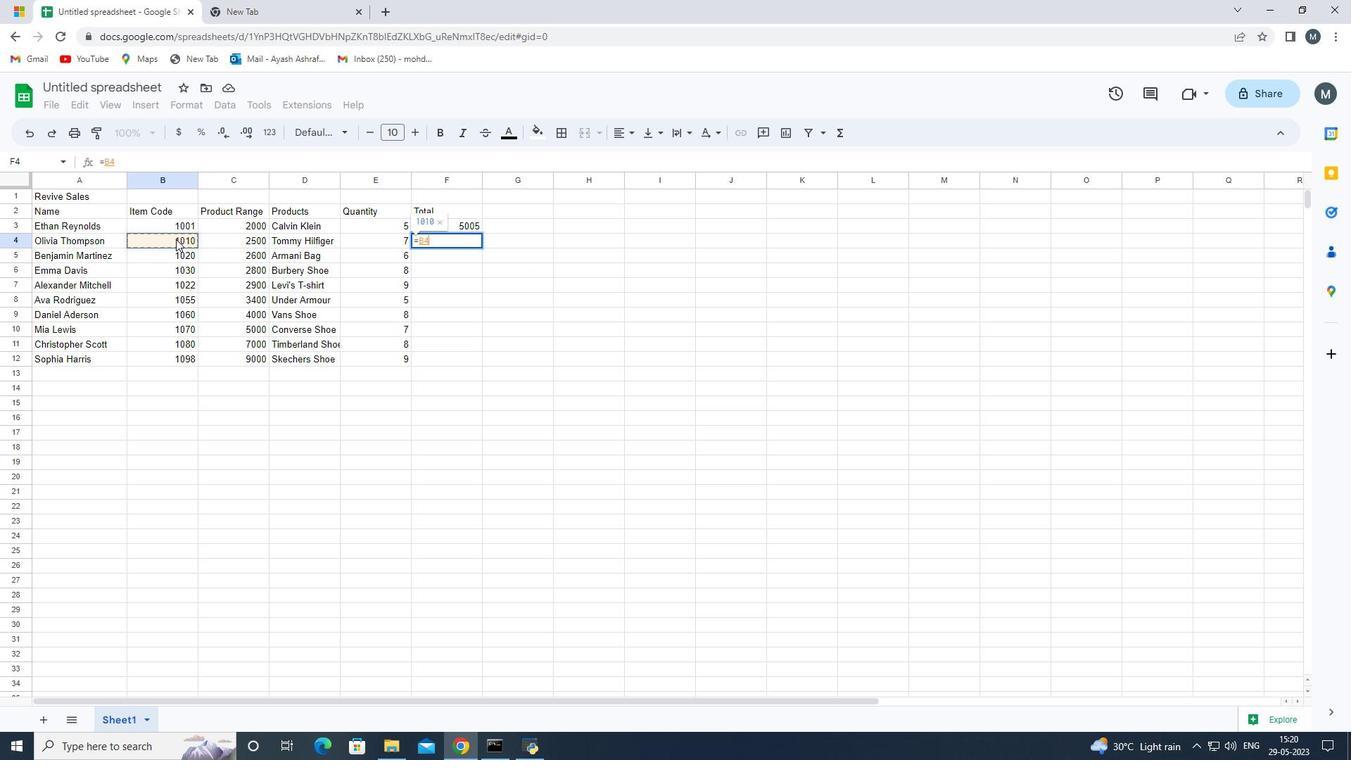 
Action: Mouse moved to (430, 293)
Screenshot: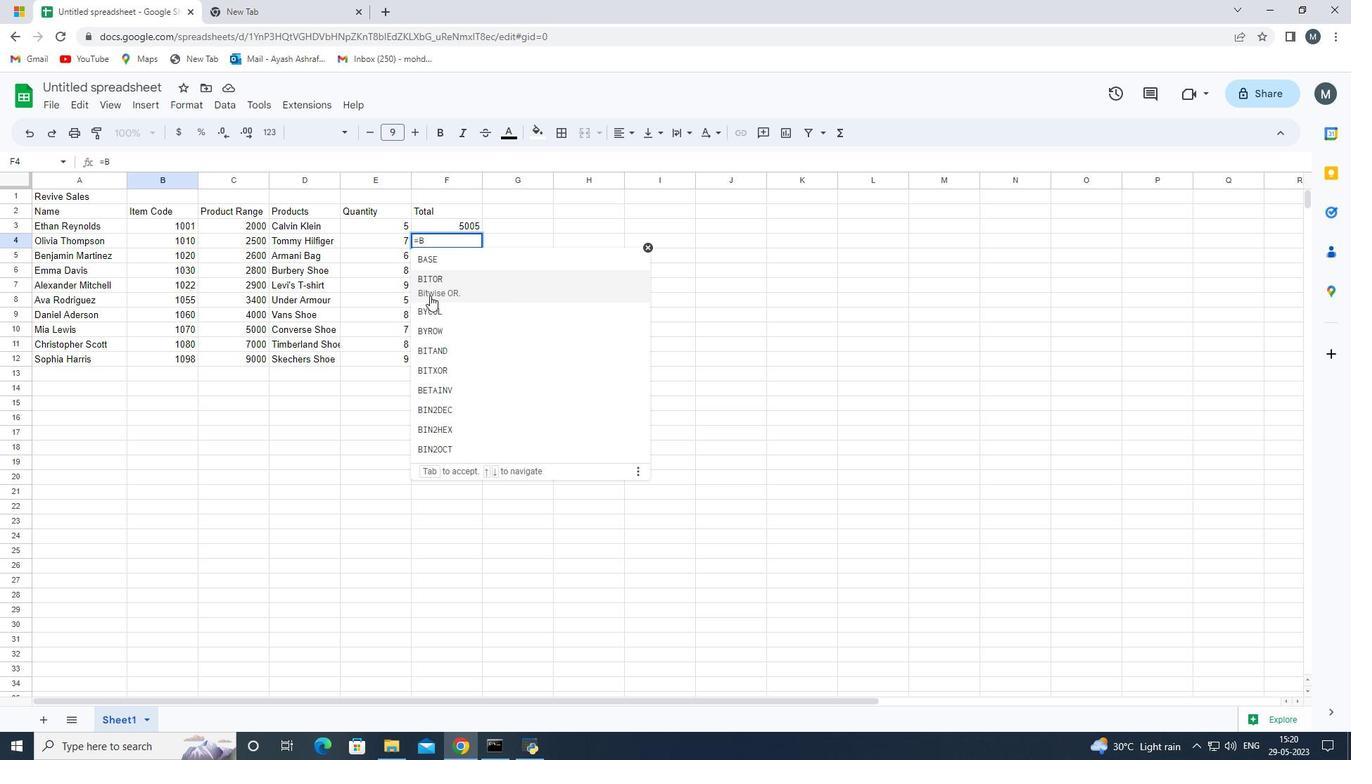 
Action: Key pressed <Key.backspace>
Screenshot: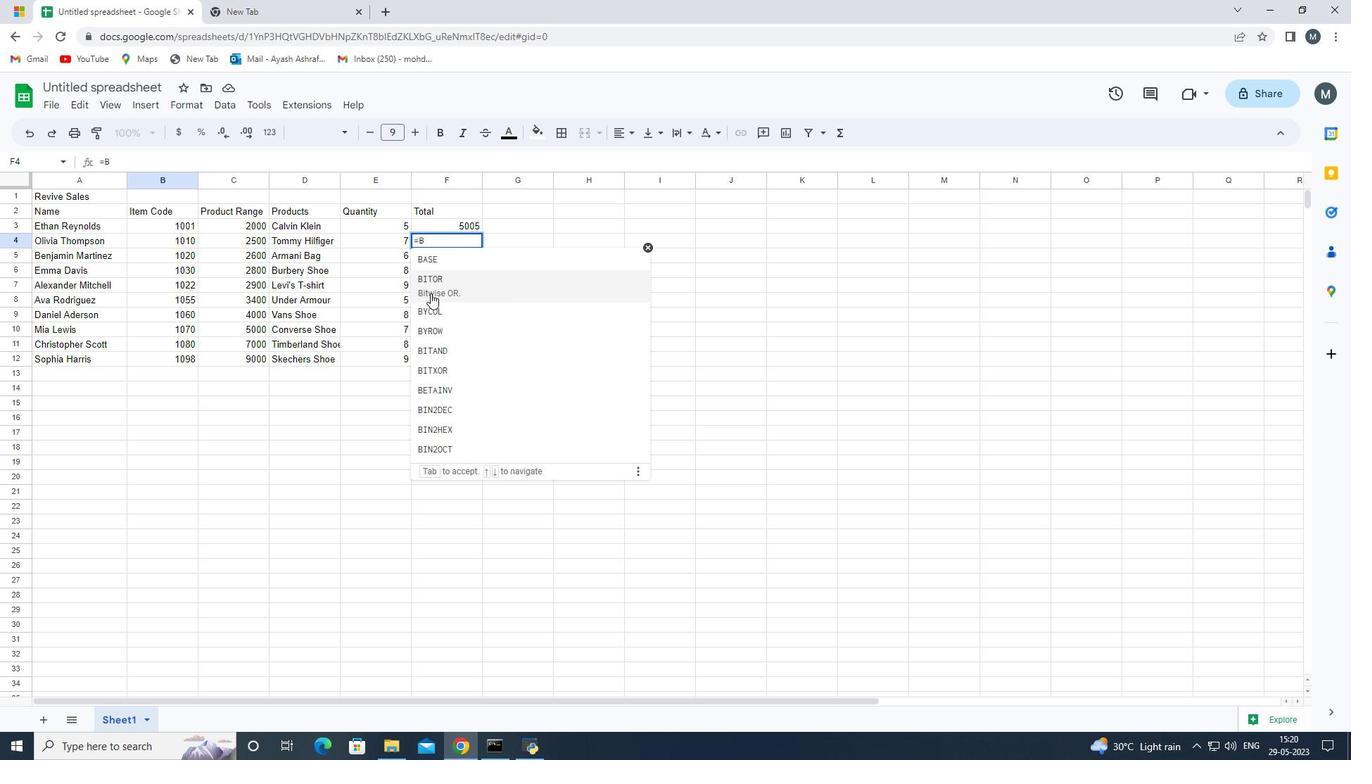 
Action: Mouse moved to (376, 237)
Screenshot: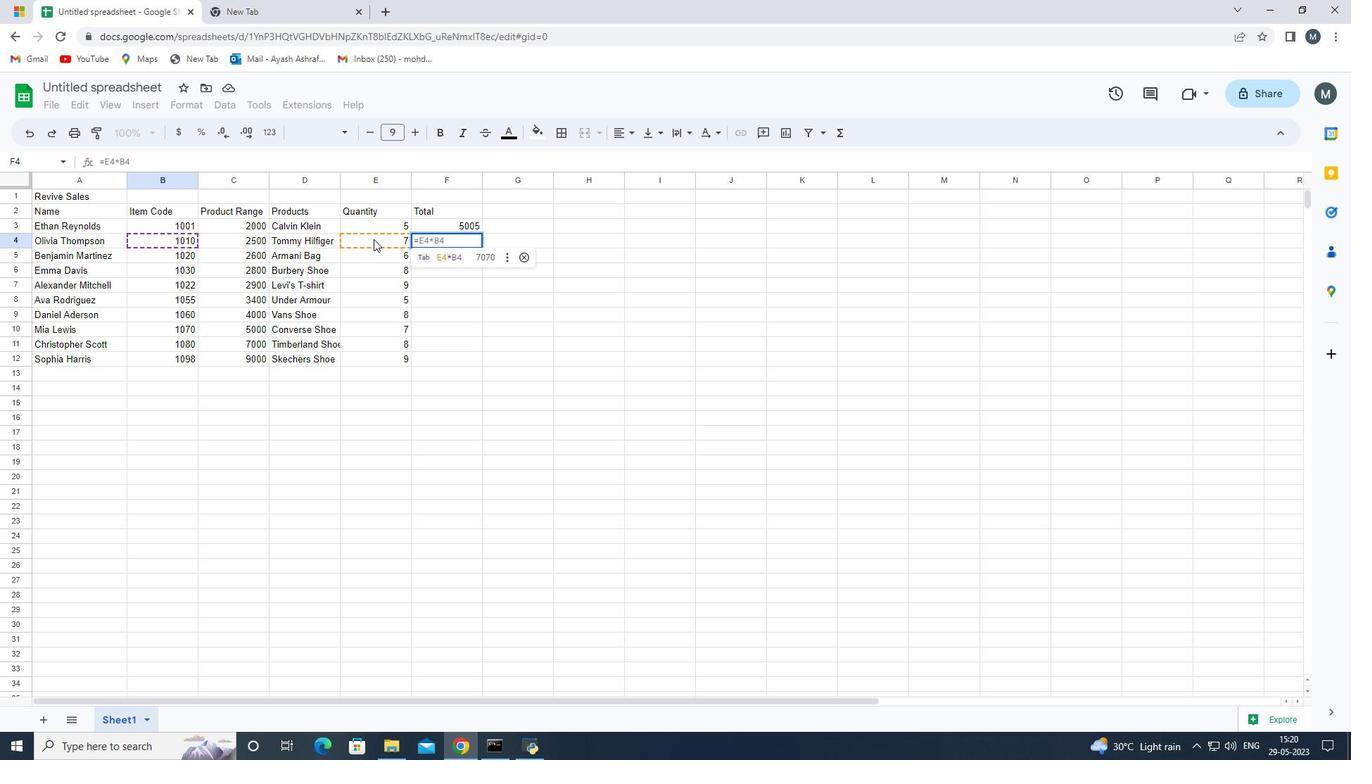 
Action: Mouse pressed left at (376, 237)
Screenshot: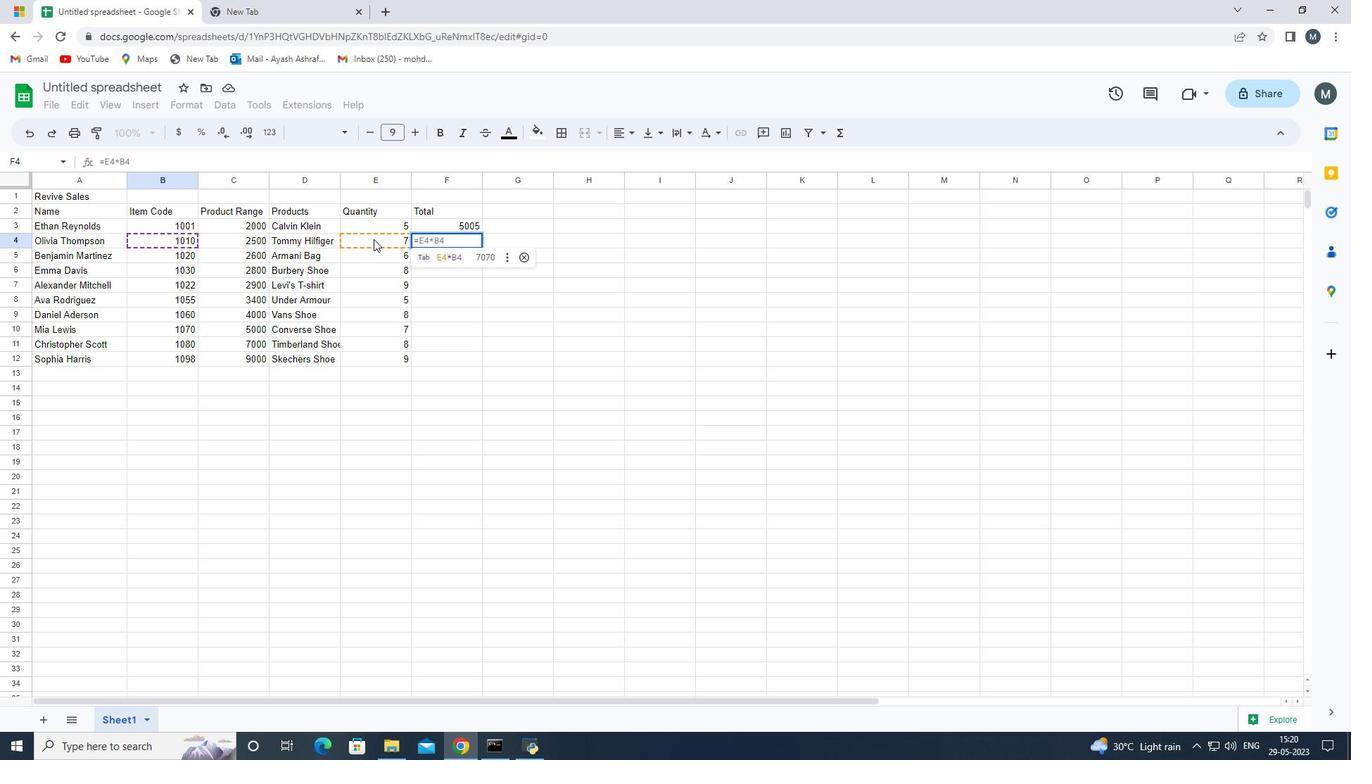 
Action: Mouse moved to (375, 237)
Screenshot: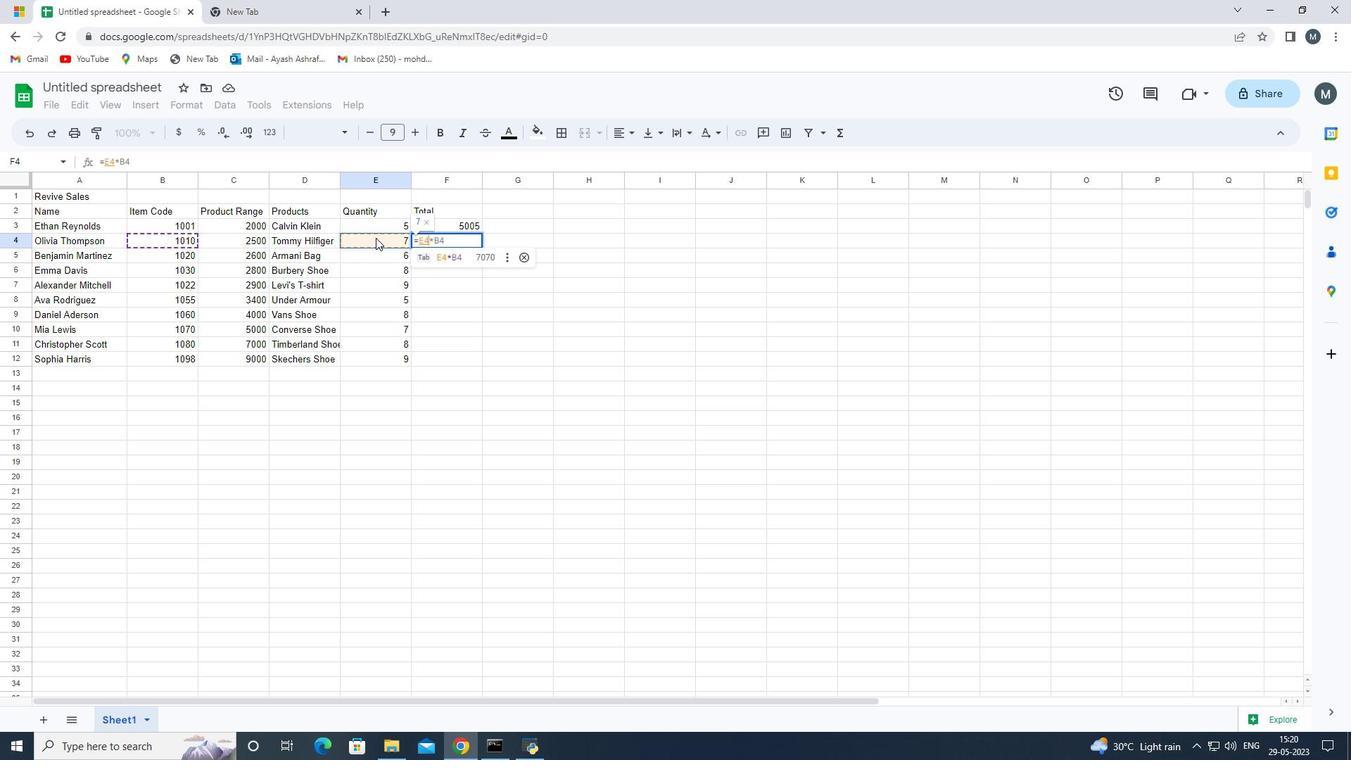 
Action: Key pressed *
Screenshot: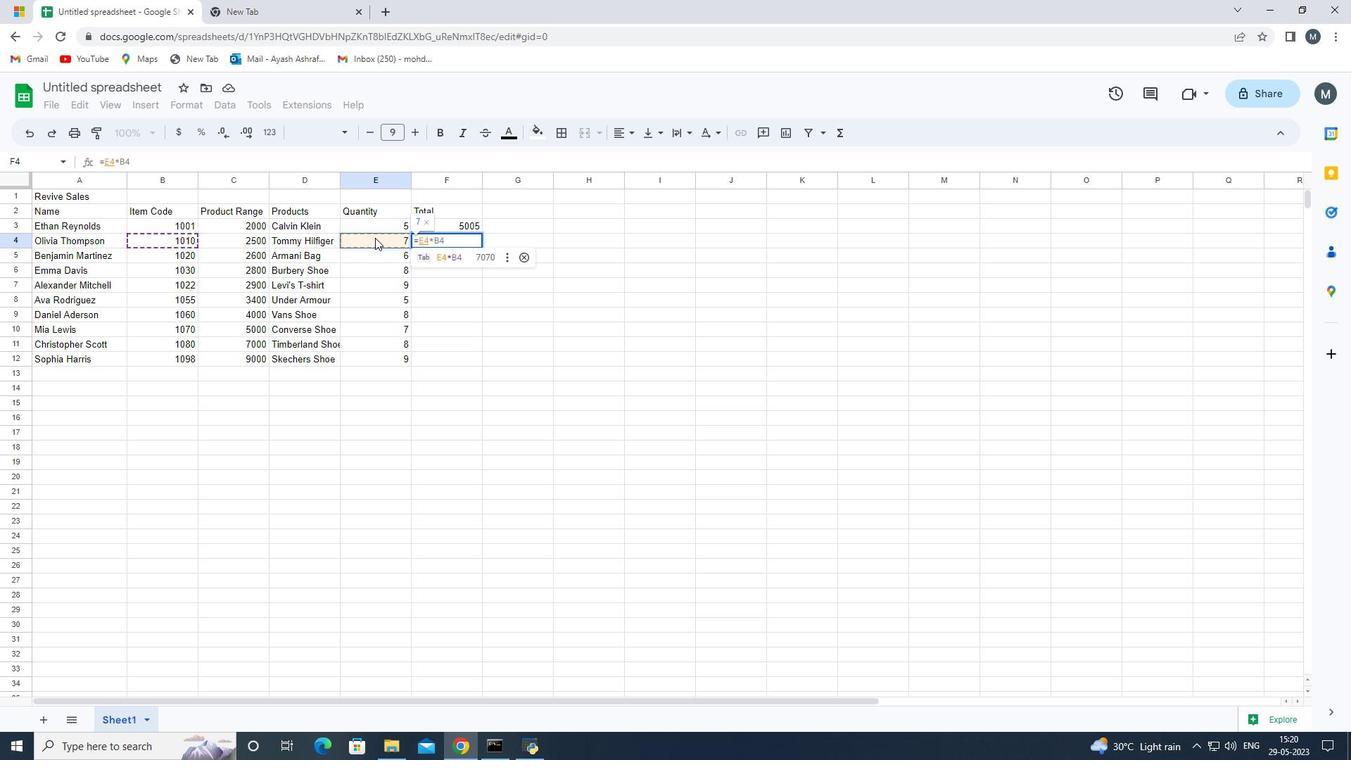 
Action: Mouse moved to (161, 244)
Screenshot: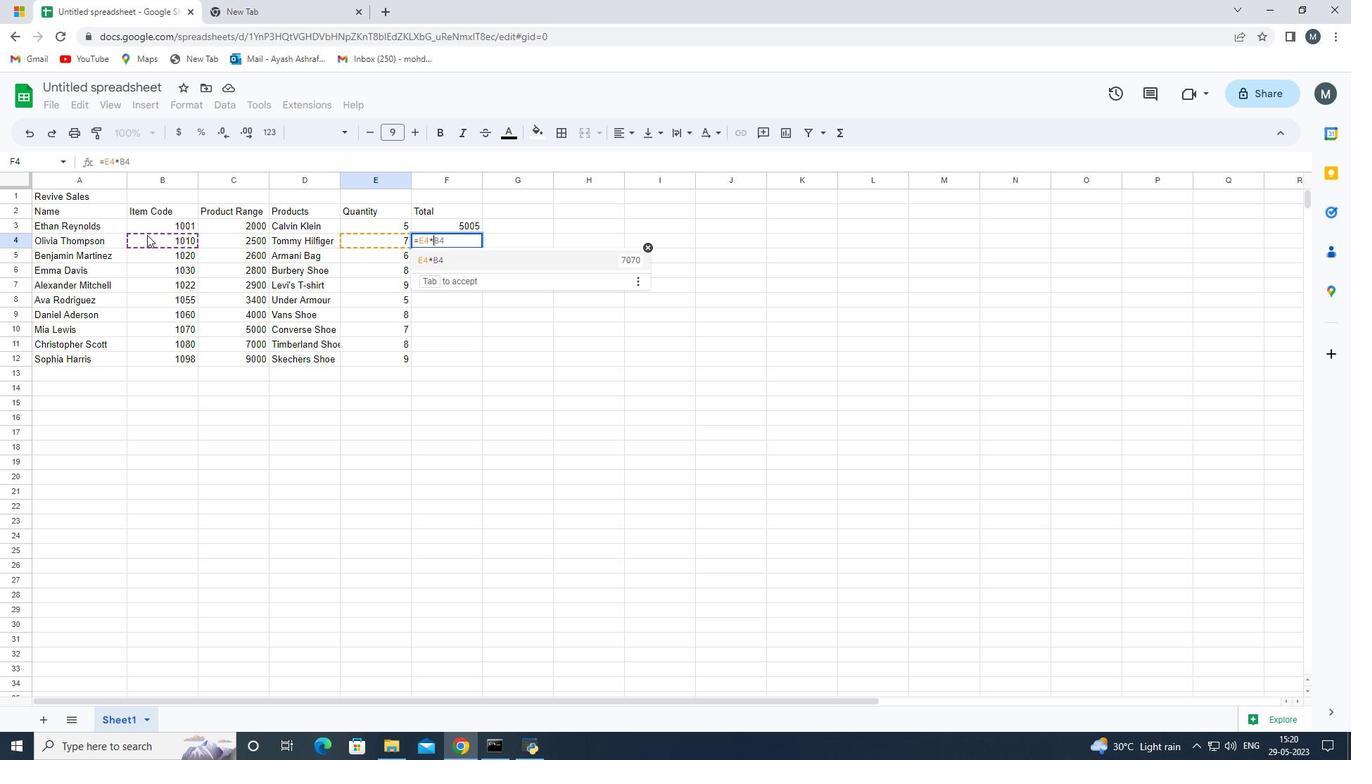 
Action: Mouse pressed left at (161, 244)
Screenshot: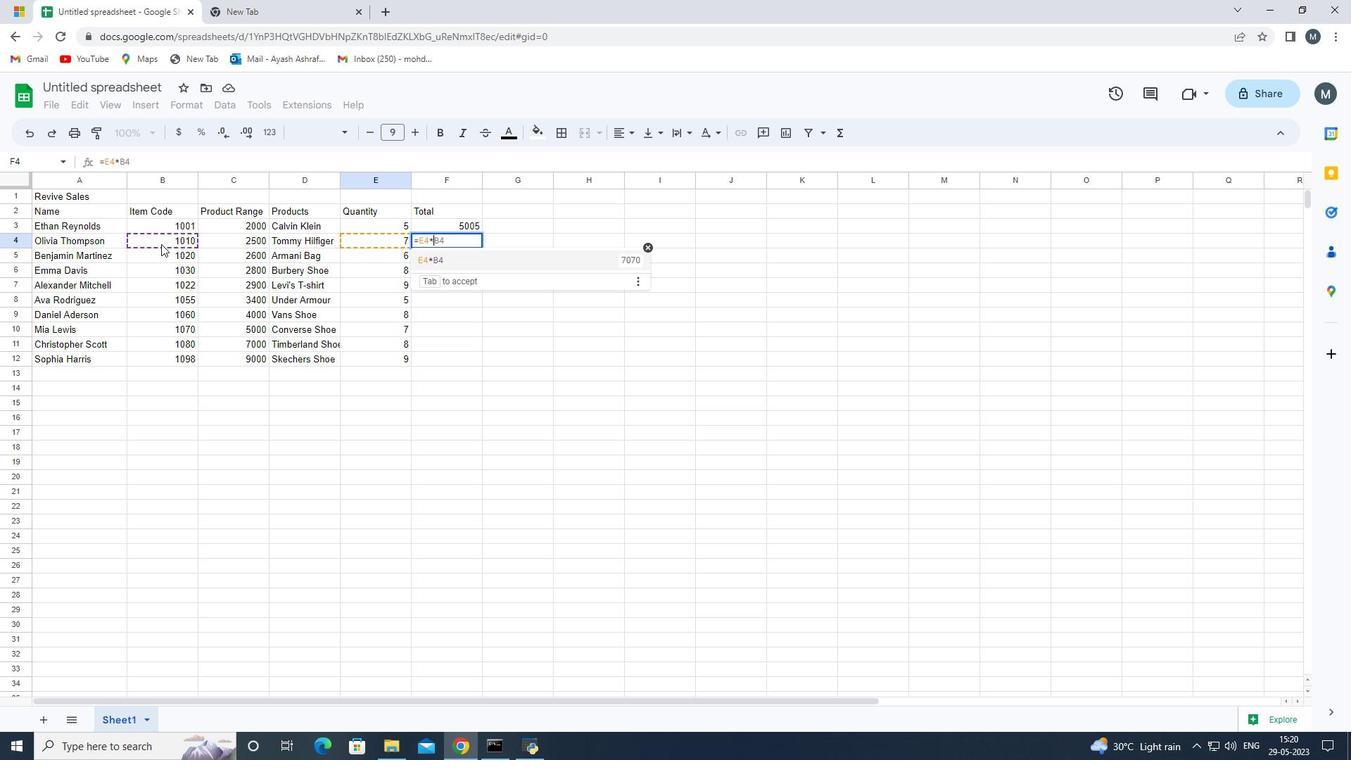
Action: Mouse moved to (195, 248)
Screenshot: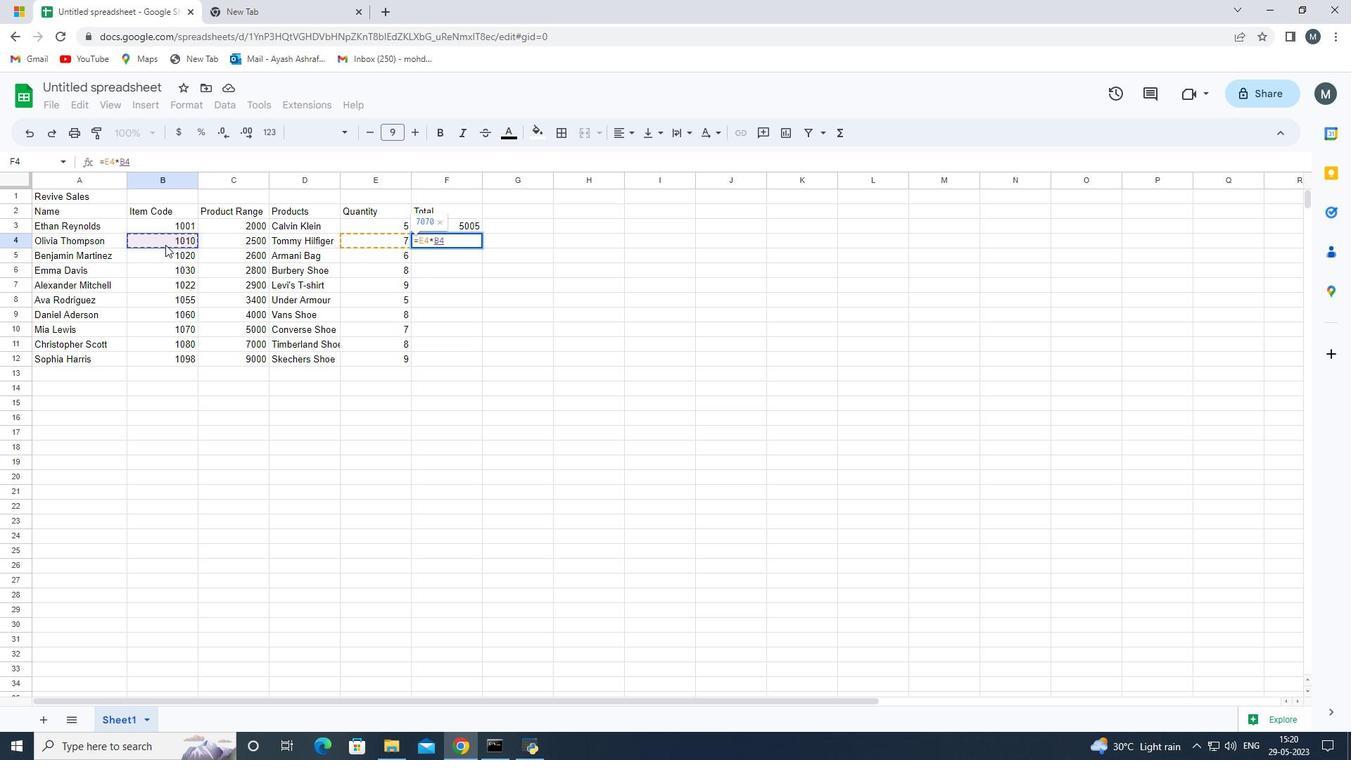 
Action: Key pressed <Key.enter>
Screenshot: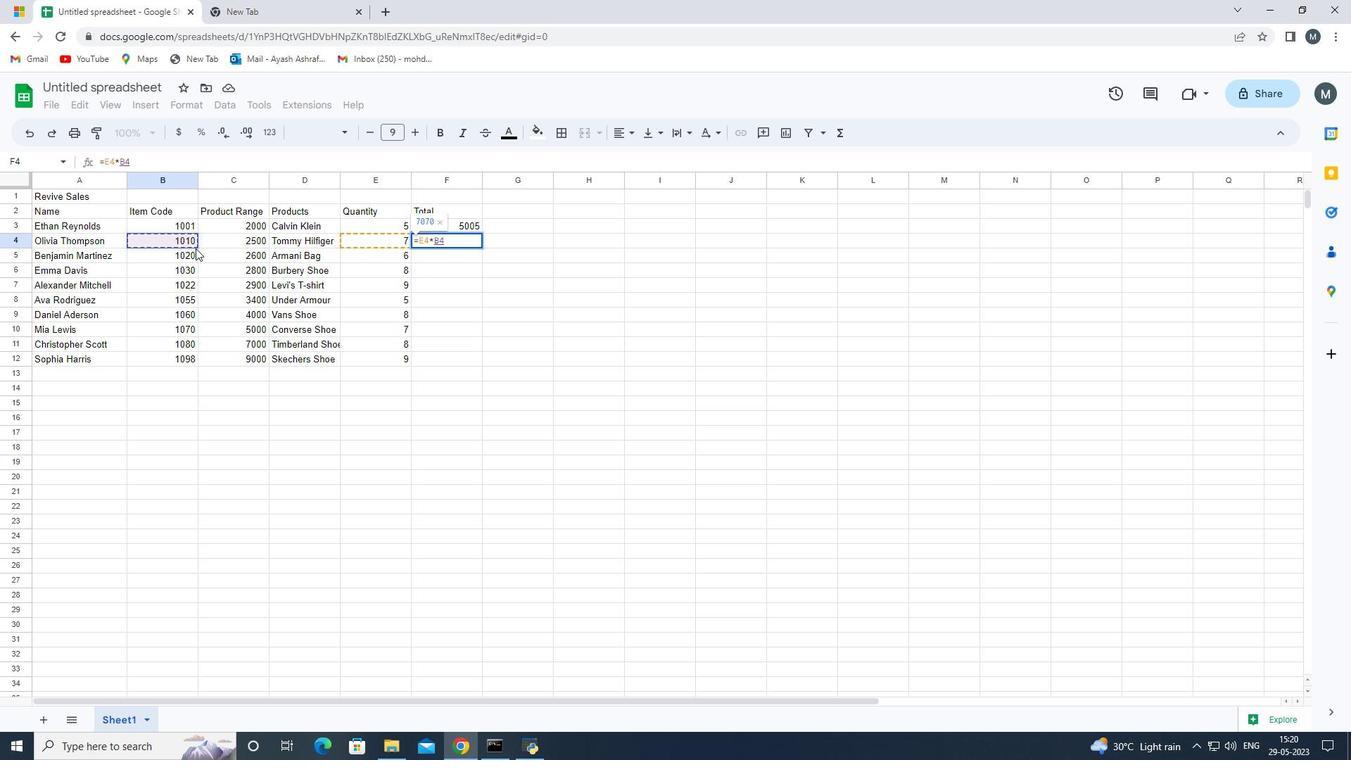 
Action: Mouse moved to (444, 257)
Screenshot: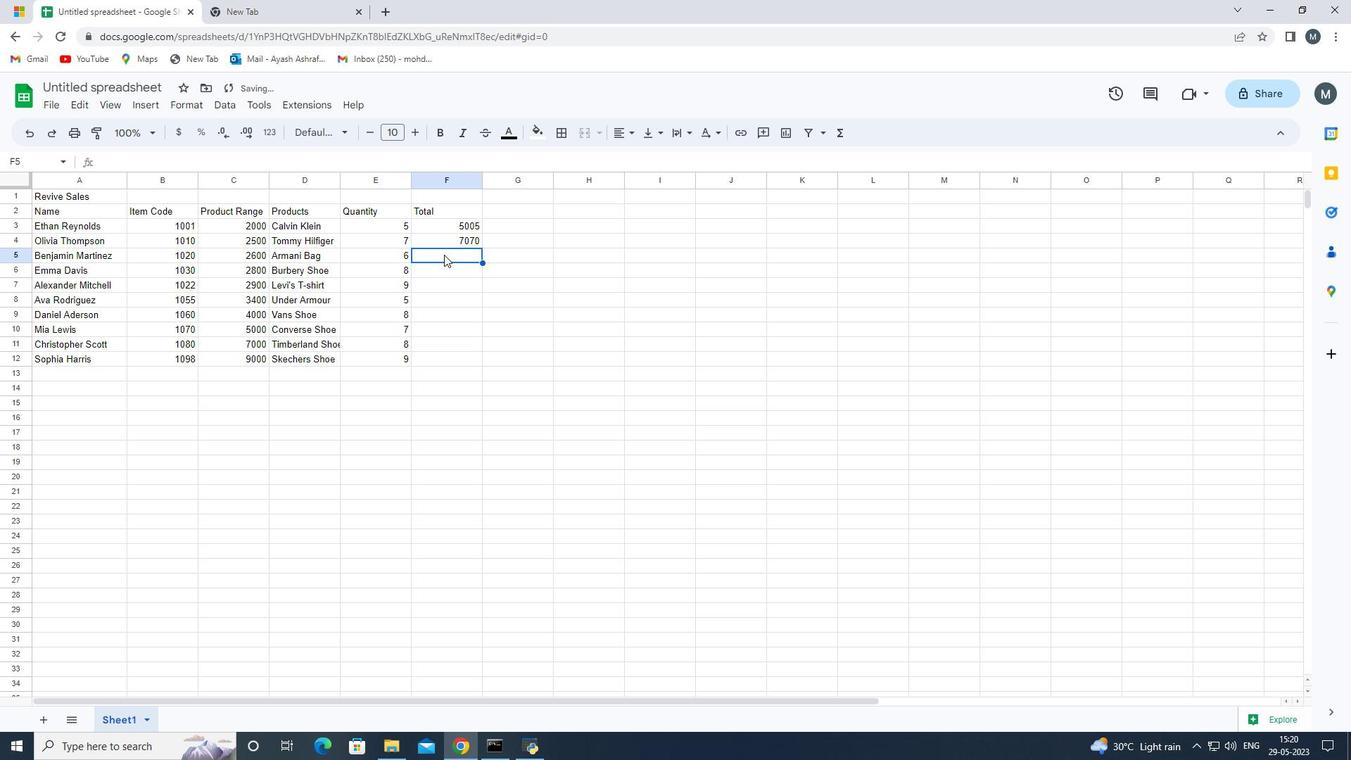 
Action: Key pressed =
Screenshot: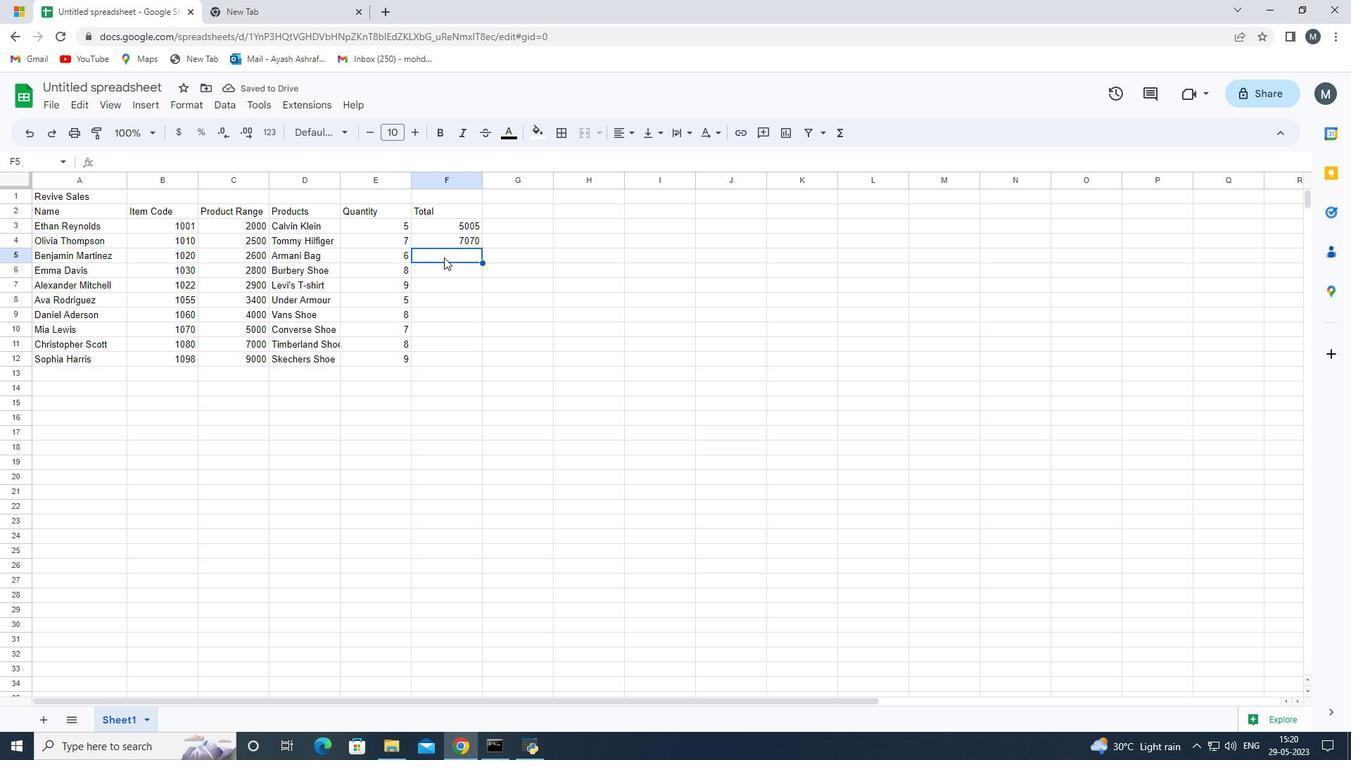 
Action: Mouse moved to (363, 255)
Screenshot: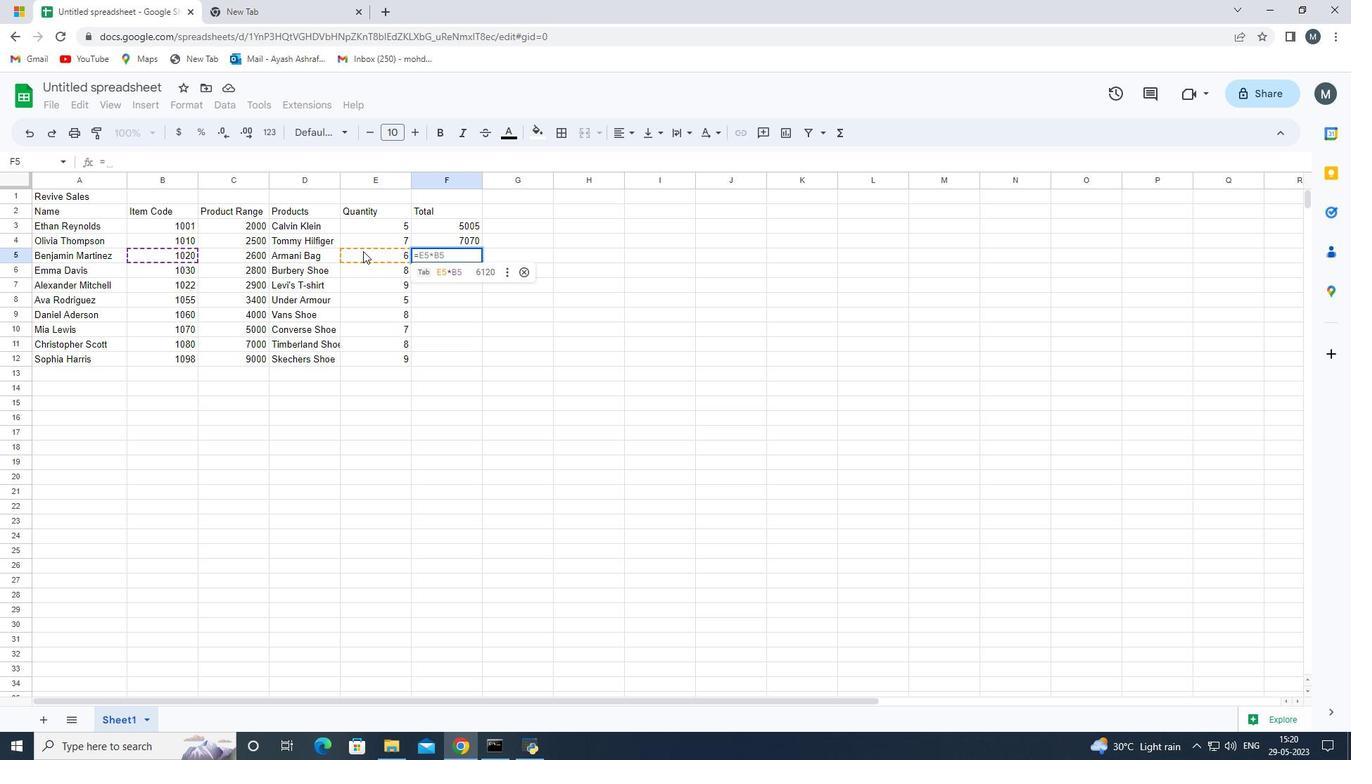 
Action: Mouse pressed left at (363, 255)
Screenshot: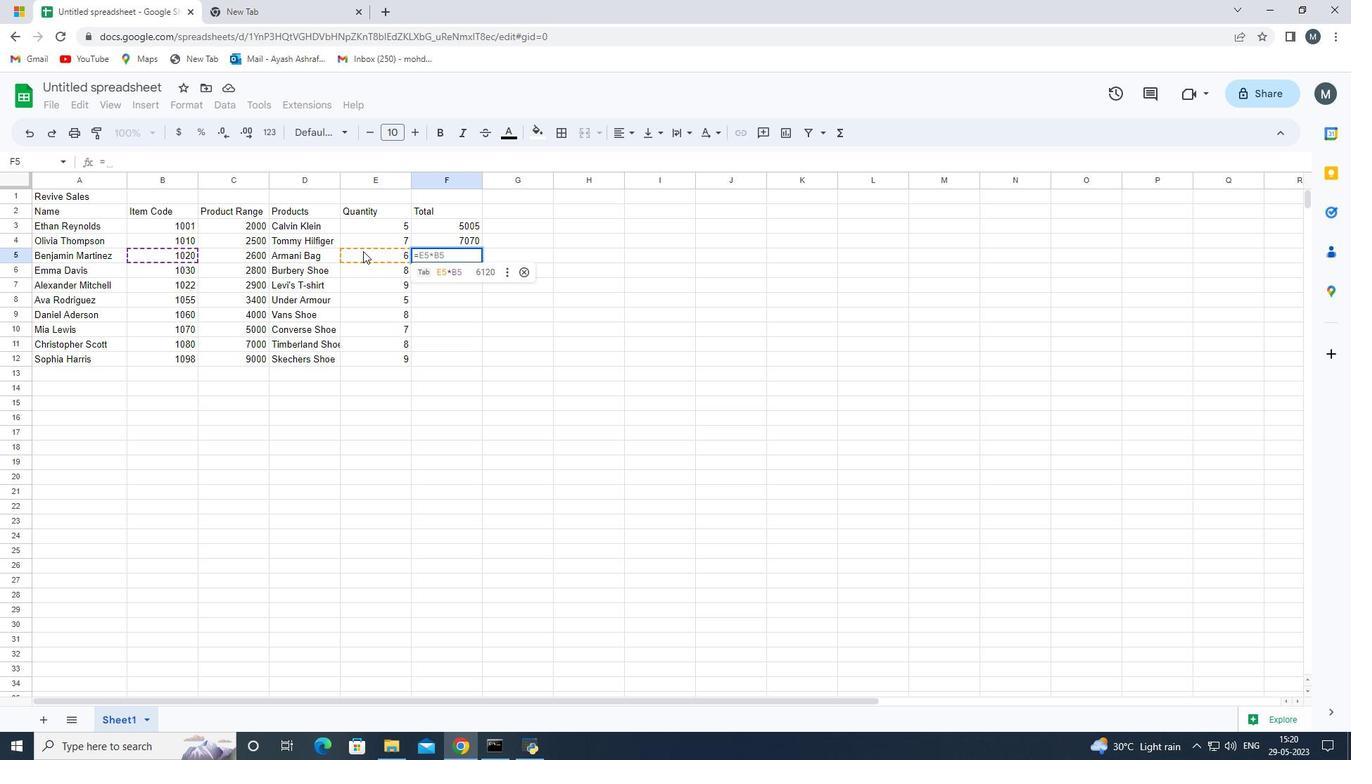 
Action: Mouse moved to (228, 258)
Screenshot: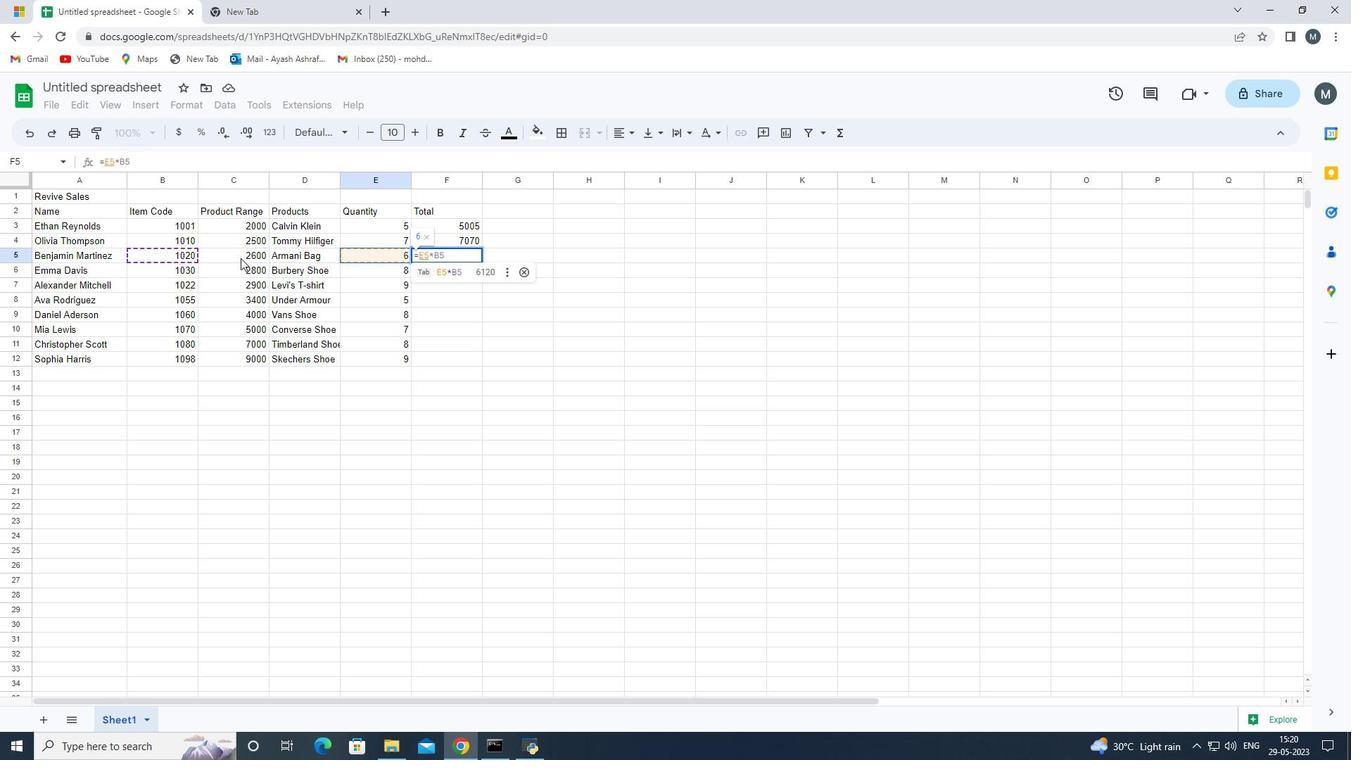 
Action: Key pressed *
Screenshot: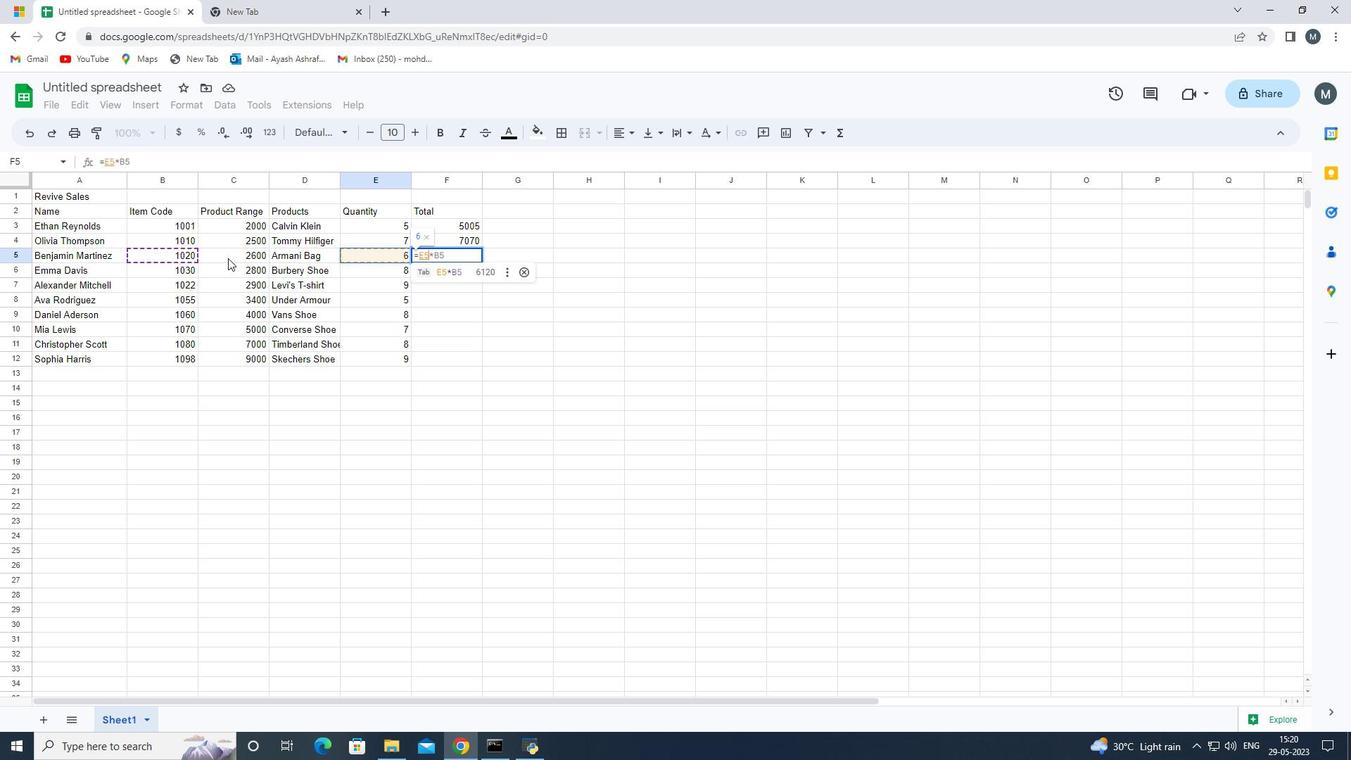 
Action: Mouse moved to (187, 257)
Screenshot: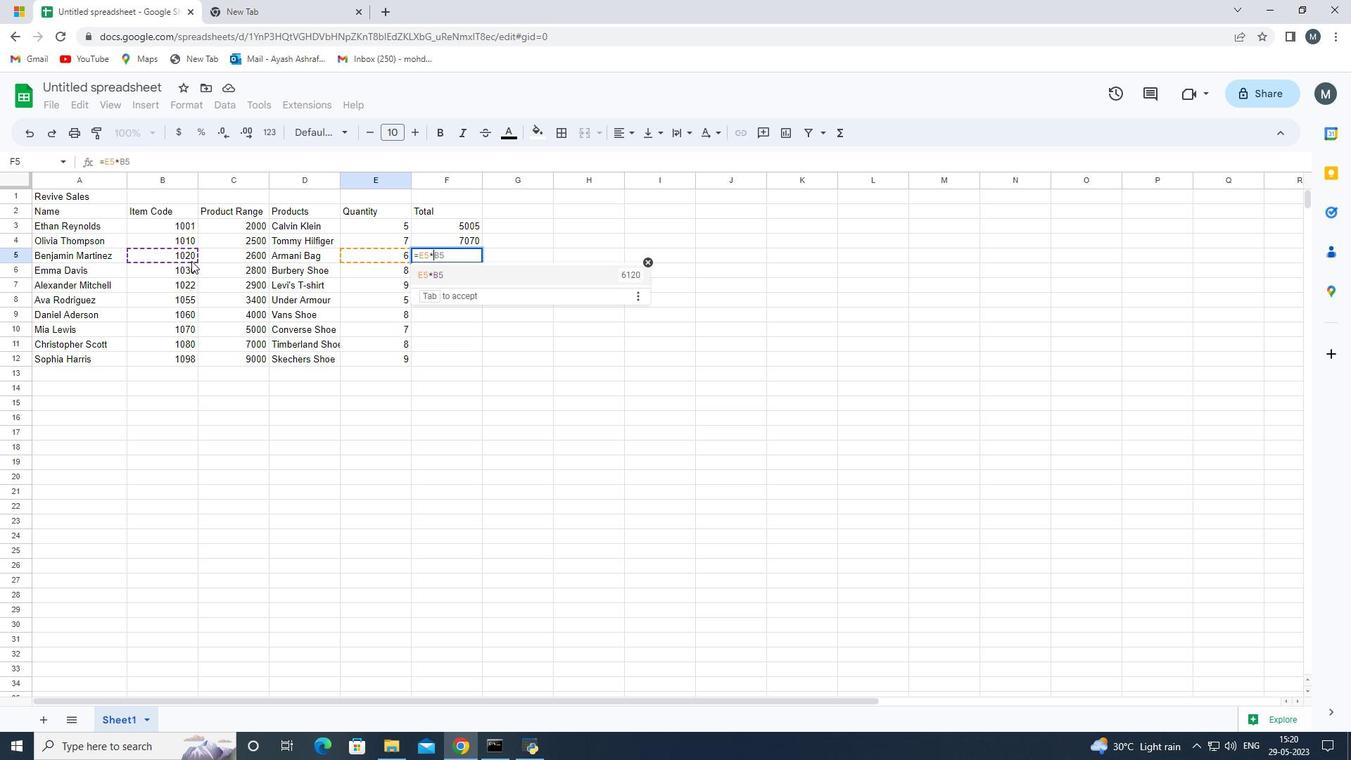 
Action: Mouse pressed left at (187, 257)
Screenshot: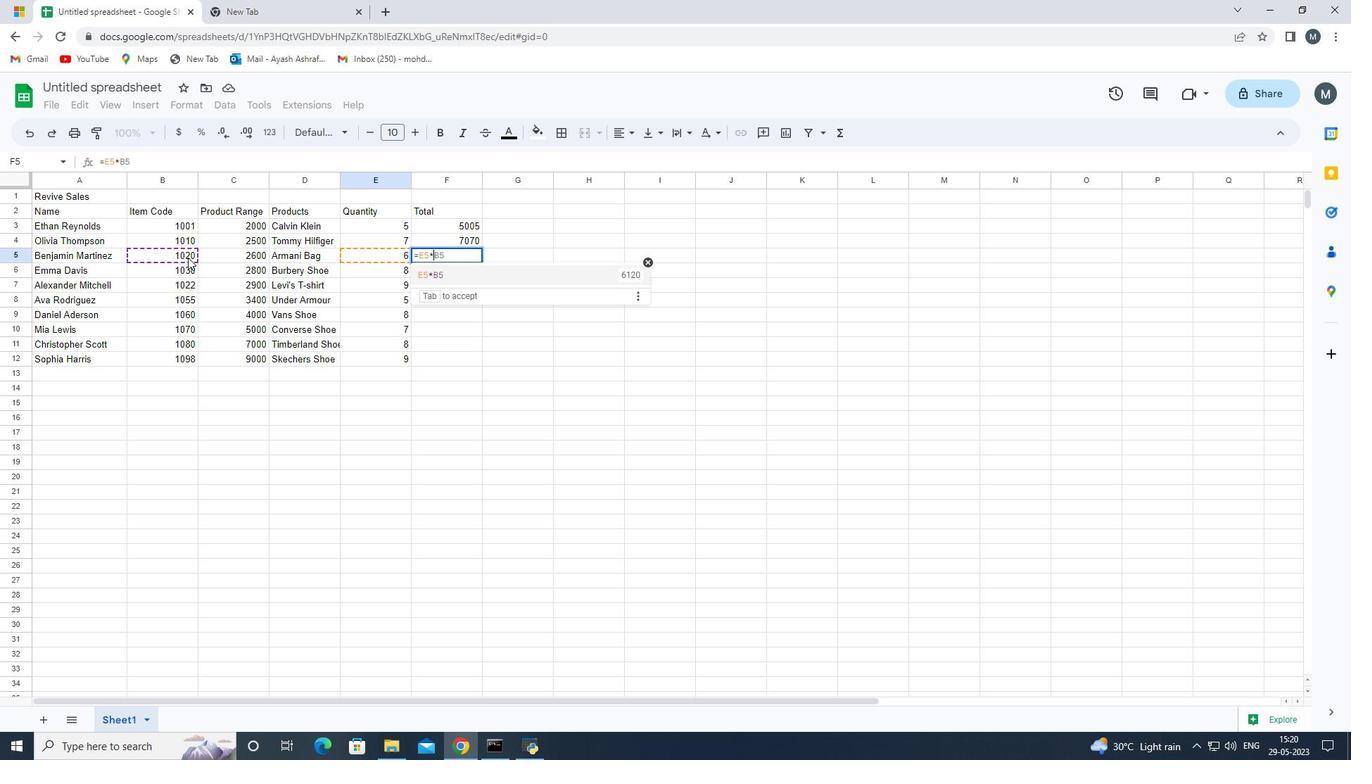 
Action: Mouse moved to (187, 257)
Screenshot: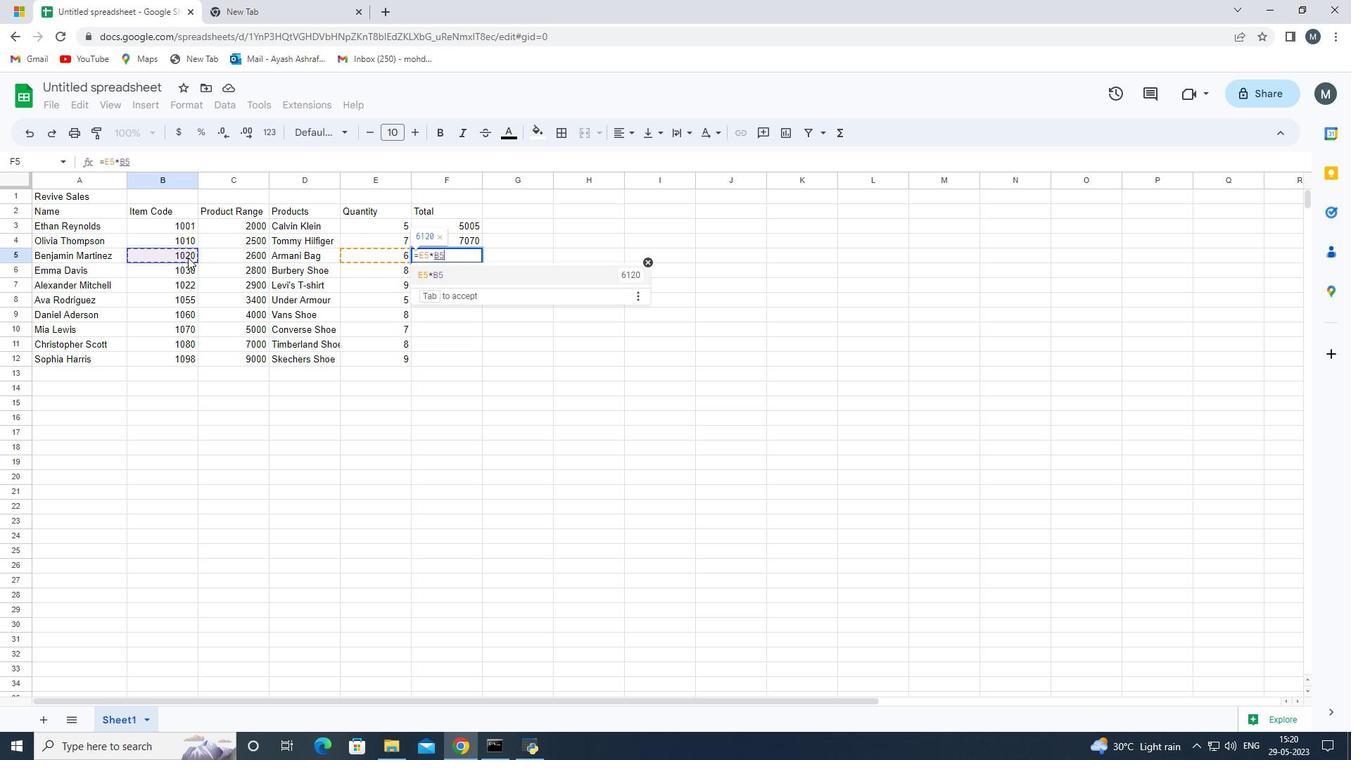
Action: Key pressed <Key.enter>
Screenshot: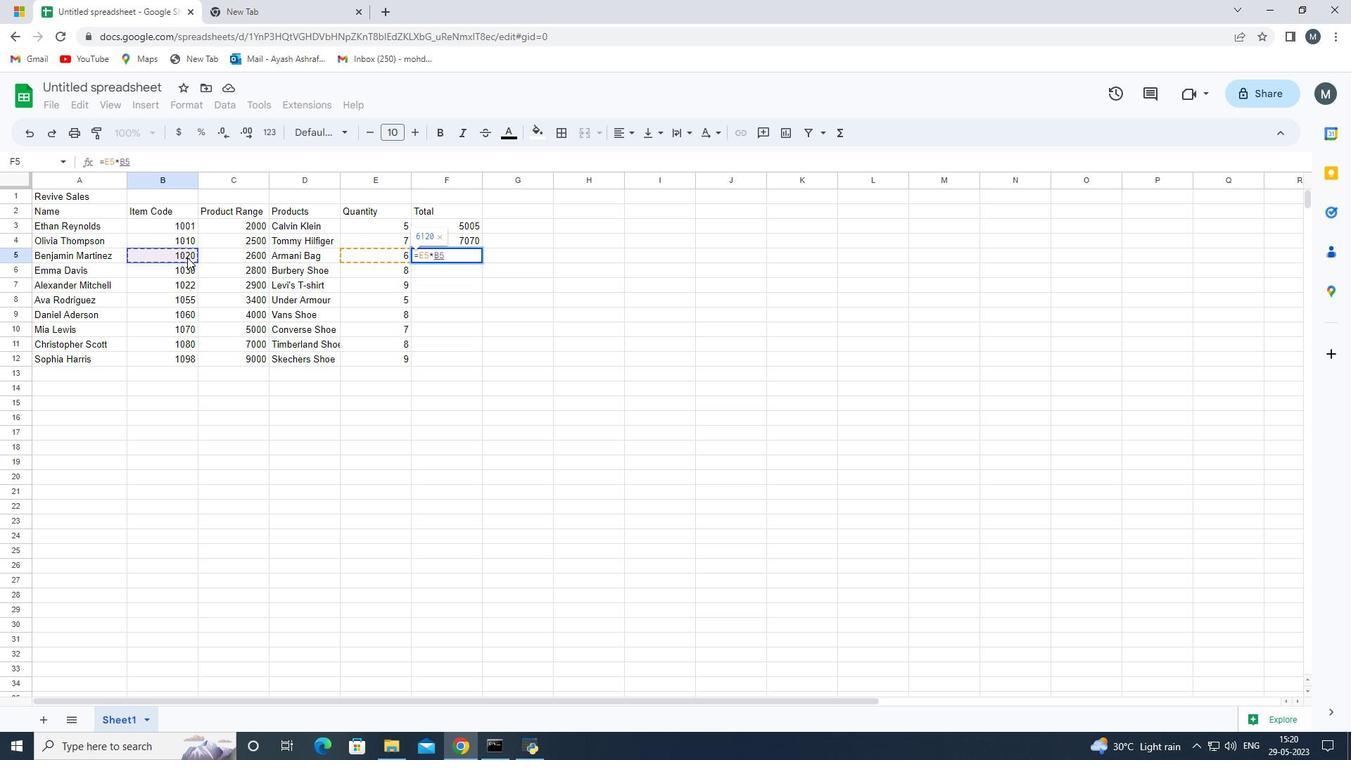 
Action: Mouse moved to (466, 255)
Screenshot: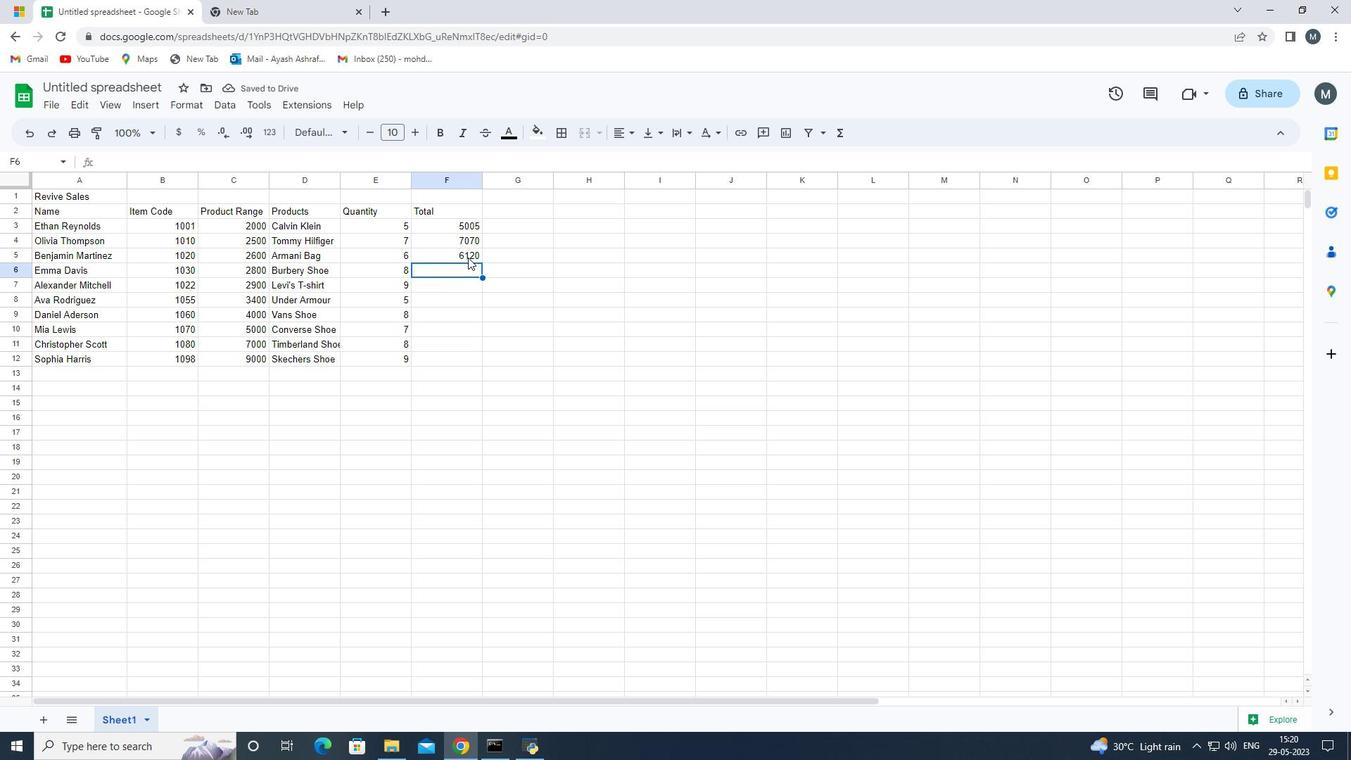 
Action: Mouse pressed left at (466, 255)
Screenshot: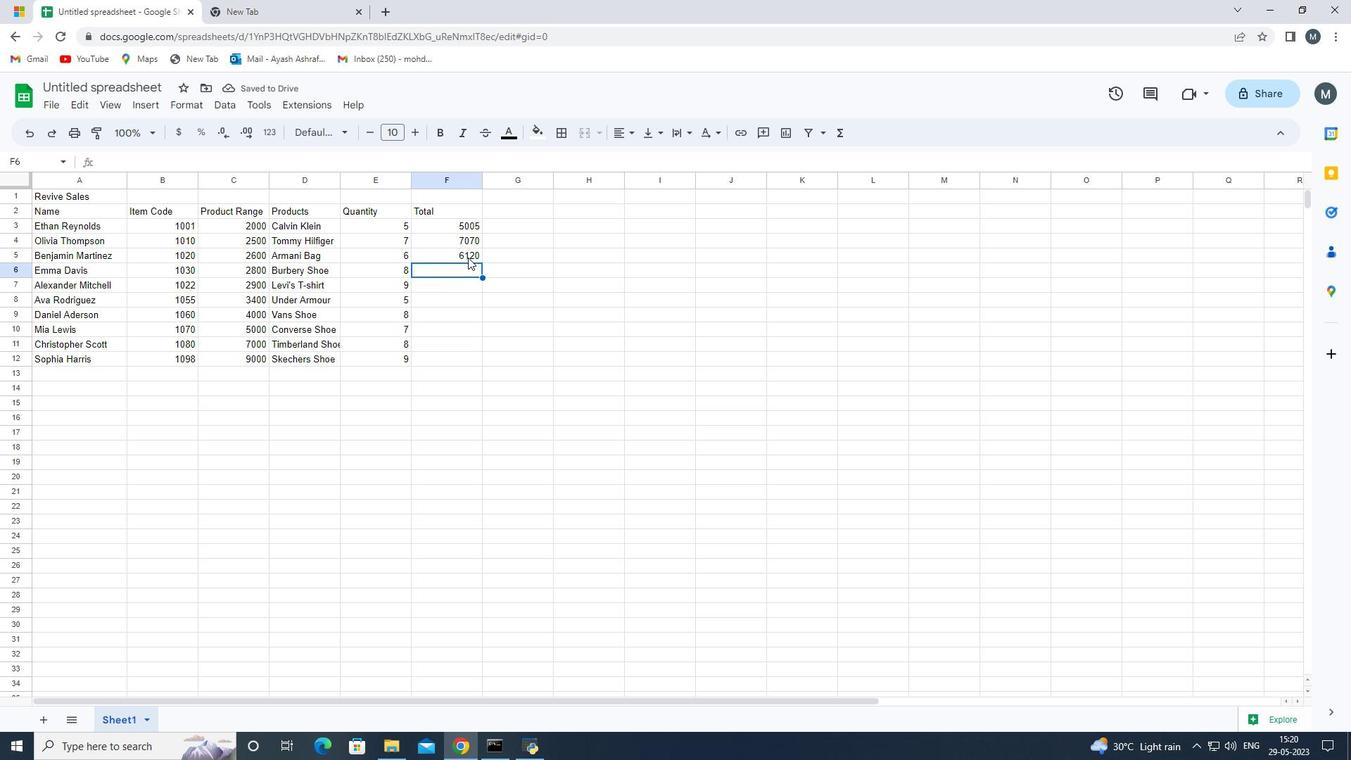 
Action: Mouse moved to (482, 263)
Screenshot: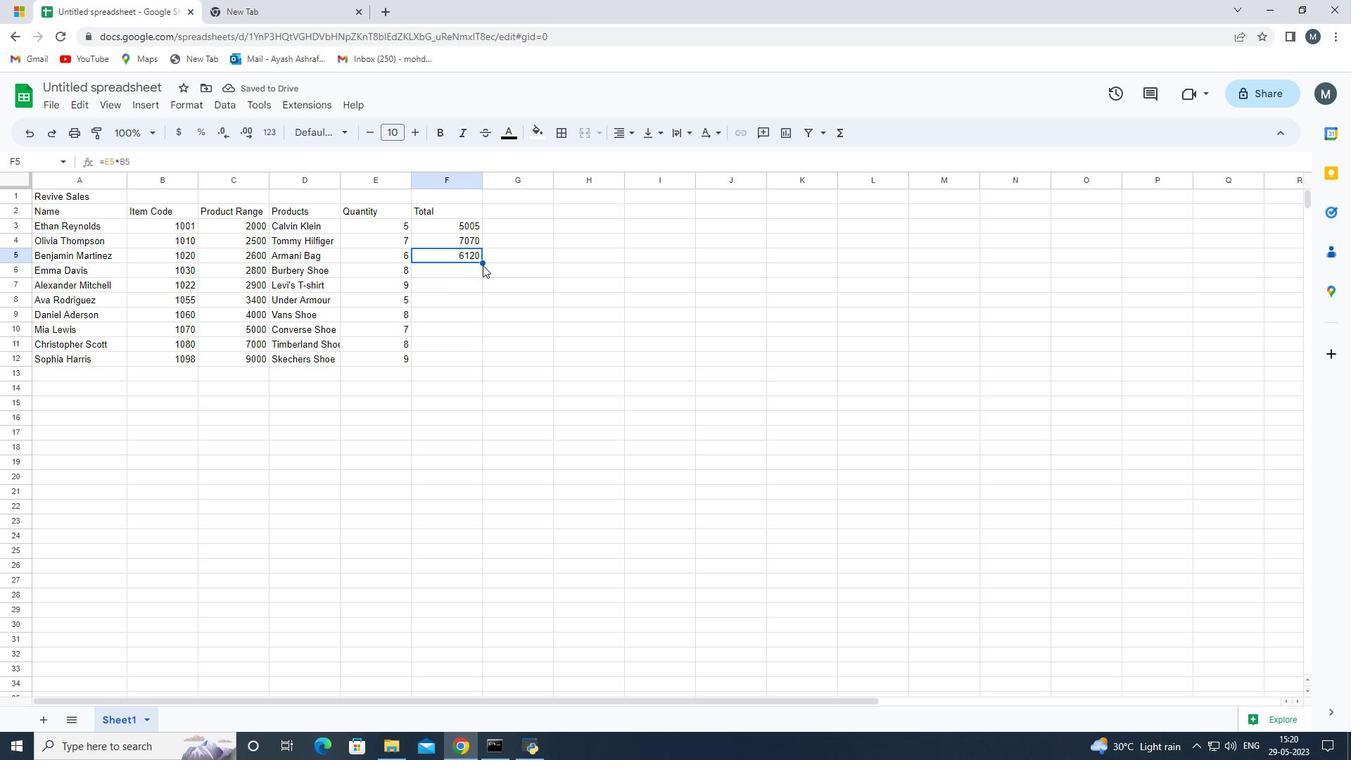 
Action: Mouse pressed left at (482, 263)
Screenshot: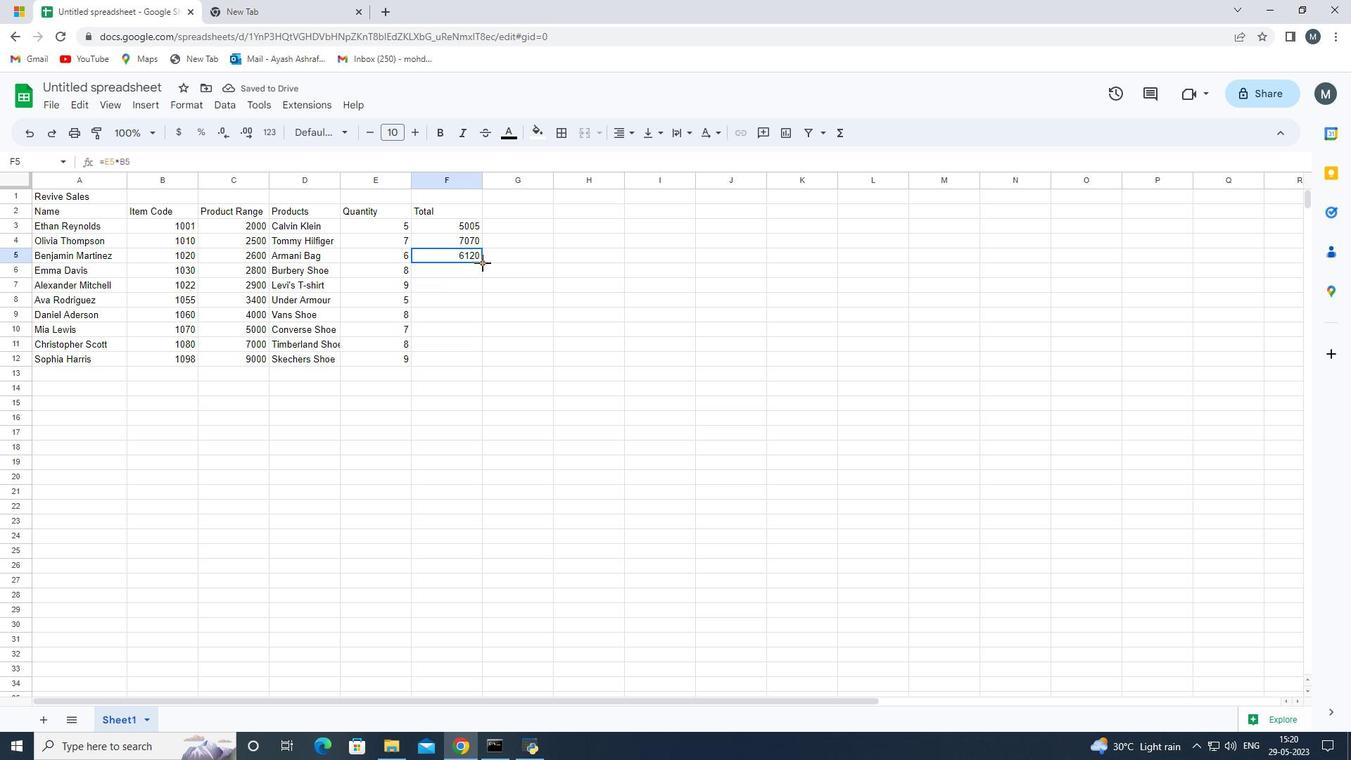 
Action: Mouse moved to (510, 344)
Screenshot: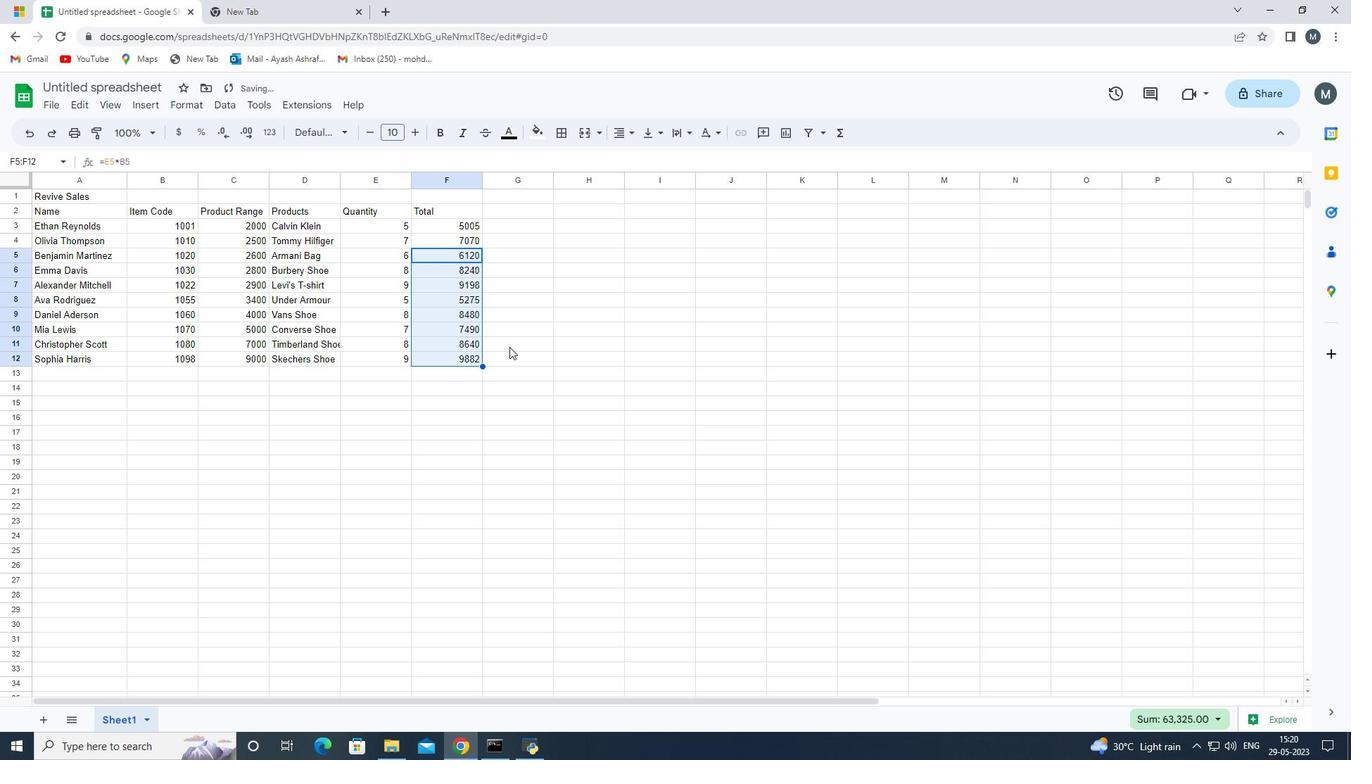 
Action: Mouse pressed left at (510, 344)
Screenshot: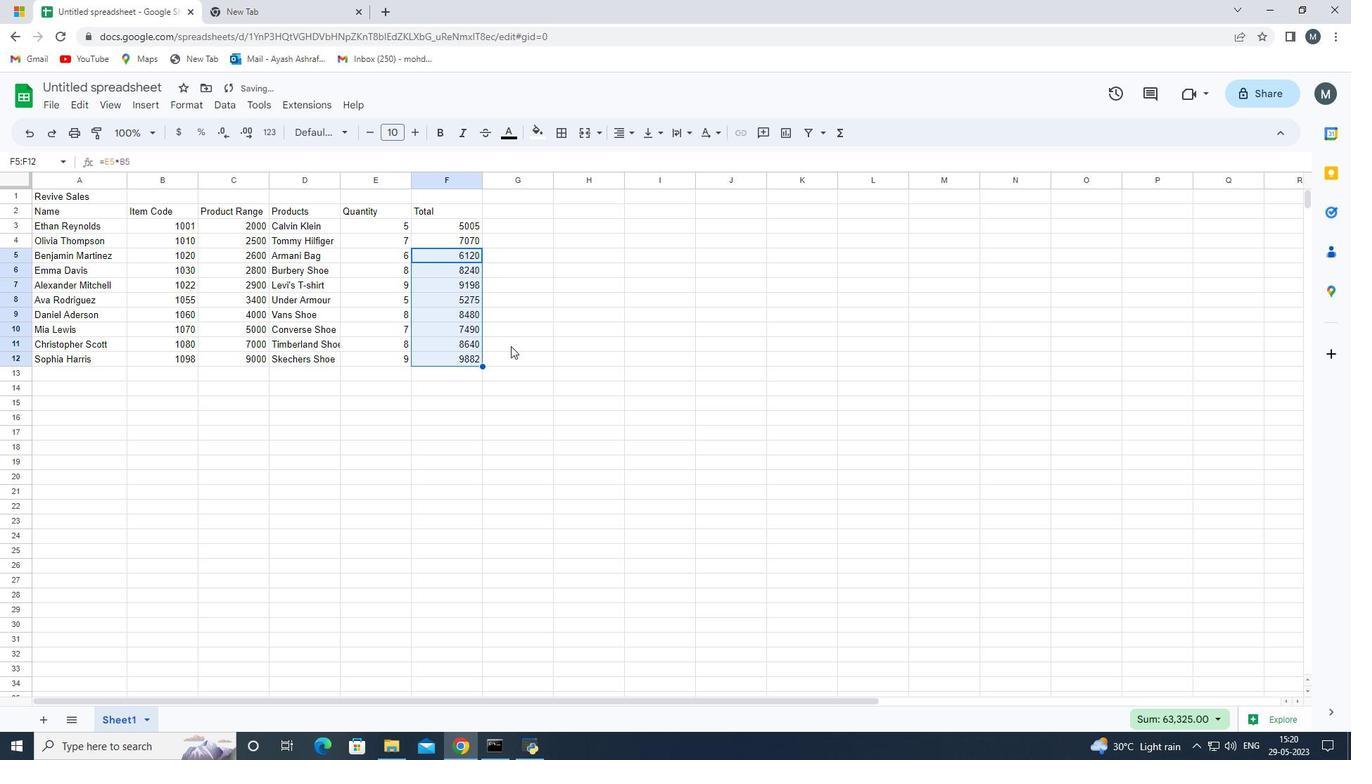 
Action: Mouse moved to (58, 99)
Screenshot: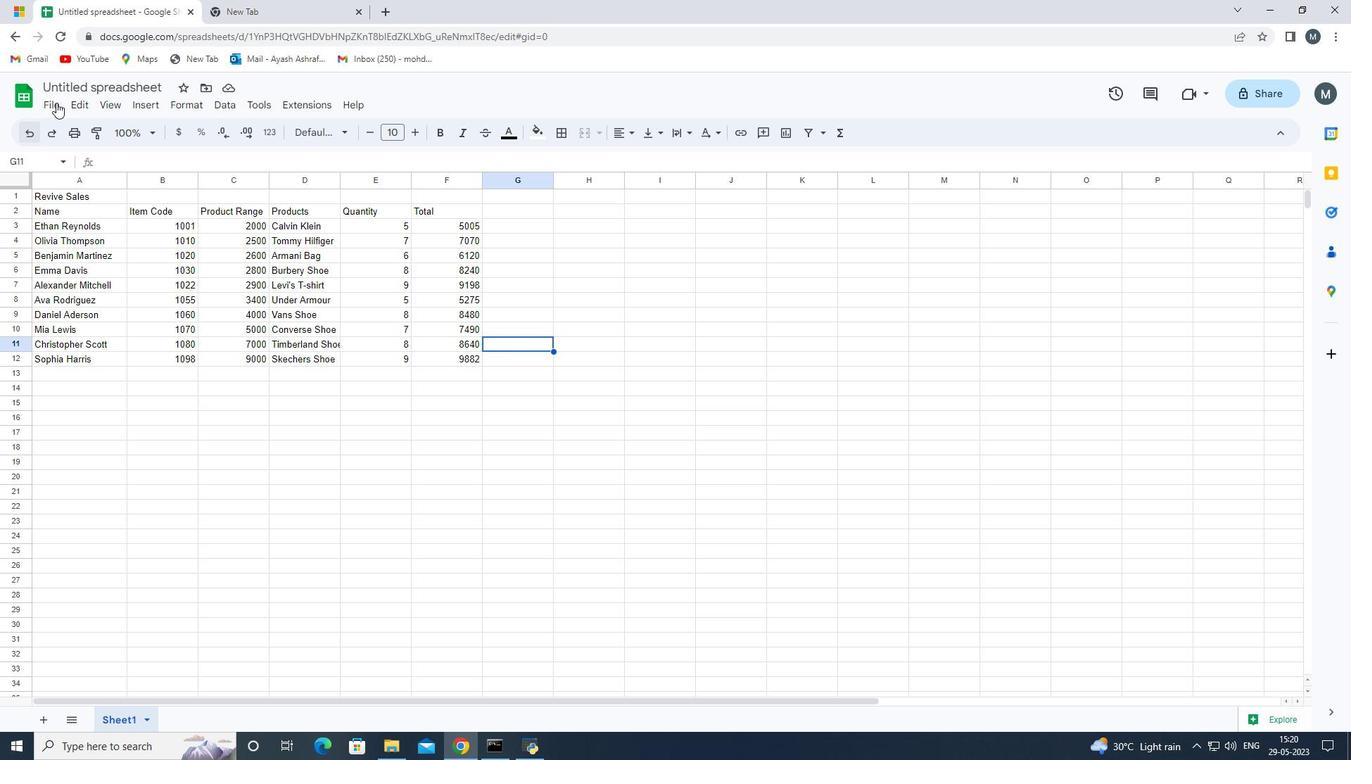 
Action: Mouse pressed left at (58, 99)
Screenshot: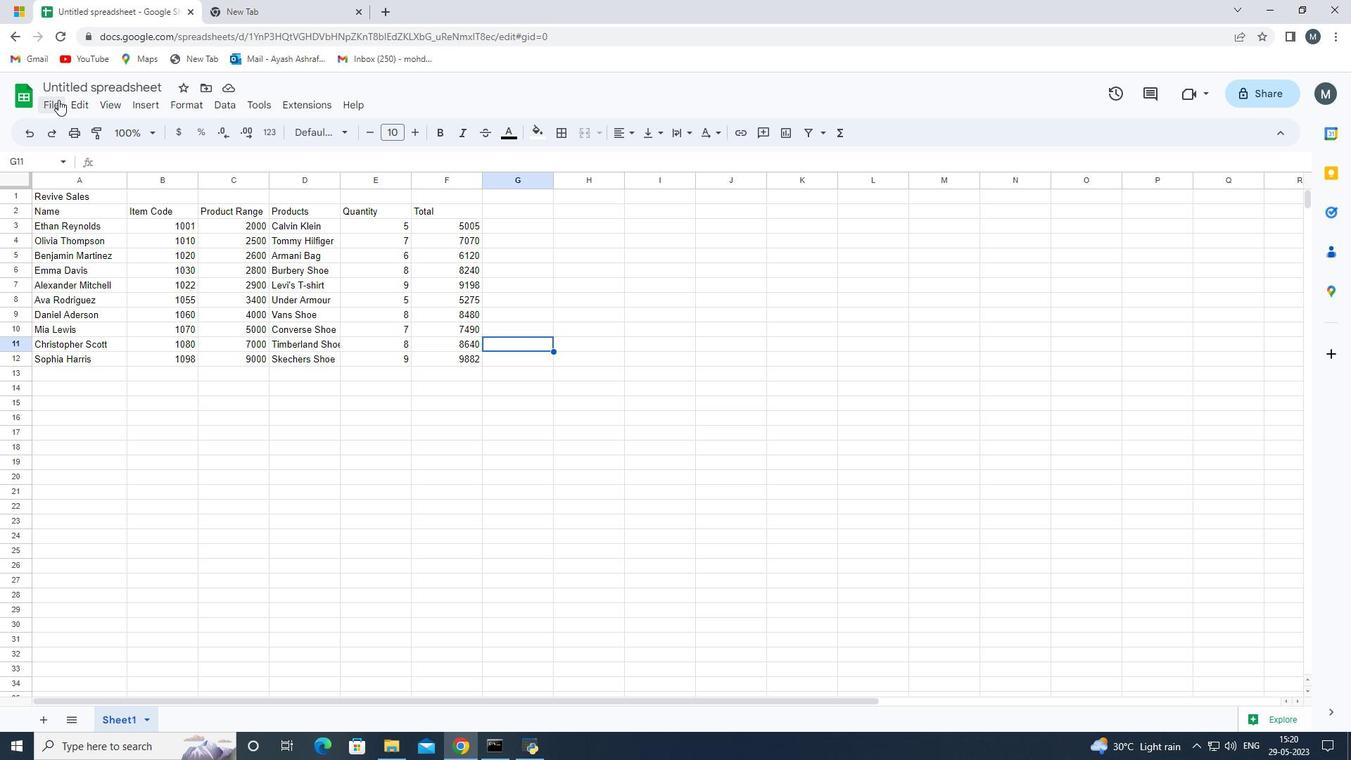 
Action: Mouse moved to (140, 328)
Screenshot: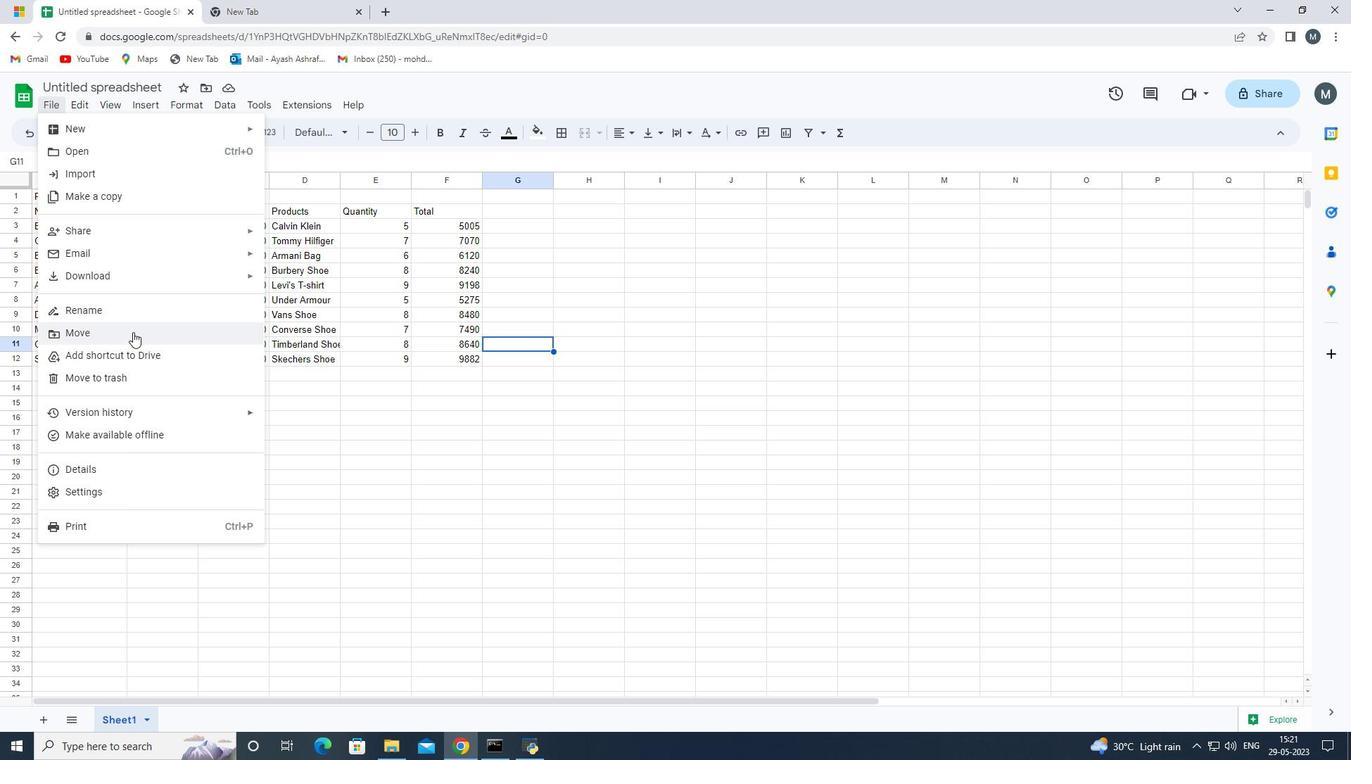 
Action: Mouse scrolled (140, 327) with delta (0, 0)
Screenshot: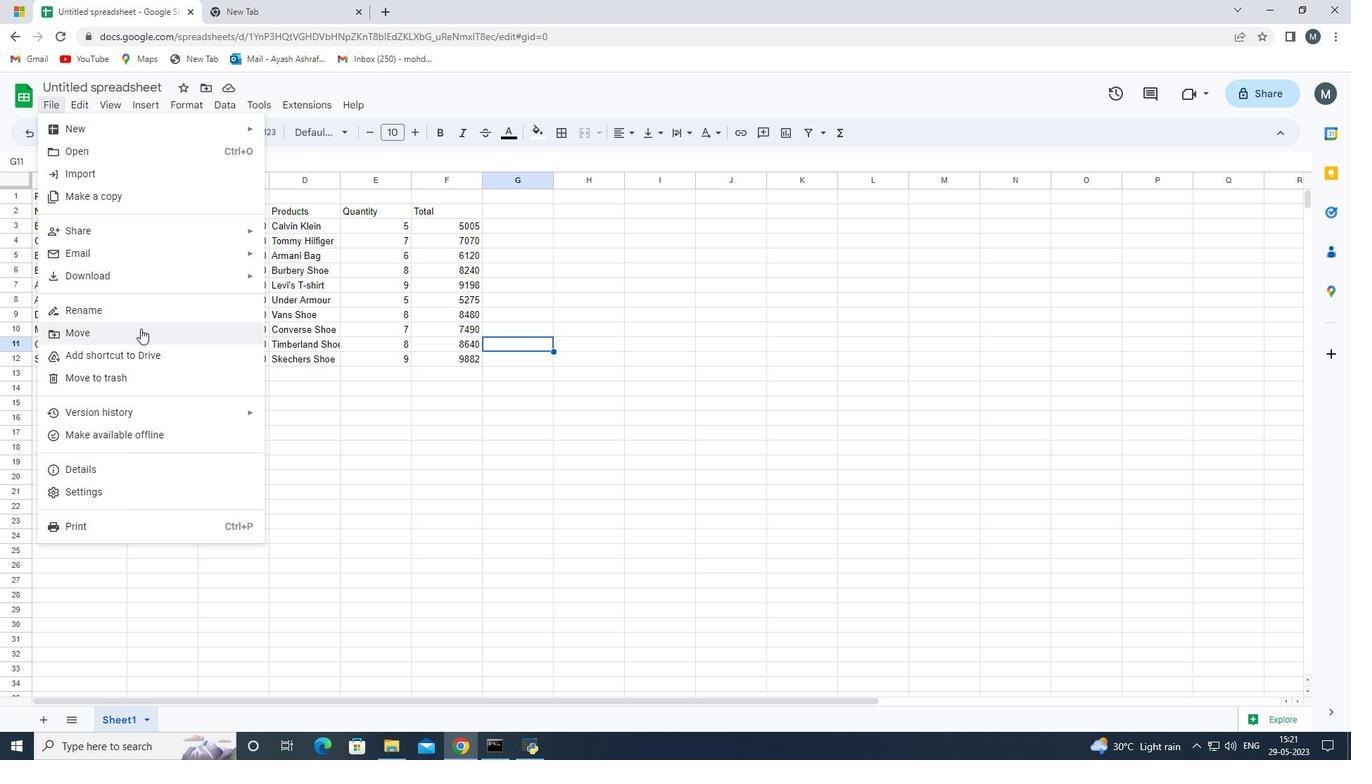 
Action: Mouse moved to (127, 305)
Screenshot: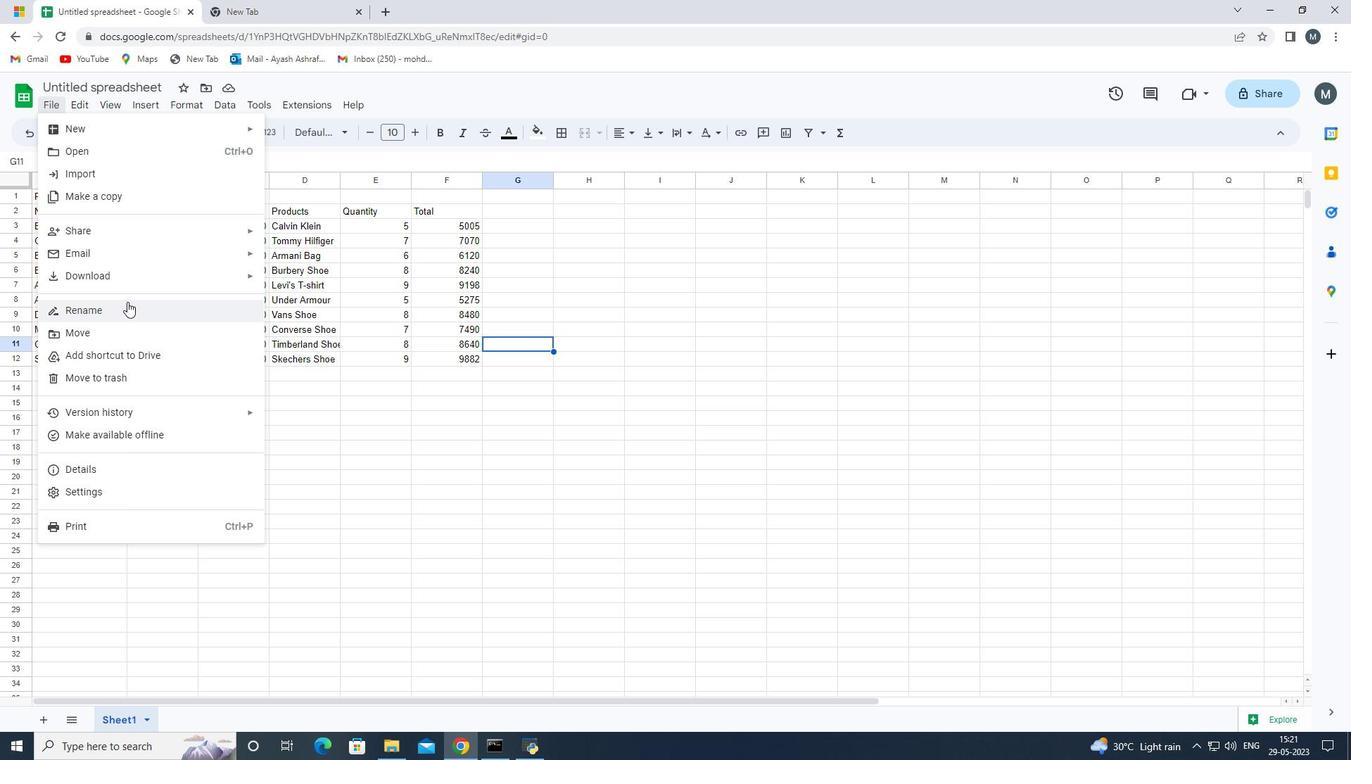 
Action: Mouse pressed left at (127, 305)
Screenshot: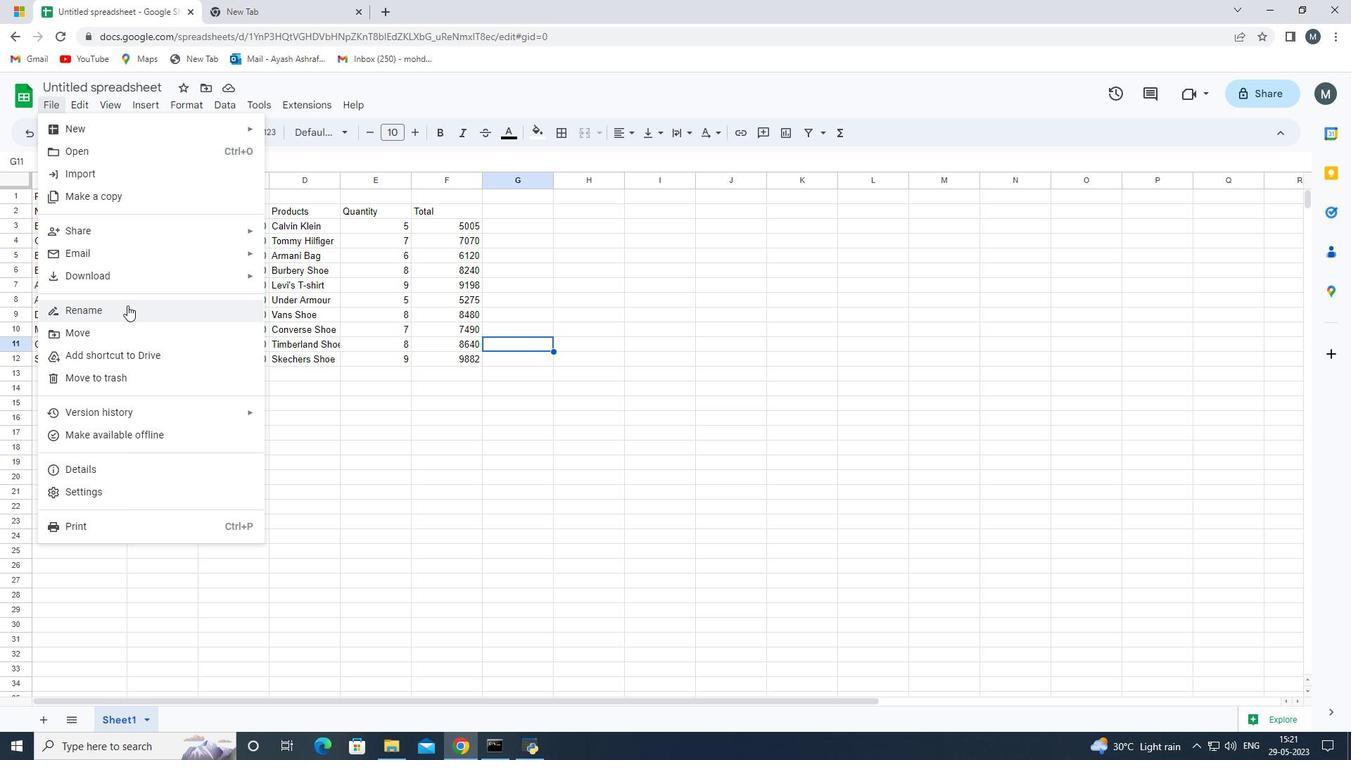 
Action: Mouse moved to (126, 306)
Screenshot: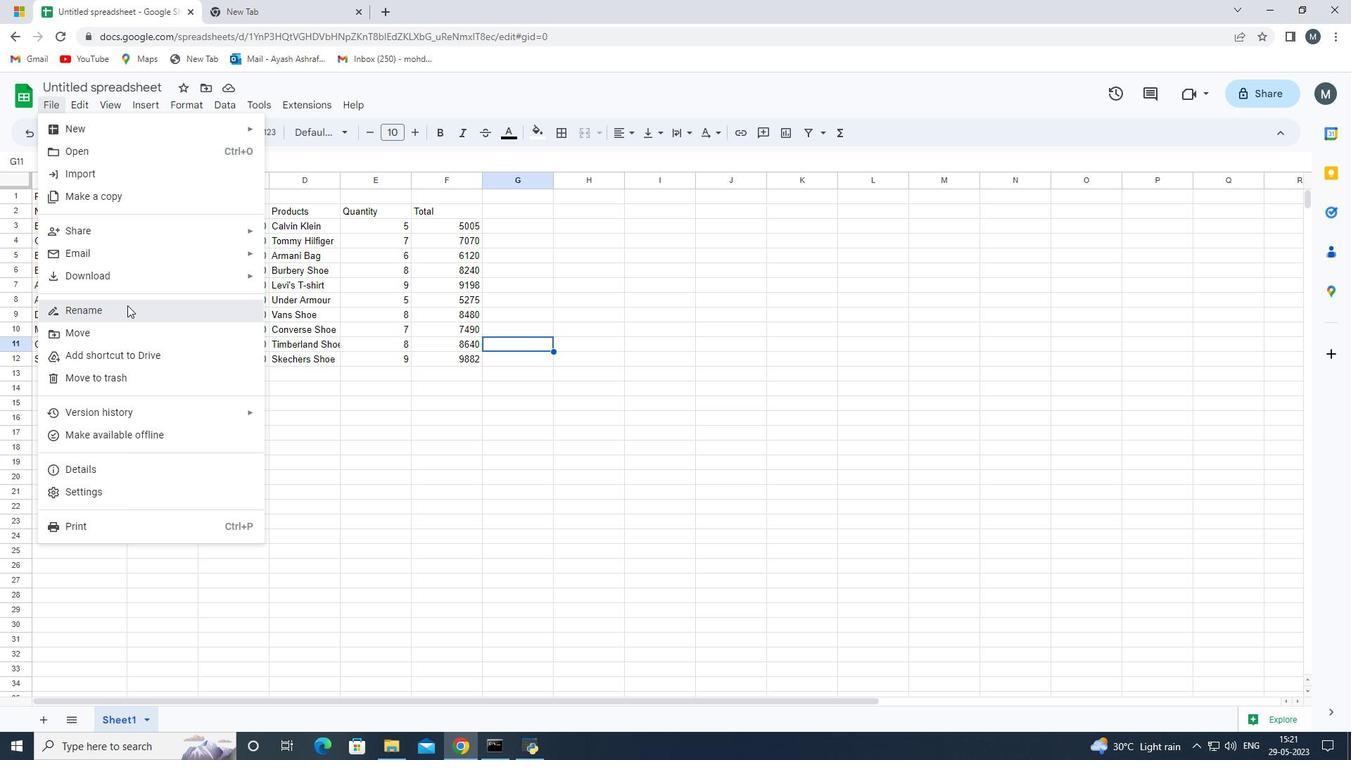
Action: Key pressed <Key.shift><Key.shift><Key.shift>Revive<Key.space><Key.shift>Sales<Key.space><Key.enter>
Screenshot: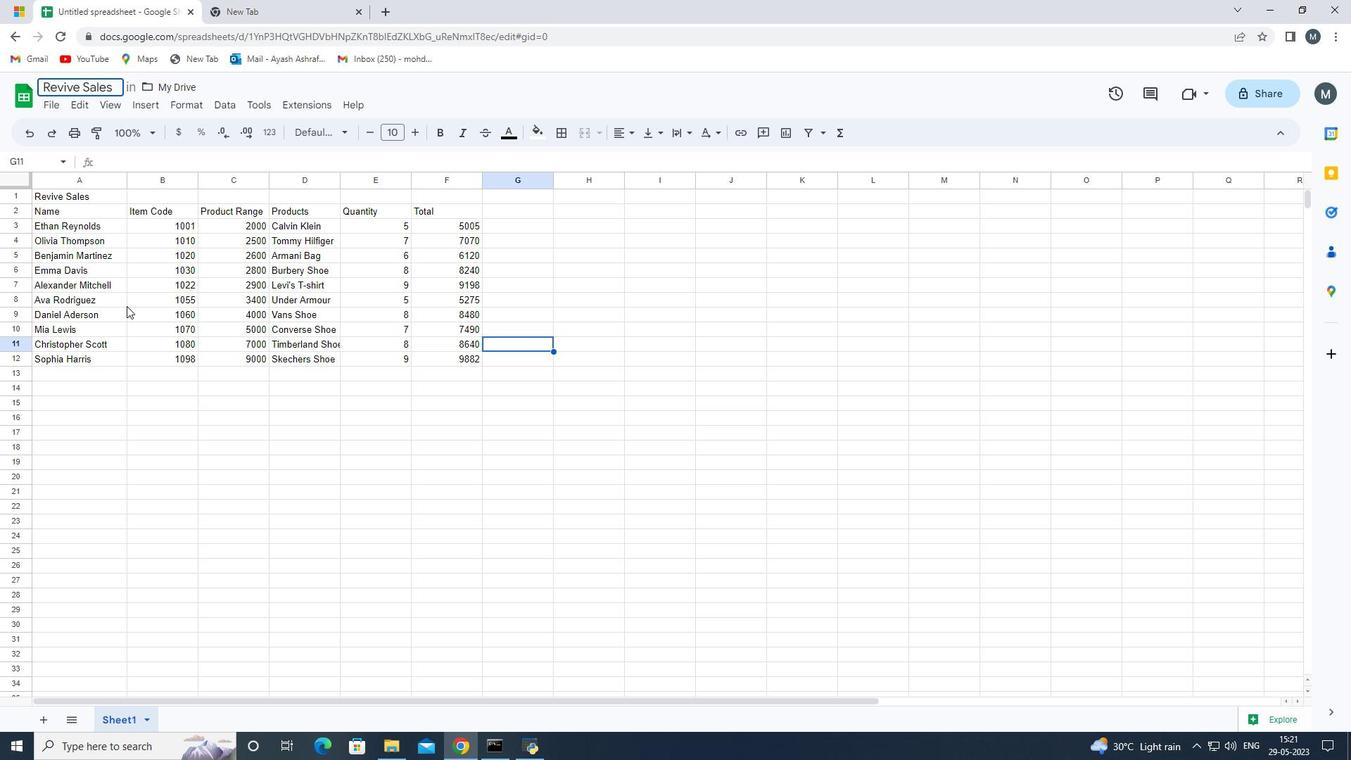 
Action: Mouse moved to (36, 194)
Screenshot: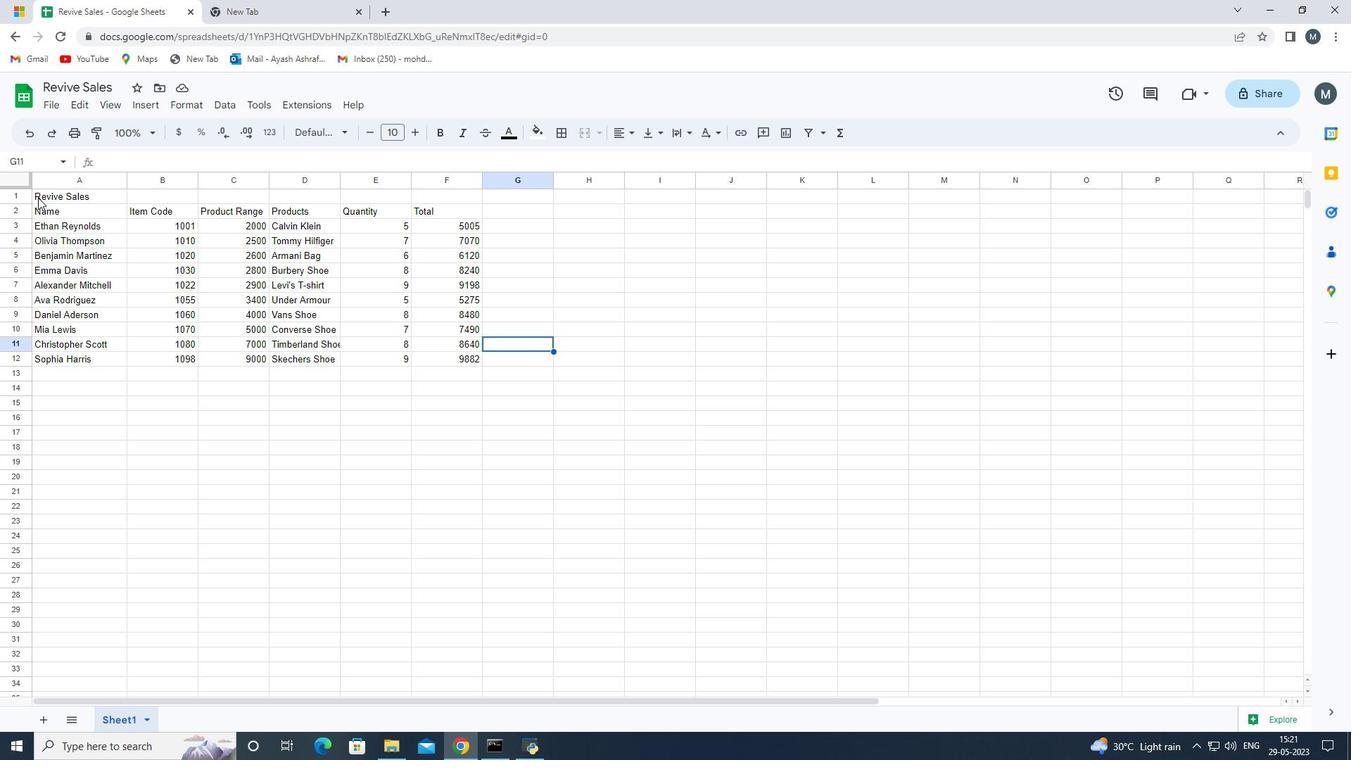
Action: Mouse pressed left at (36, 194)
Screenshot: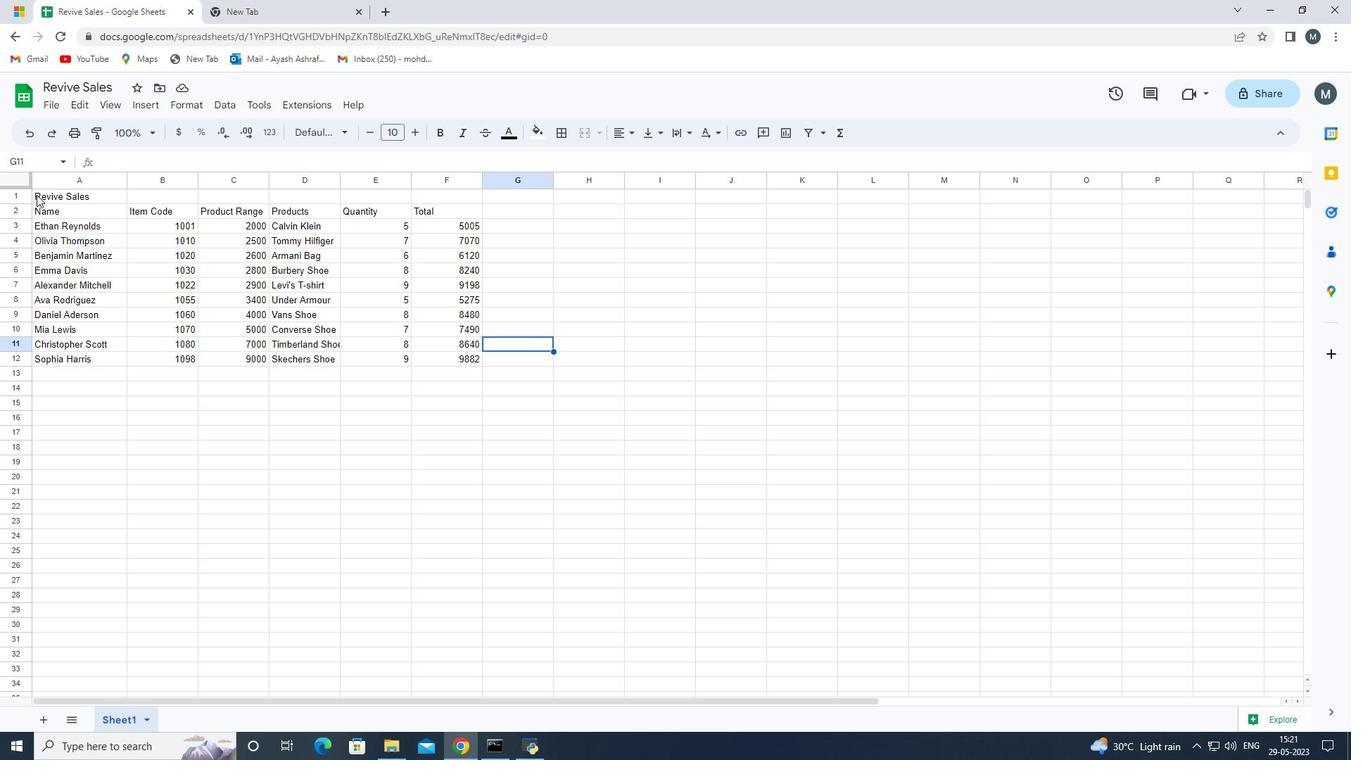 
Action: Mouse moved to (39, 195)
Screenshot: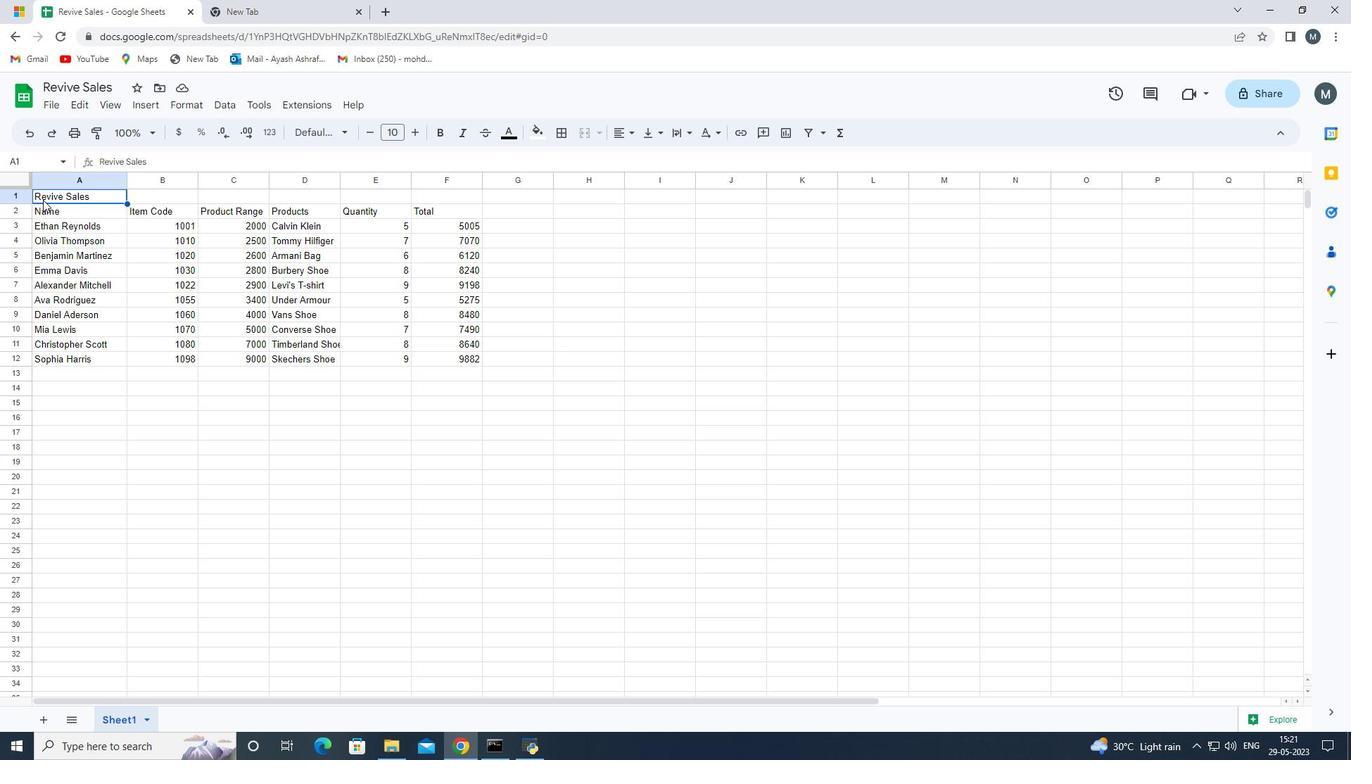 
Action: Mouse pressed left at (39, 195)
Screenshot: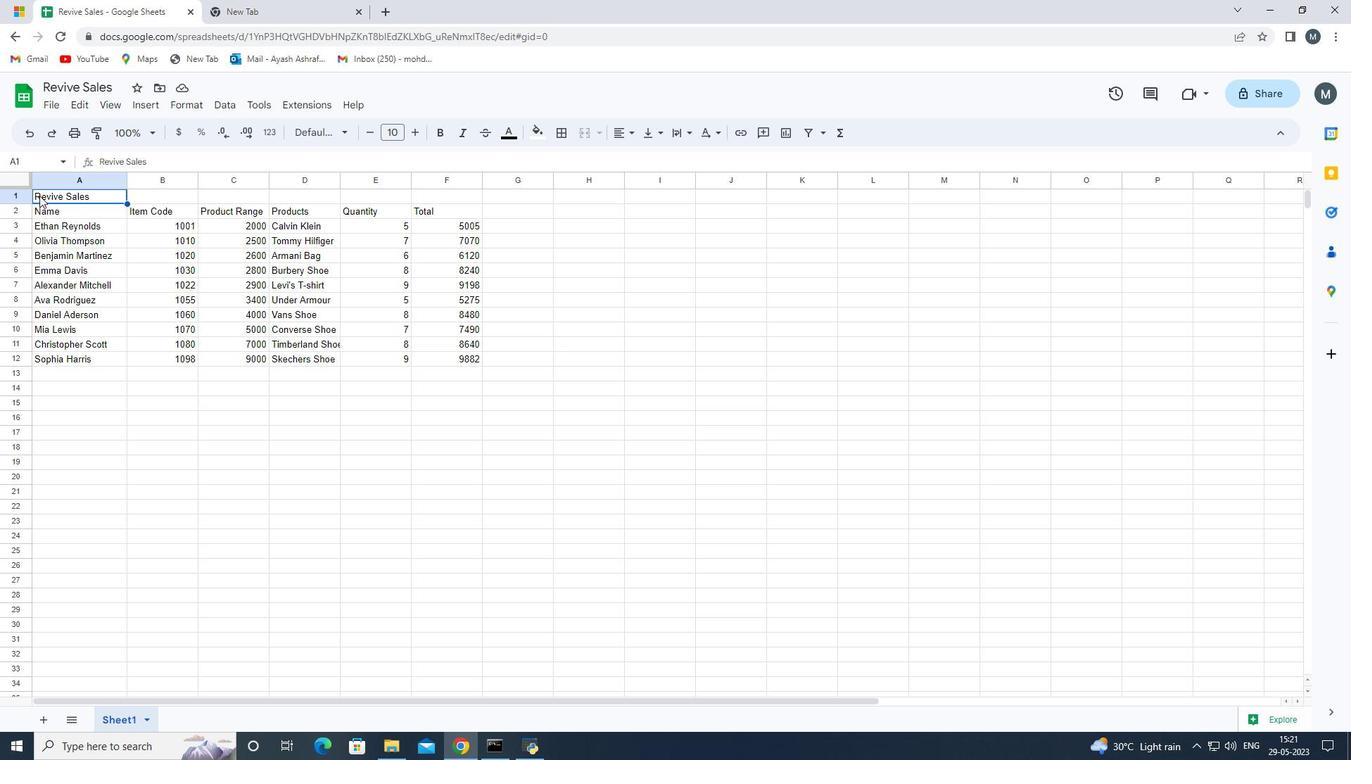 
Action: Mouse pressed left at (39, 195)
Screenshot: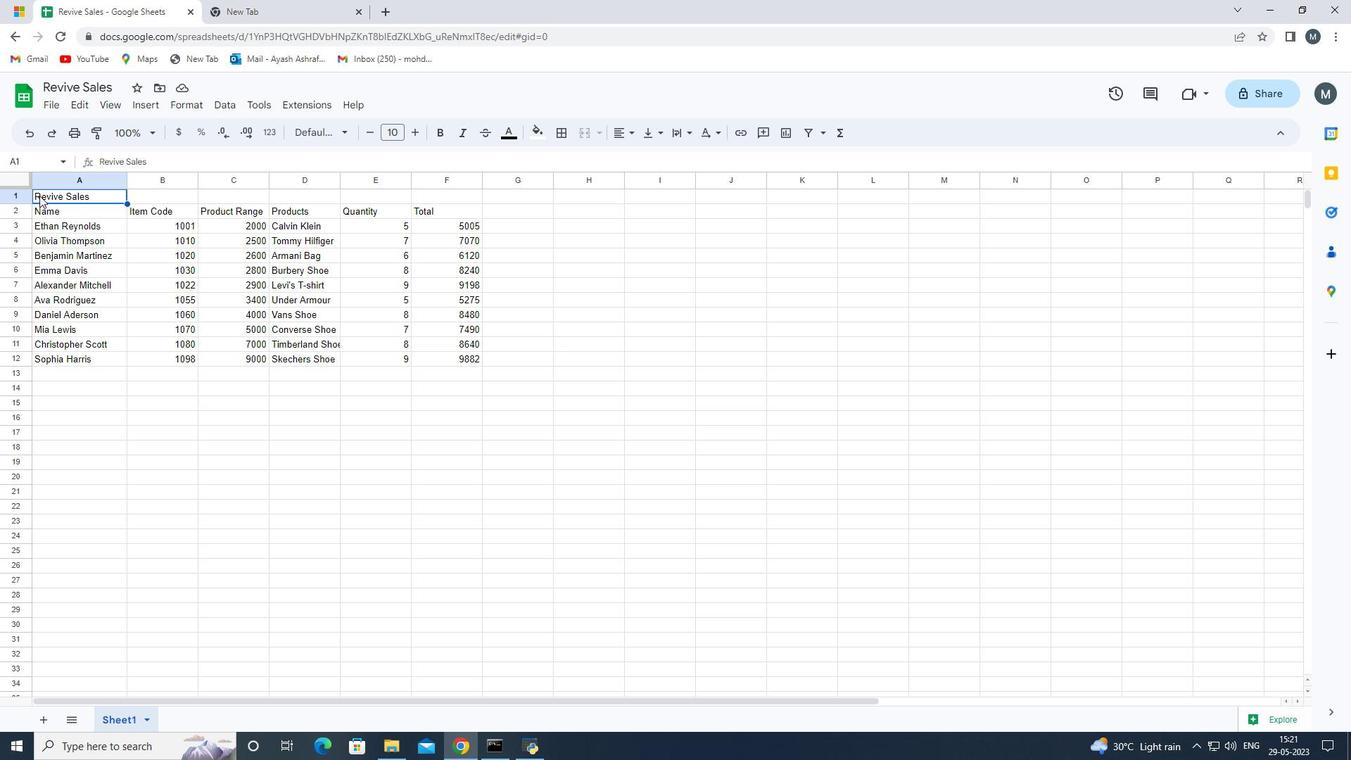 
Action: Mouse moved to (33, 195)
Screenshot: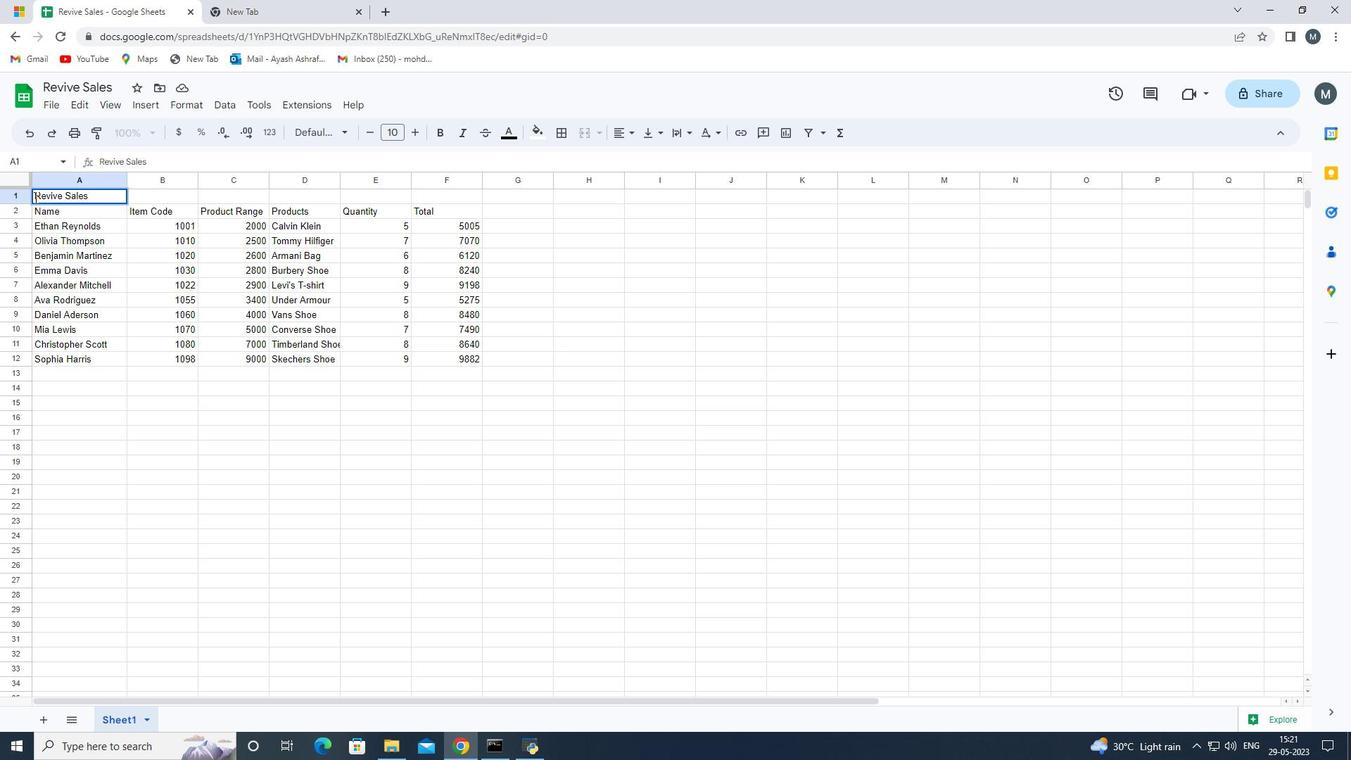 
Action: Mouse pressed left at (33, 195)
Screenshot: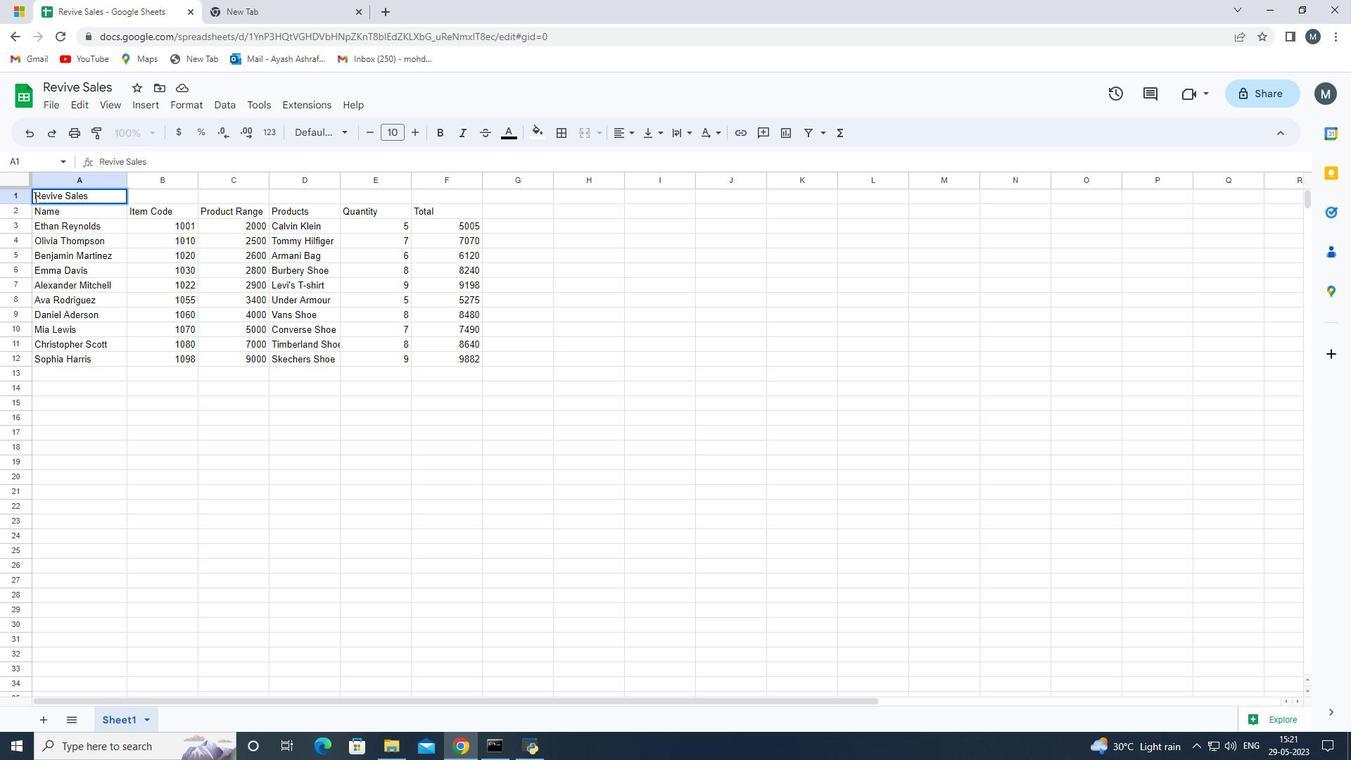 
Action: Mouse moved to (36, 196)
Screenshot: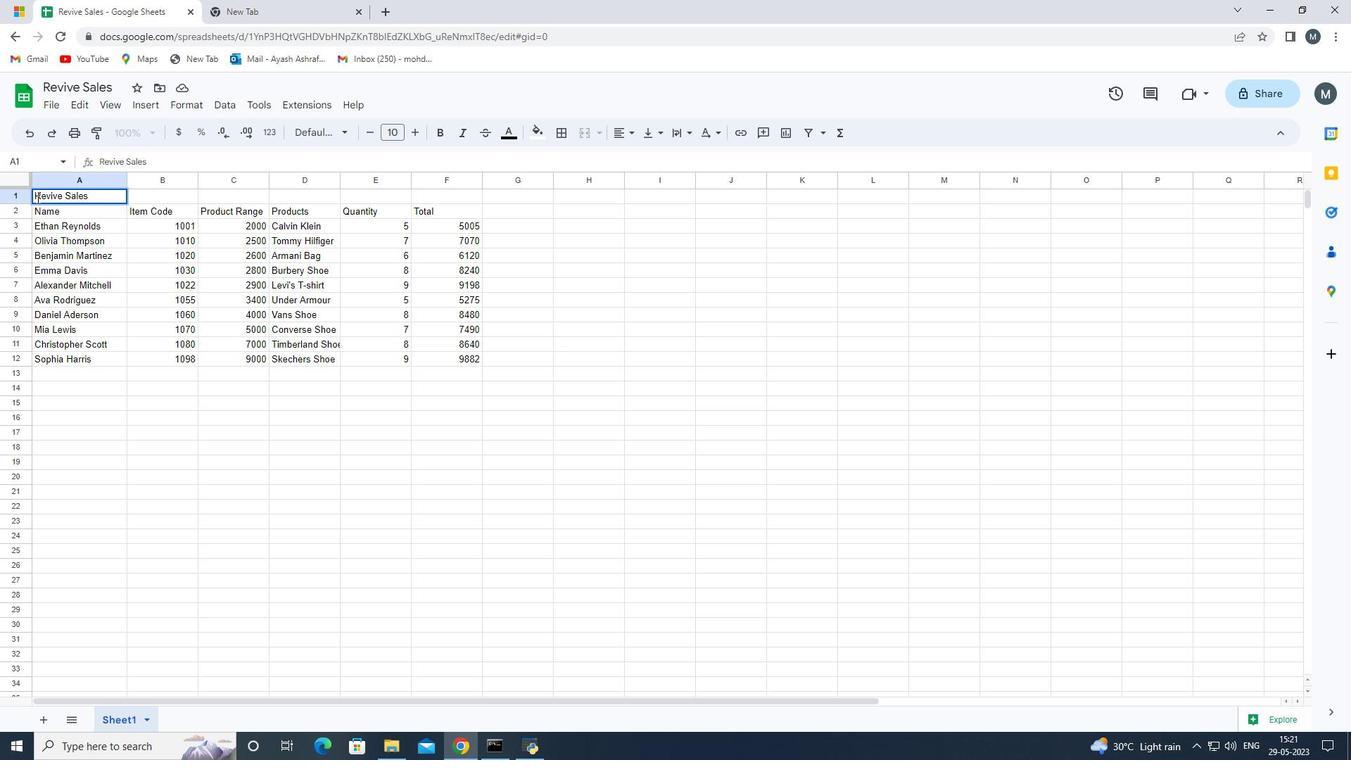 
Action: Mouse pressed left at (36, 196)
Screenshot: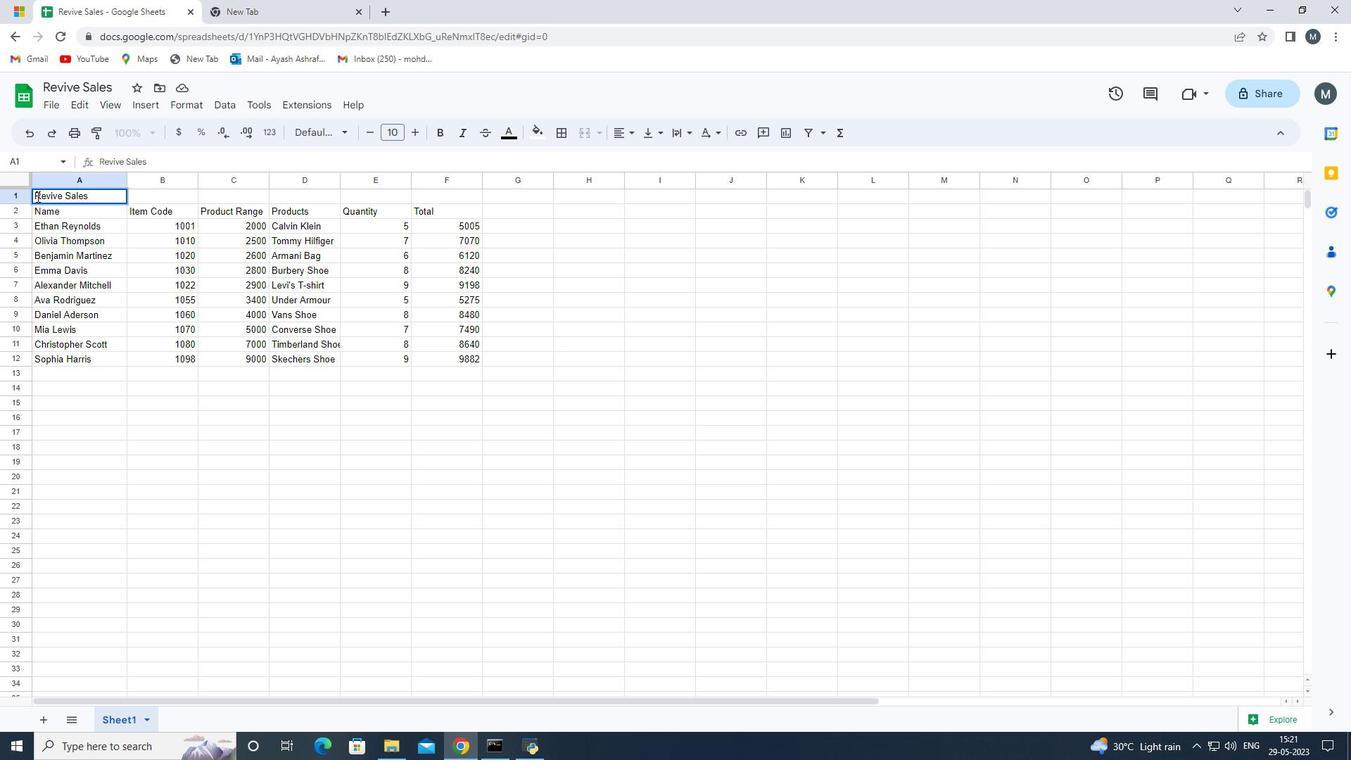 
Action: Mouse moved to (97, 159)
Screenshot: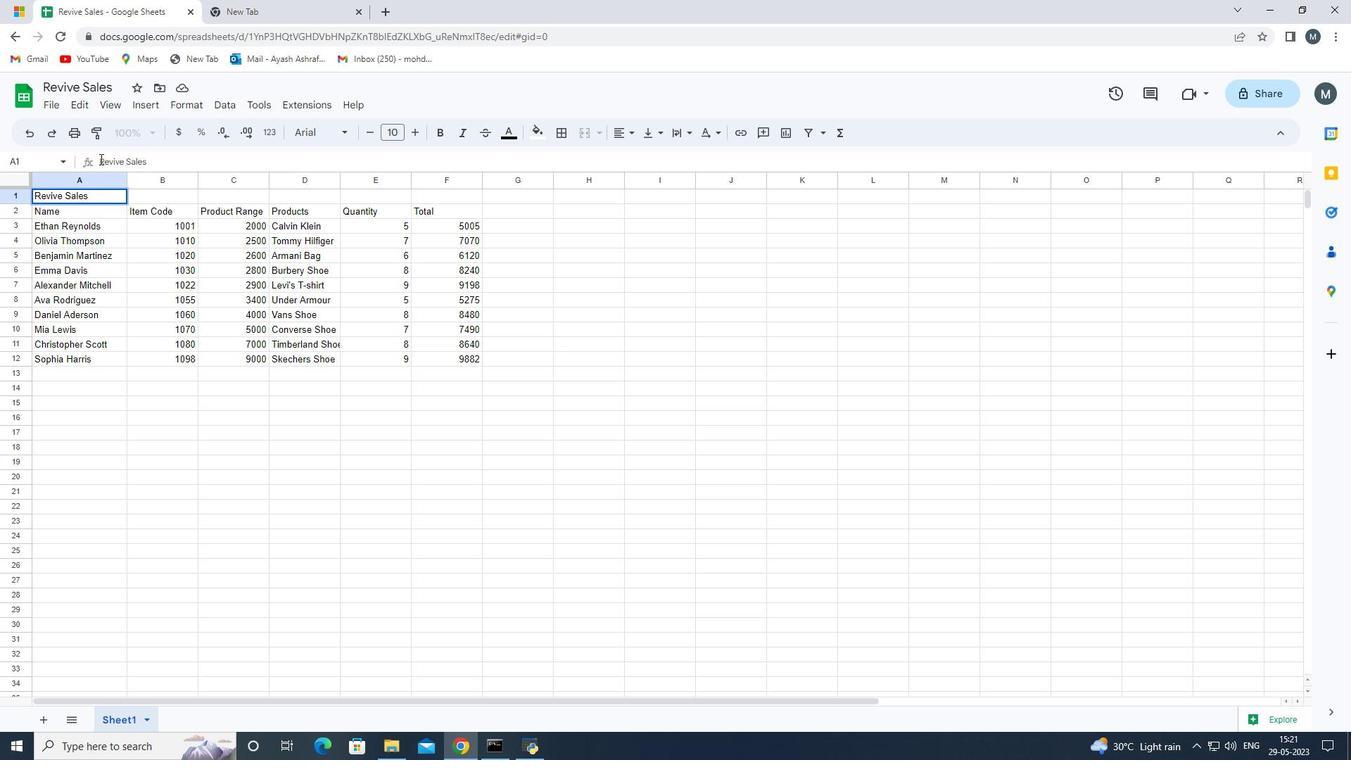 
Action: Mouse pressed left at (97, 159)
Screenshot: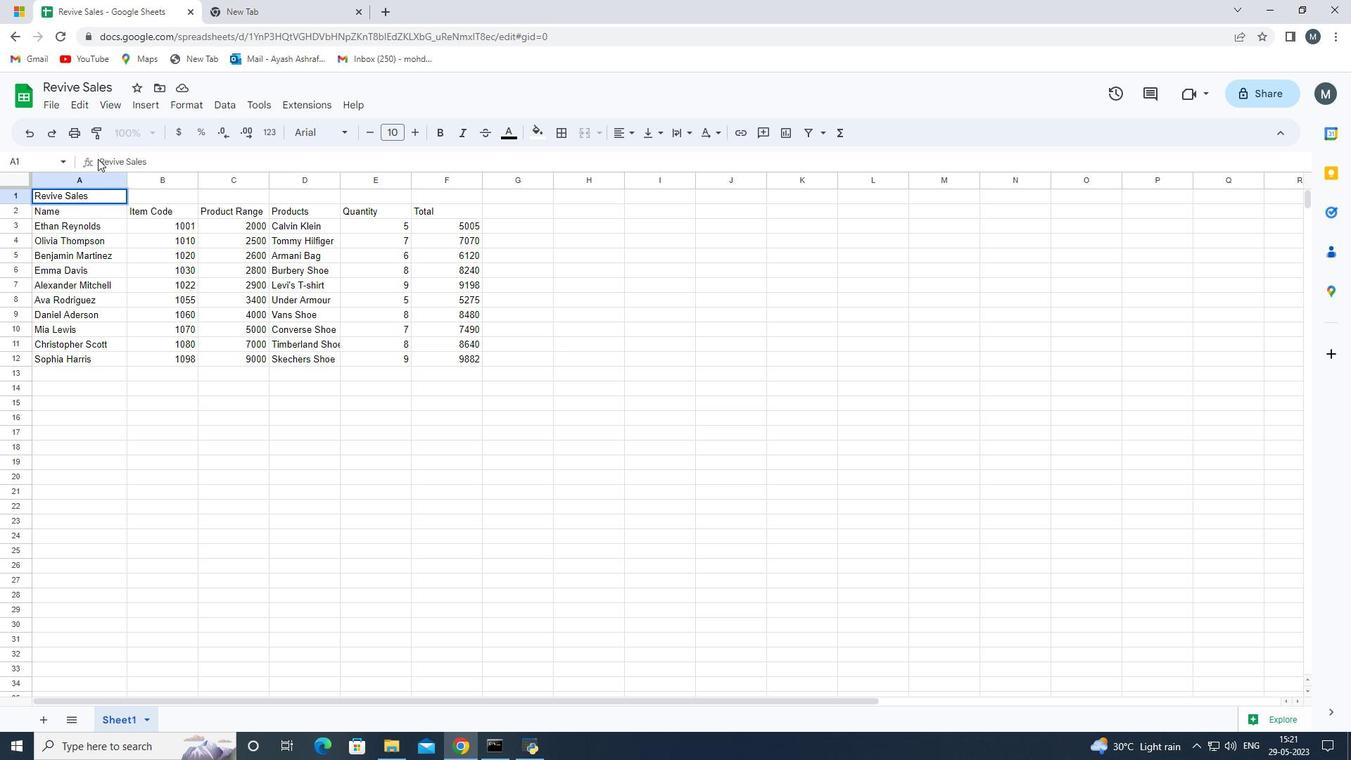 
Action: Mouse moved to (99, 161)
Screenshot: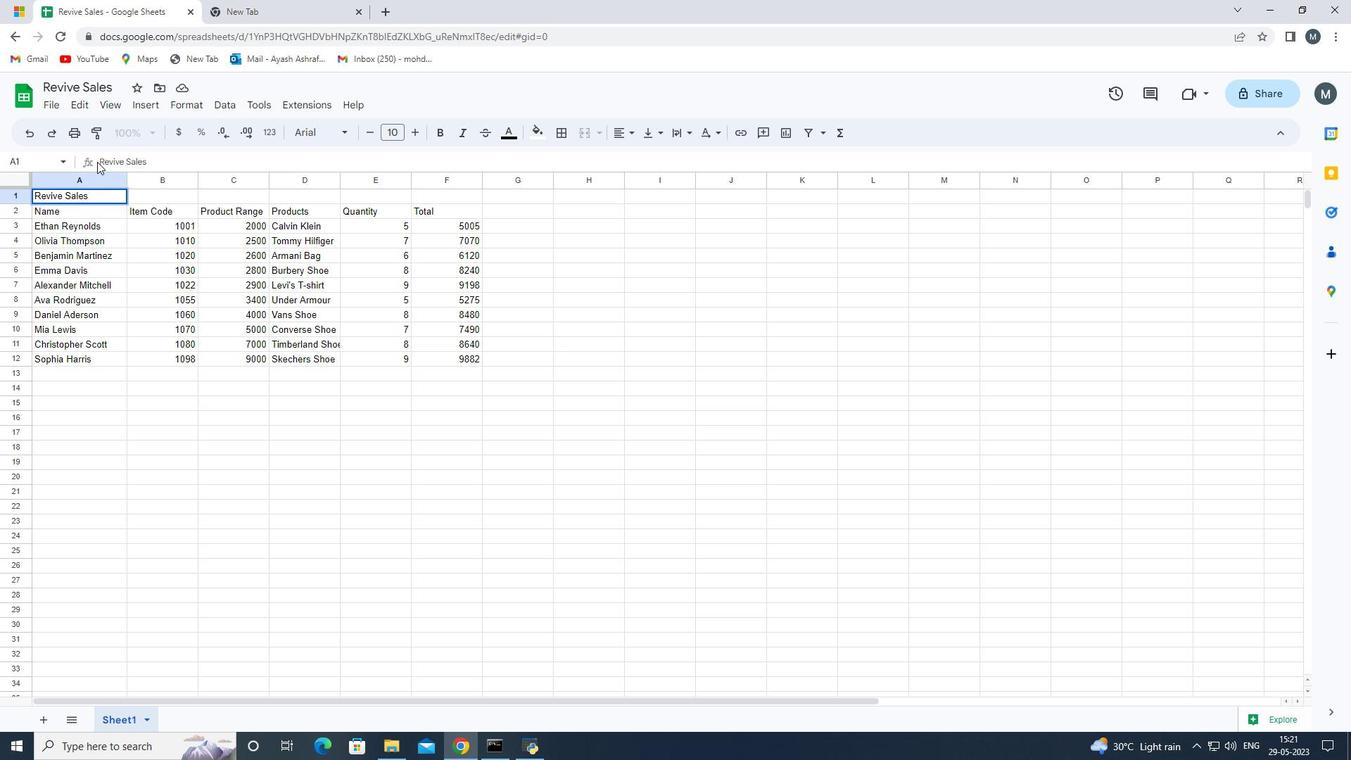 
Action: Mouse pressed left at (99, 161)
Screenshot: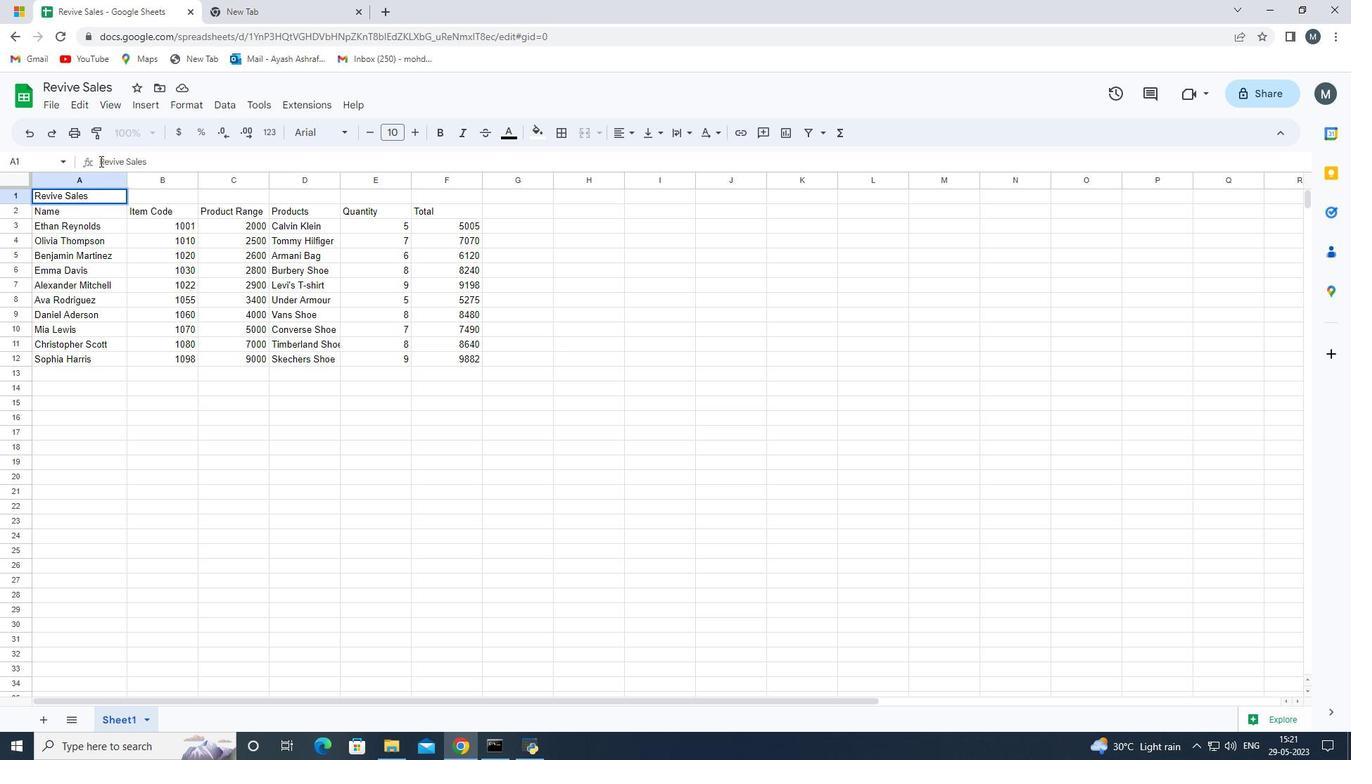 
Action: Mouse moved to (101, 161)
Screenshot: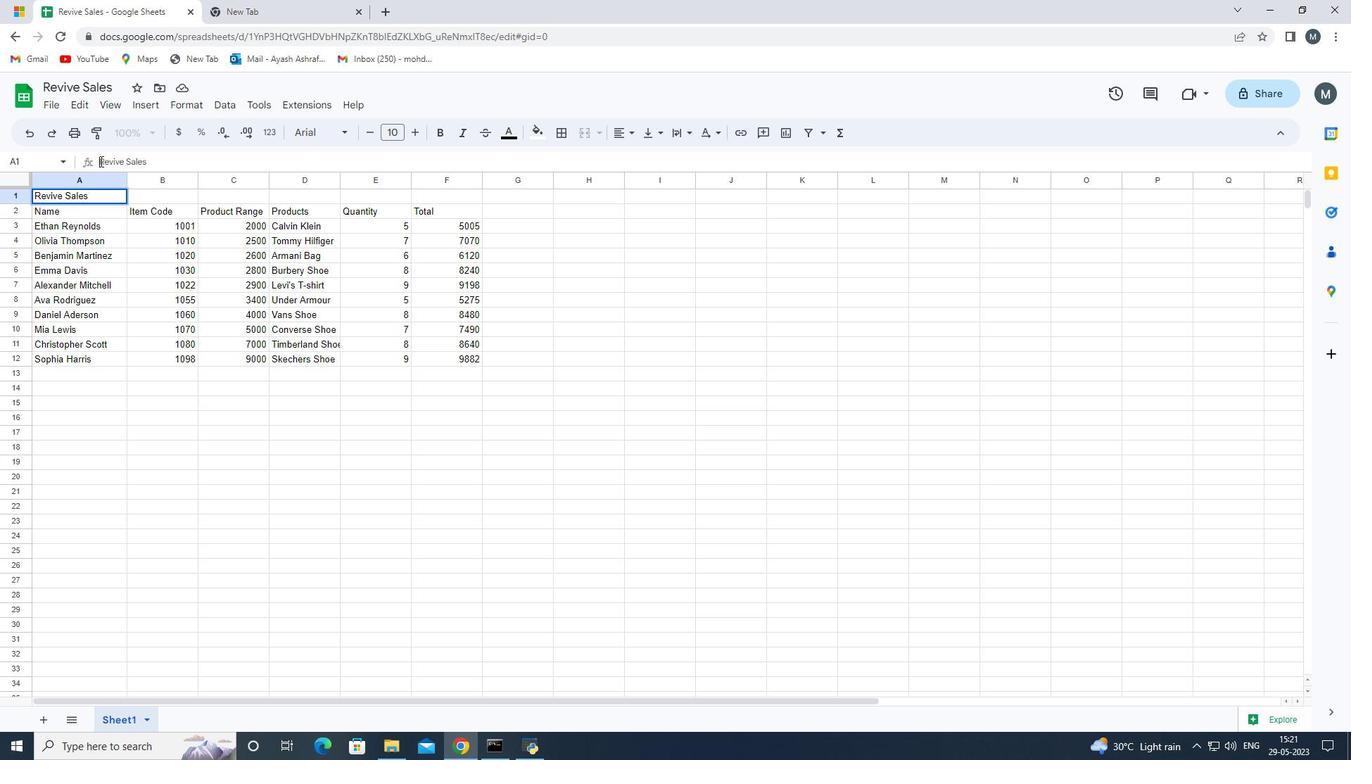 
Action: Key pressed <Key.space><Key.space><Key.space><Key.space><Key.space><Key.space><Key.space><Key.space><Key.space><Key.space><Key.space><Key.space><Key.space><Key.space><Key.space><Key.space><Key.space><Key.space><Key.space><Key.space><Key.space><Key.space><Key.space><Key.space><Key.space><Key.space>
Screenshot: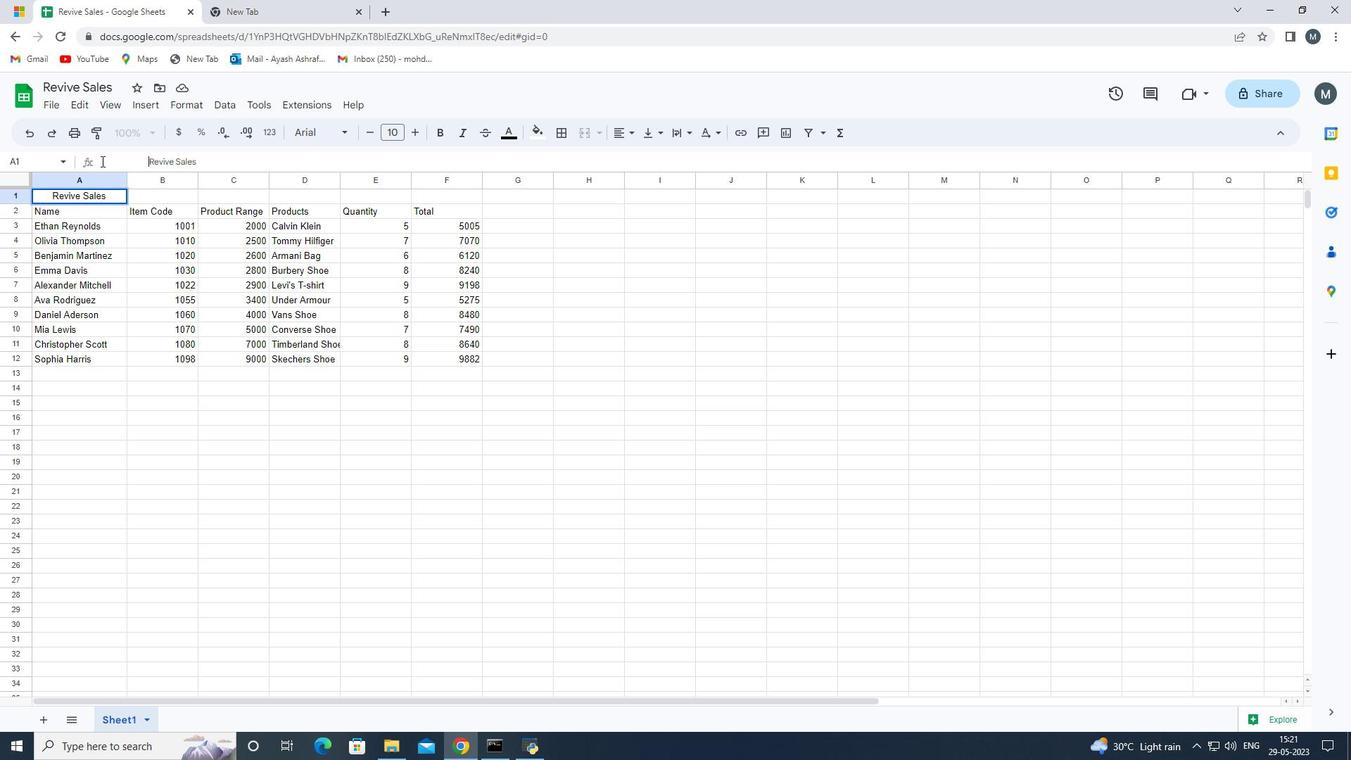 
Action: Mouse moved to (101, 161)
Screenshot: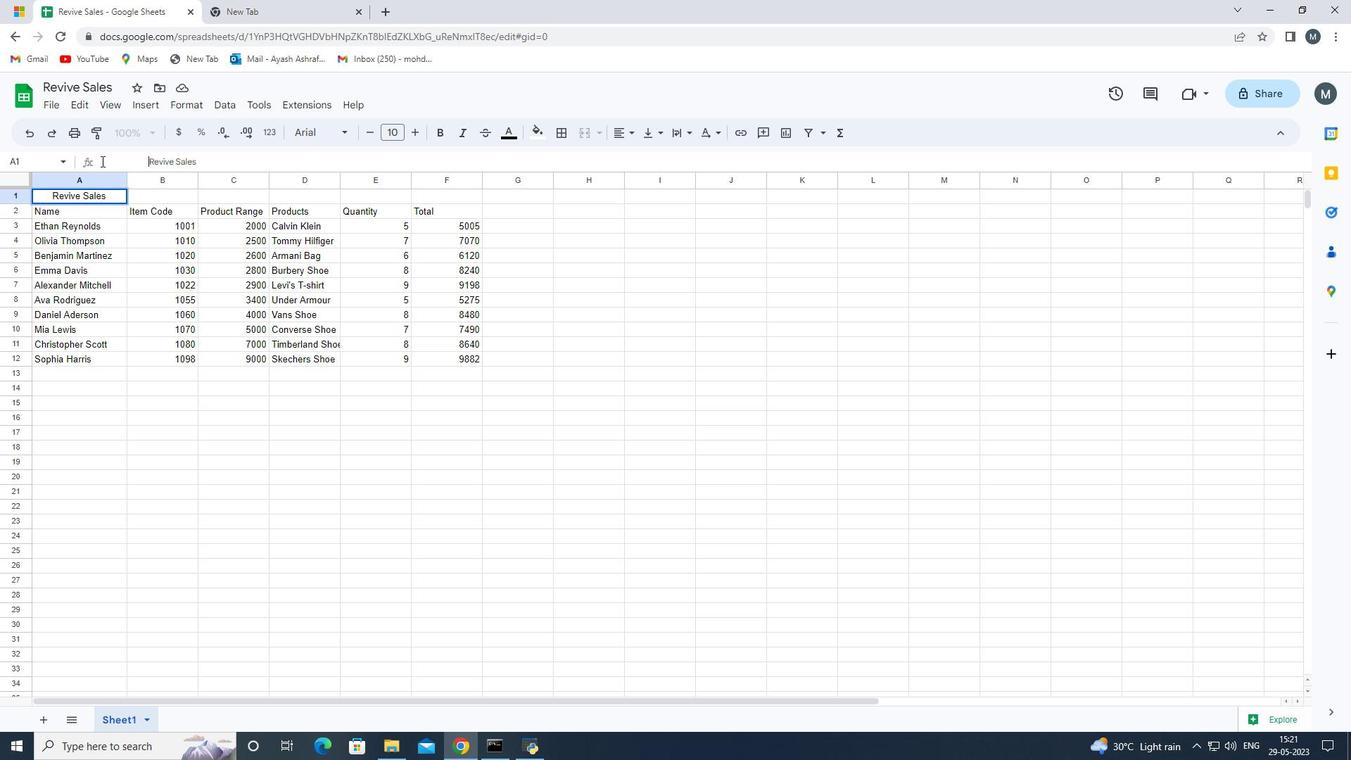 
Action: Key pressed <Key.space><Key.space><Key.space><Key.space><Key.space><Key.space><Key.space><Key.space><Key.space><Key.space><Key.space><Key.space><Key.space><Key.space><Key.space><Key.space><Key.space><Key.space><Key.space><Key.space><Key.space><Key.space>
Screenshot: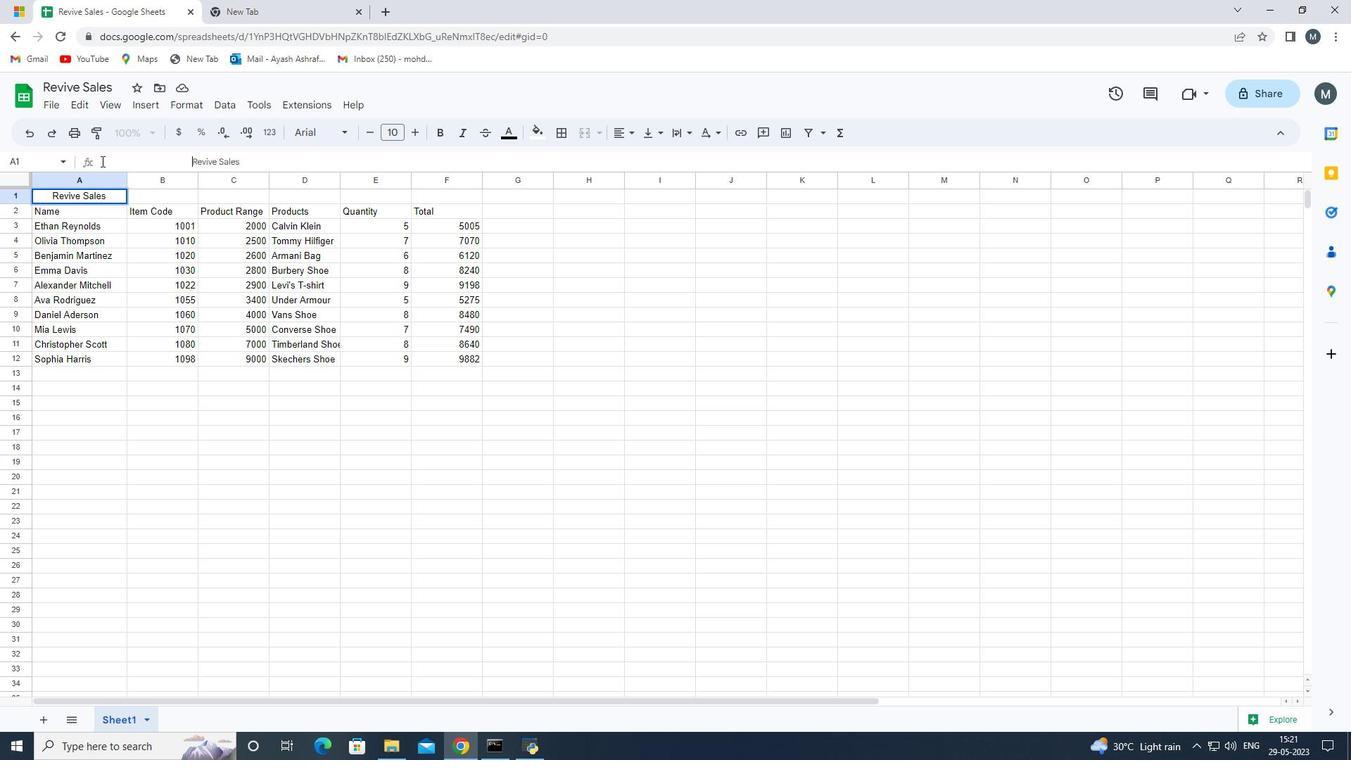 
Action: Mouse moved to (204, 453)
Screenshot: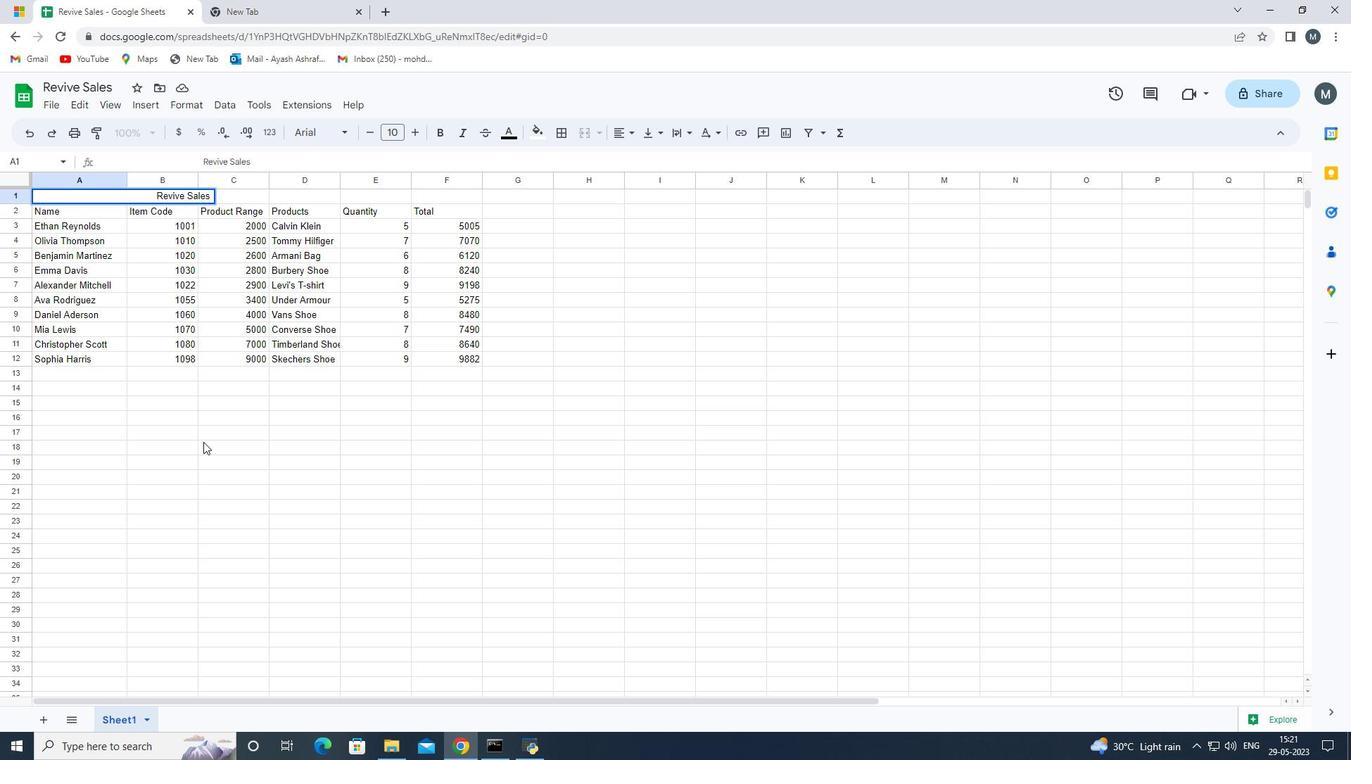 
Action: Mouse pressed left at (204, 453)
Screenshot: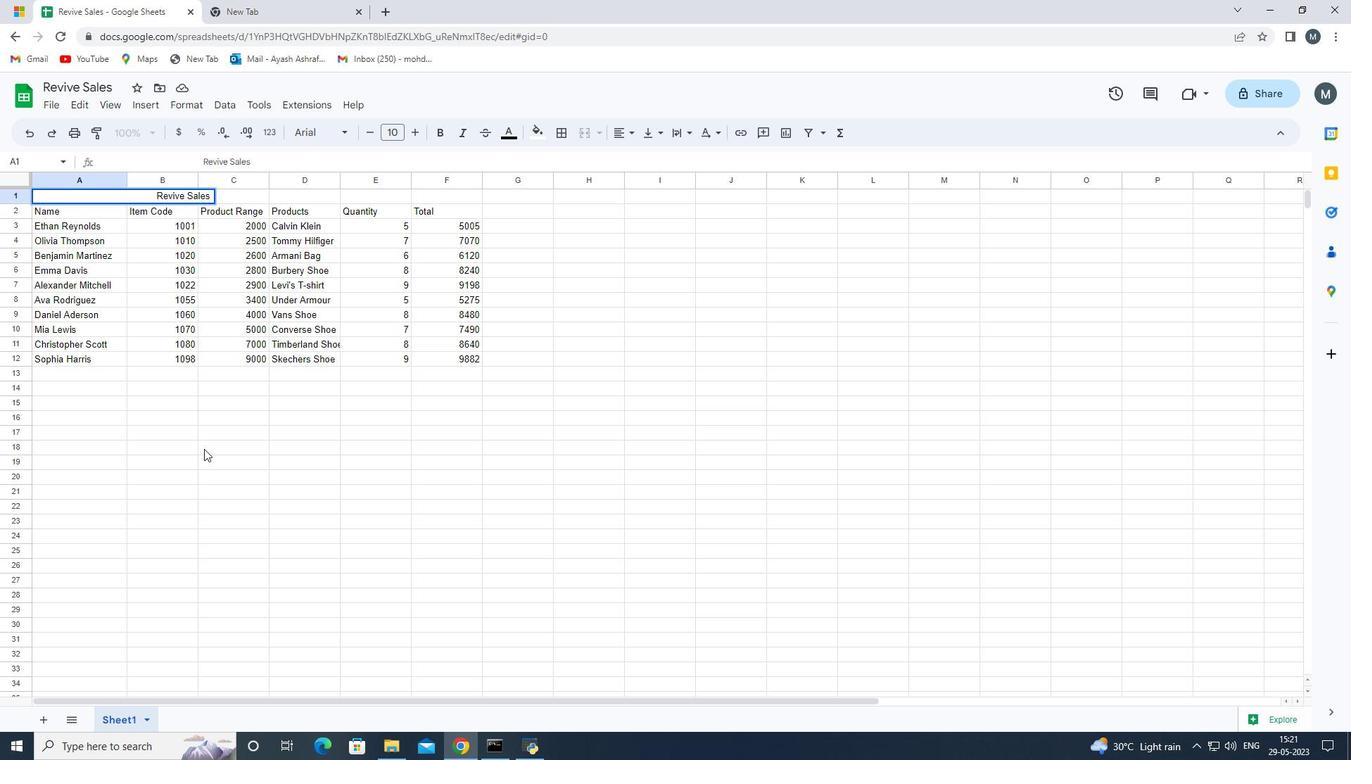 
Action: Mouse moved to (437, 439)
Screenshot: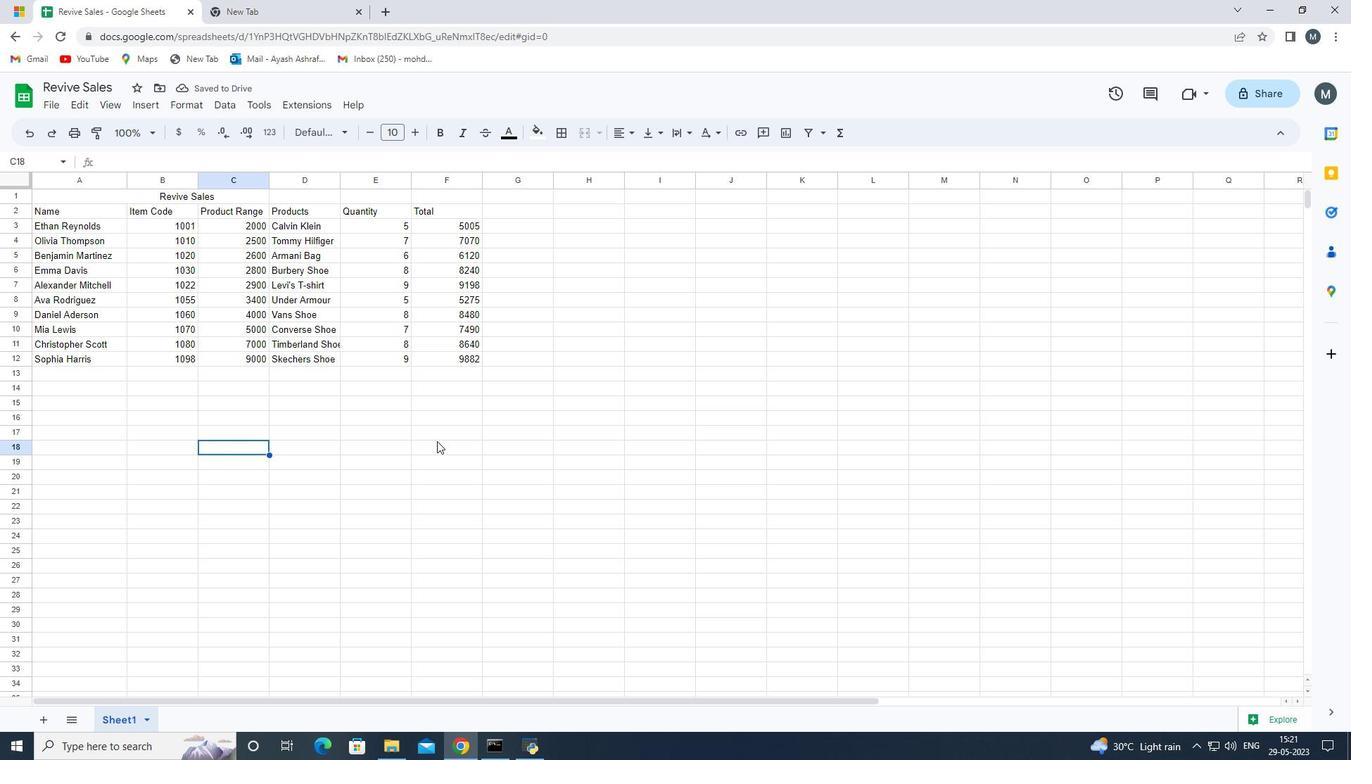 
